 Task: Search one way flight ticket for 1 adult, 6 children, 1 infant in seat and 1 infant on lap in business from Lubbock: Lubbock Preston Smith International Airport to Fort Wayne: Fort Wayne International Airport on 8-4-2023. Choice of flights is Sun country airlines. Number of bags: 2 checked bags. Price is upto 85000. Outbound departure time preference is 8:00.
Action: Mouse moved to (263, 353)
Screenshot: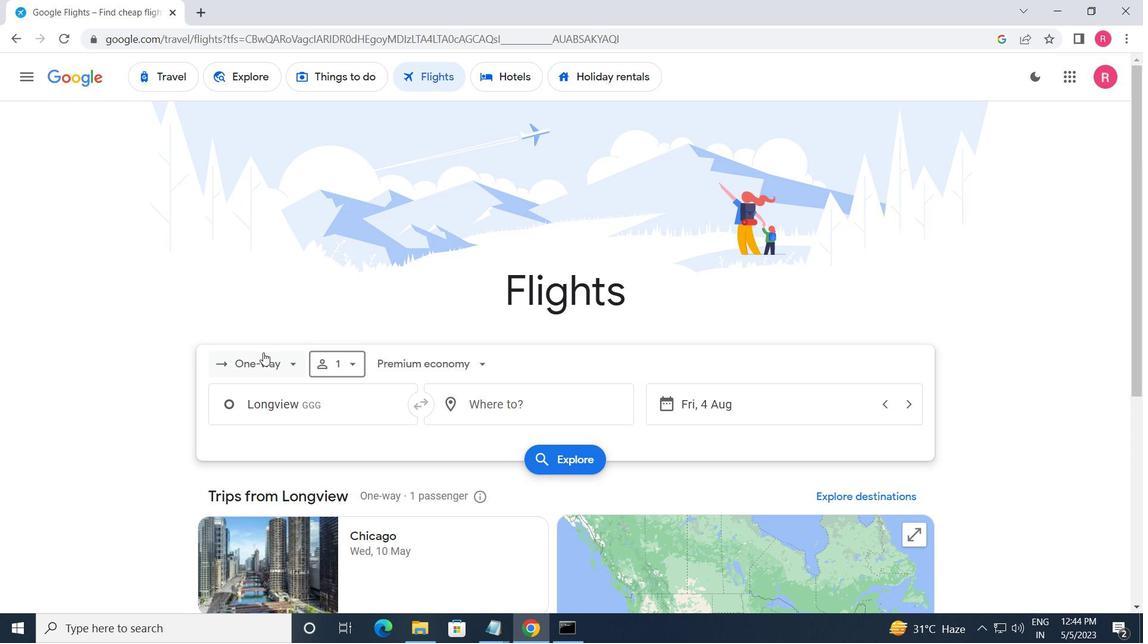 
Action: Mouse pressed left at (263, 353)
Screenshot: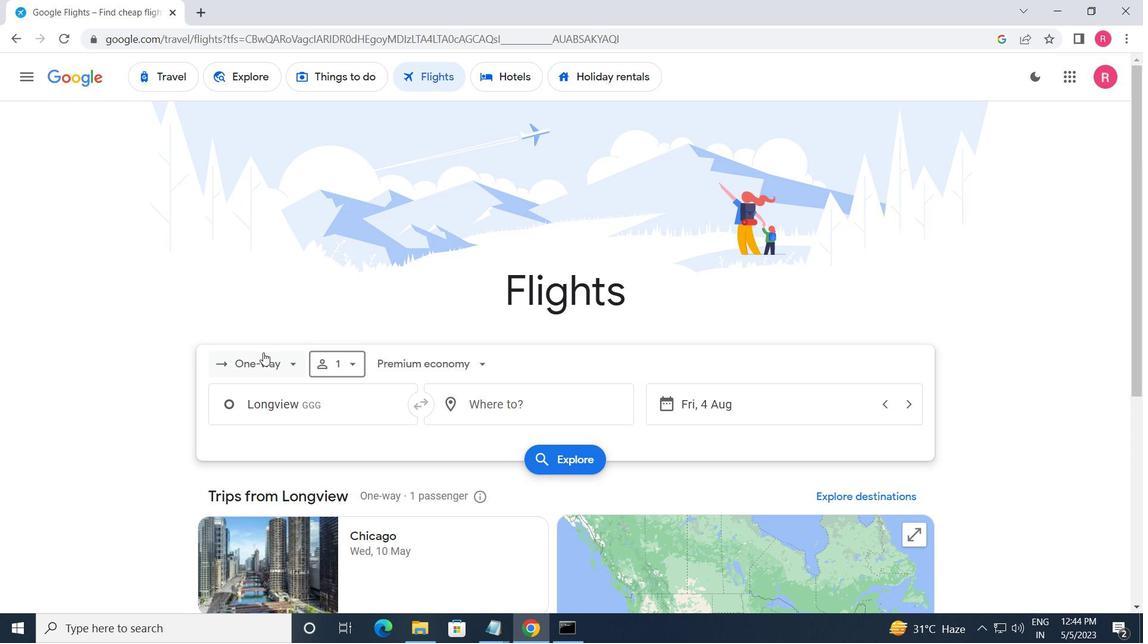 
Action: Mouse moved to (279, 426)
Screenshot: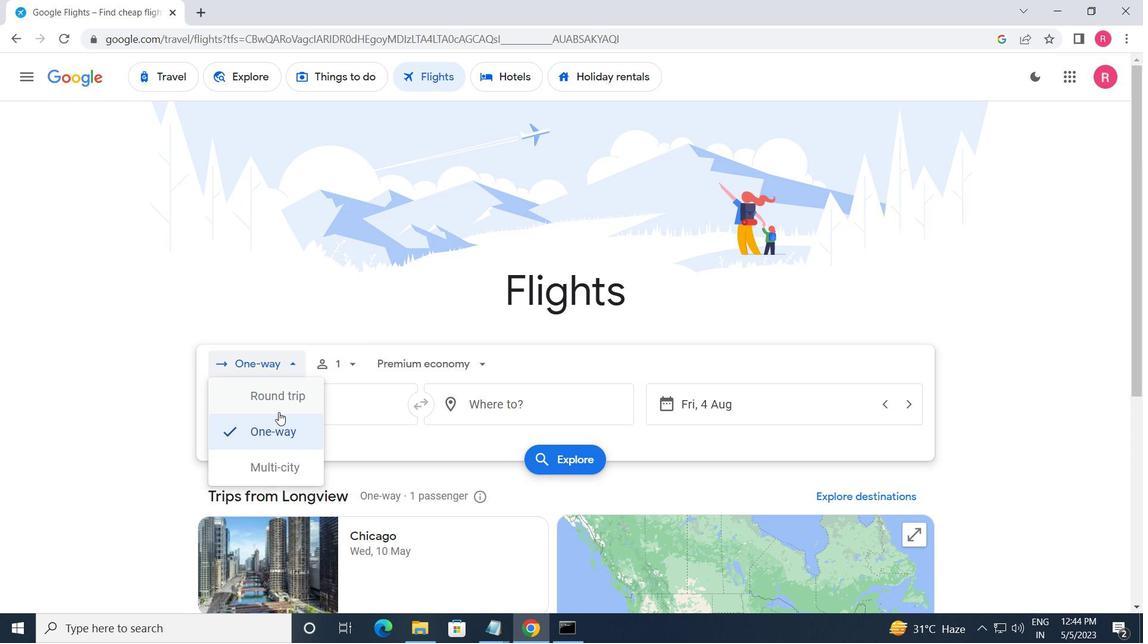 
Action: Mouse pressed left at (279, 426)
Screenshot: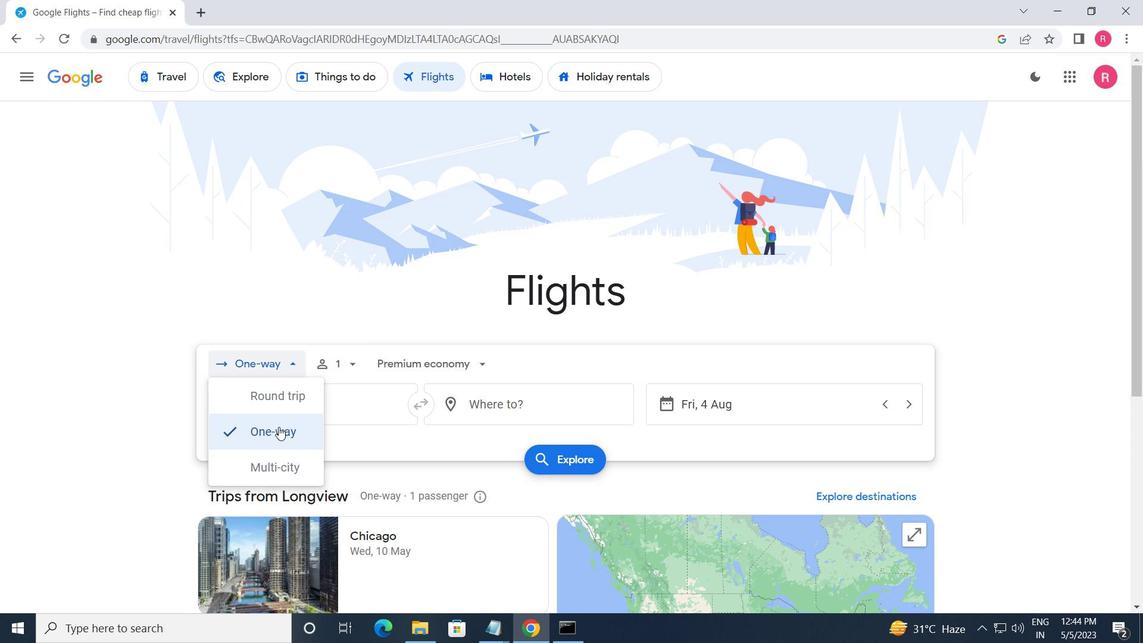 
Action: Mouse moved to (353, 366)
Screenshot: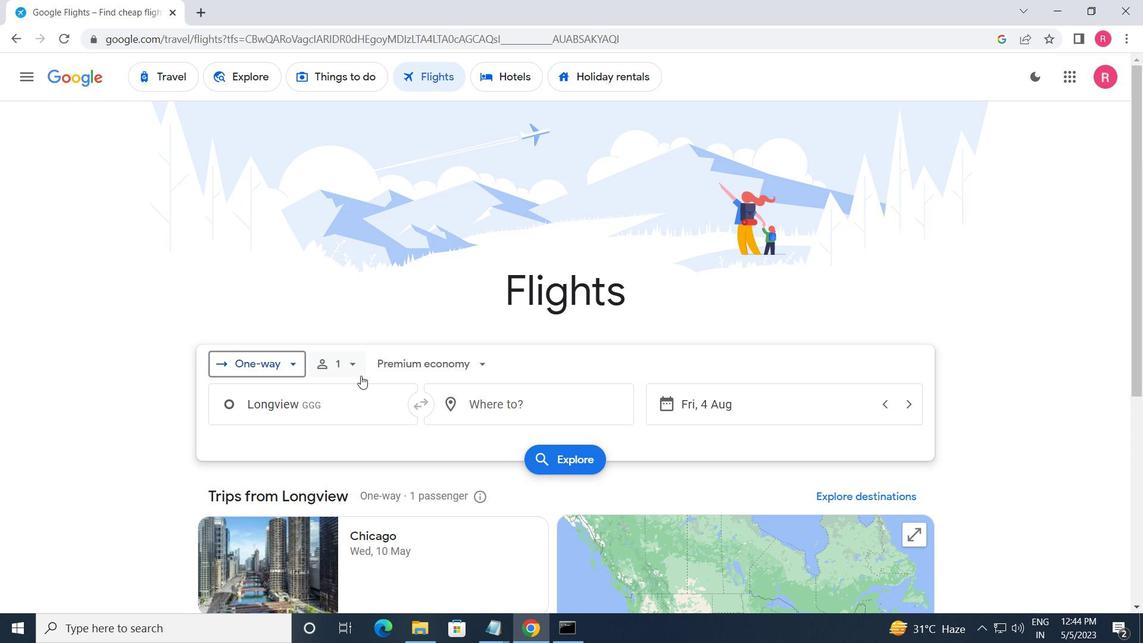 
Action: Mouse pressed left at (353, 366)
Screenshot: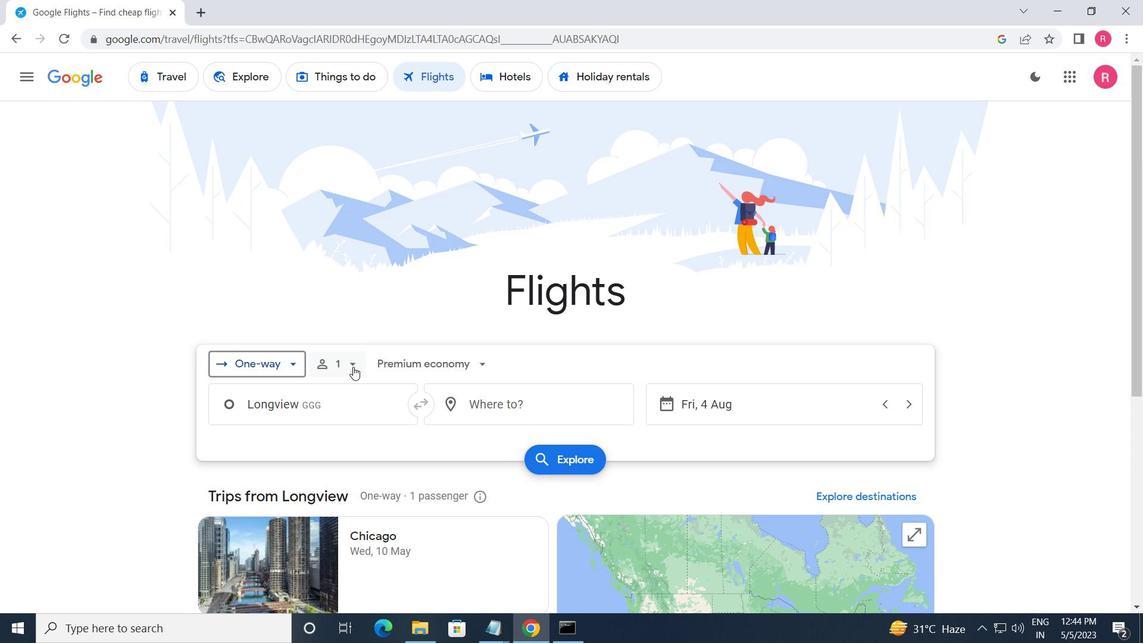 
Action: Mouse moved to (463, 444)
Screenshot: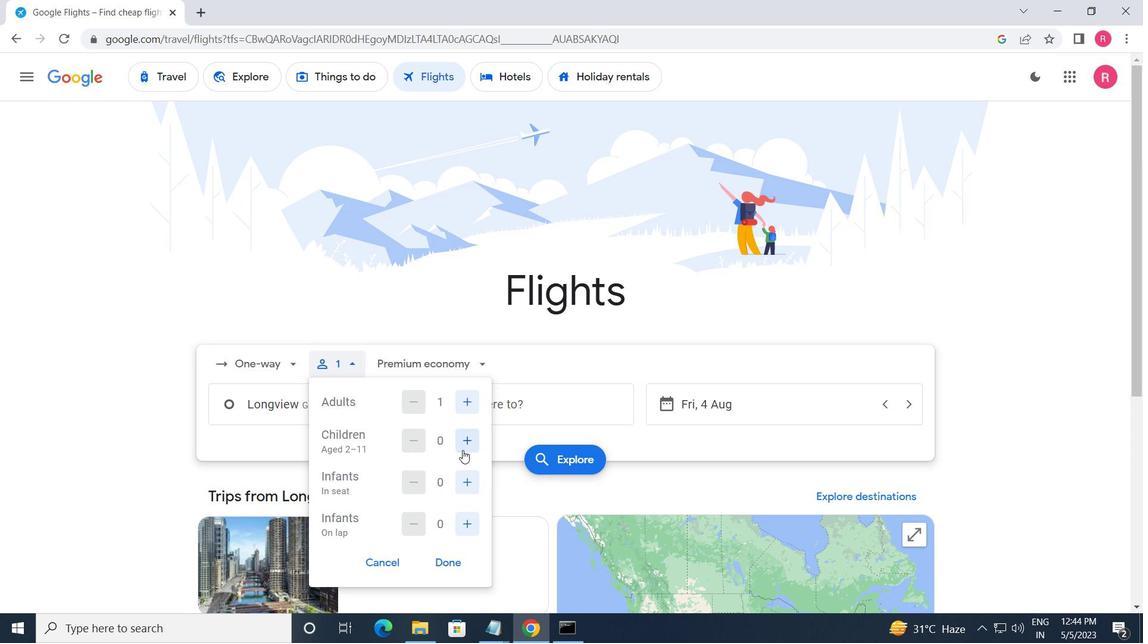
Action: Mouse pressed left at (463, 444)
Screenshot: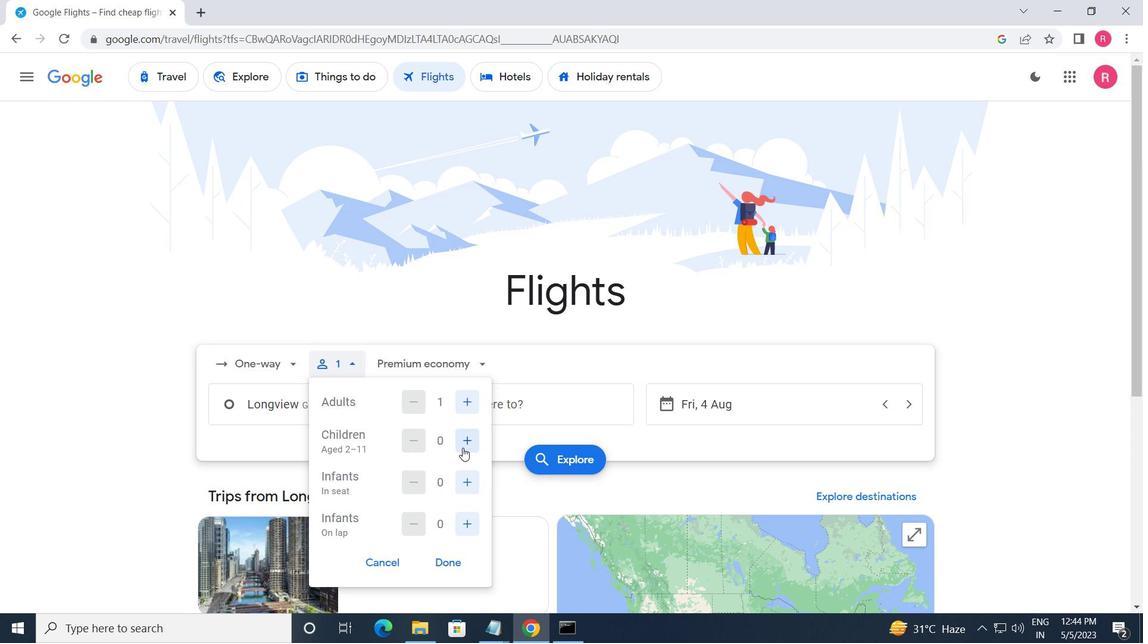 
Action: Mouse pressed left at (463, 444)
Screenshot: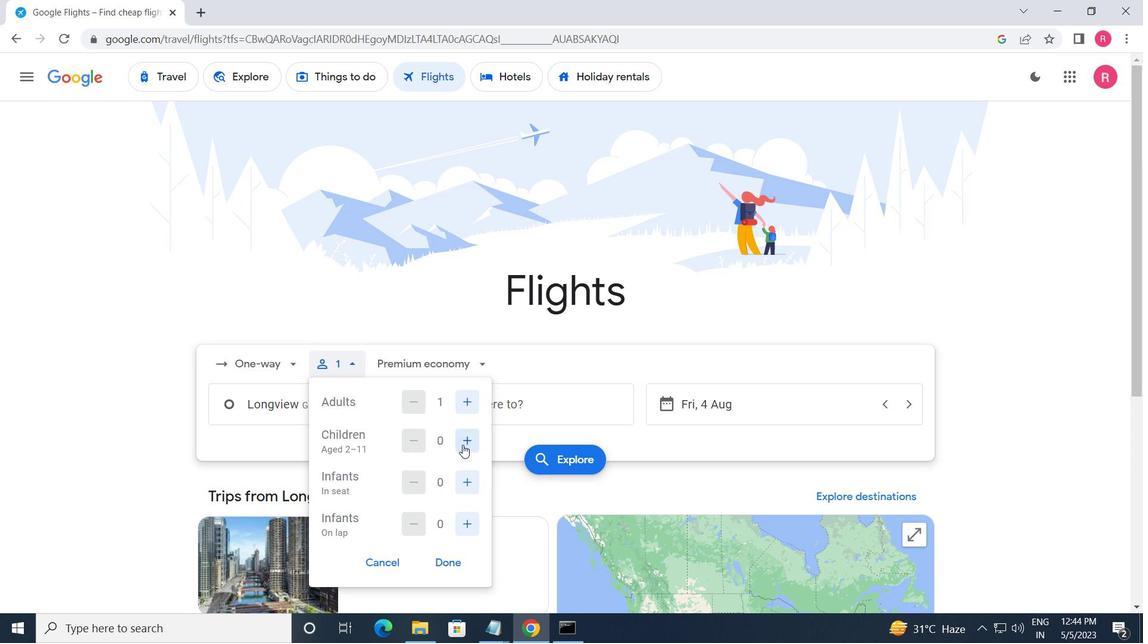 
Action: Mouse moved to (463, 444)
Screenshot: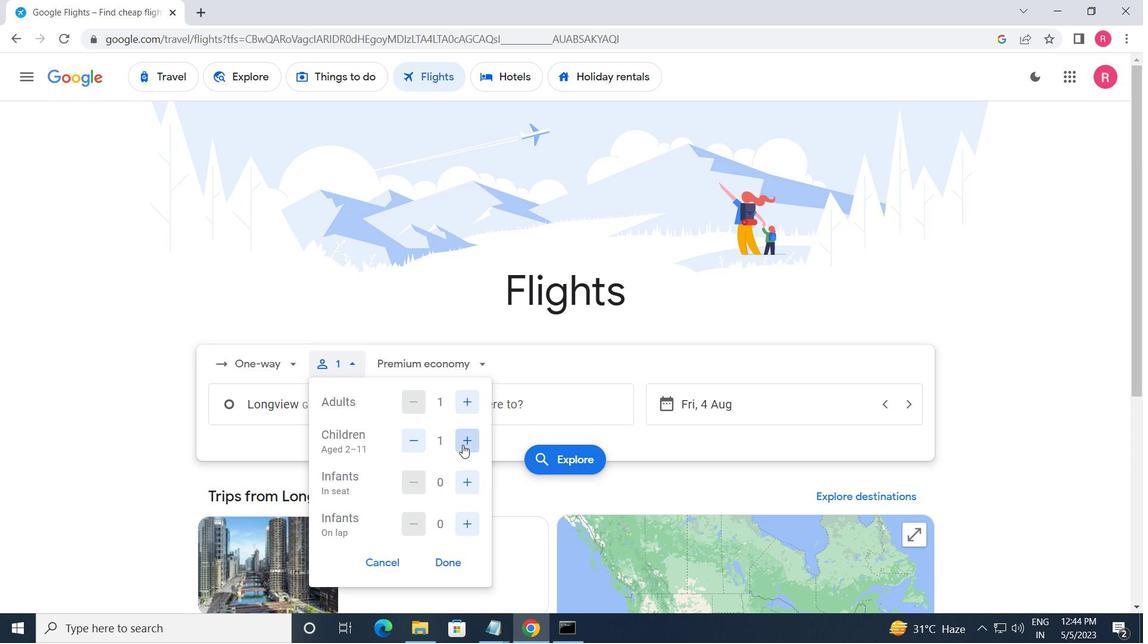
Action: Mouse pressed left at (463, 444)
Screenshot: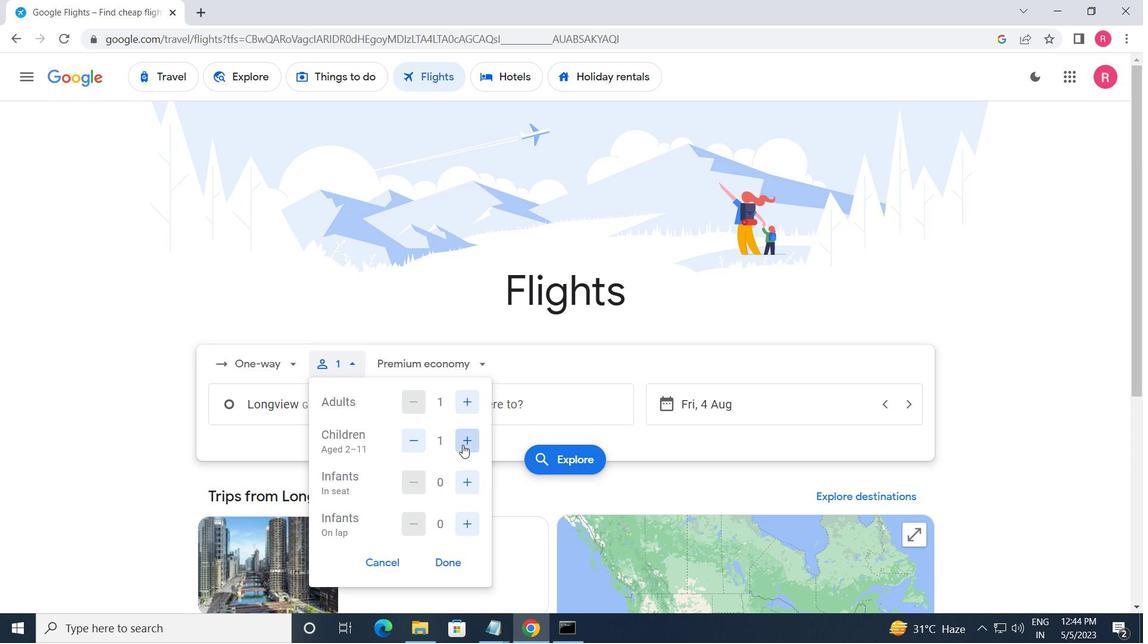 
Action: Mouse pressed left at (463, 444)
Screenshot: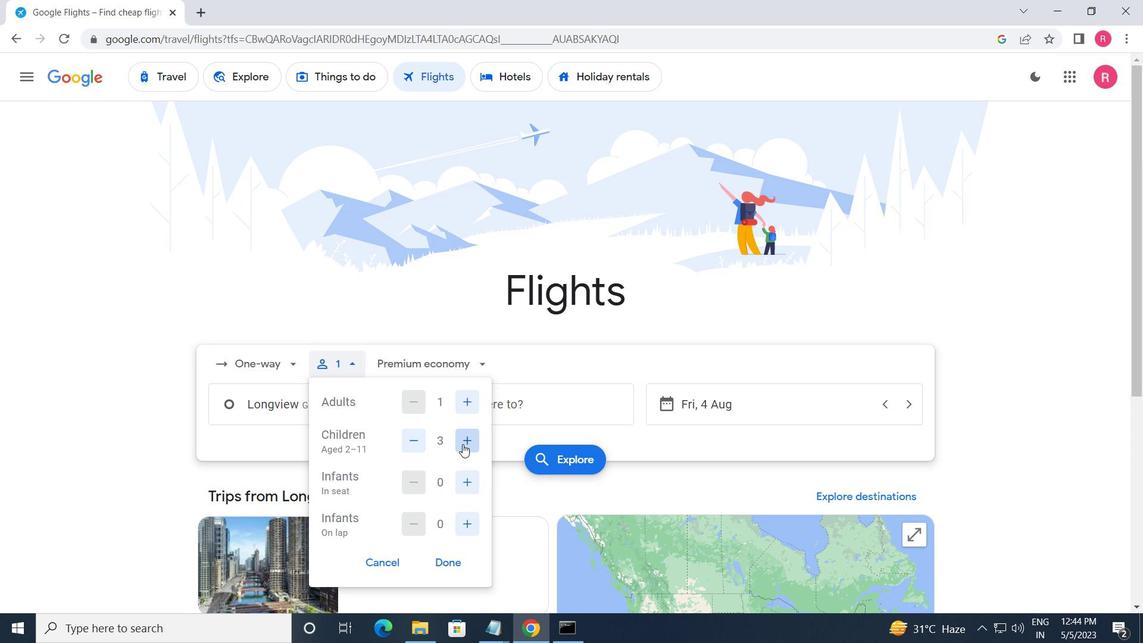 
Action: Mouse moved to (463, 443)
Screenshot: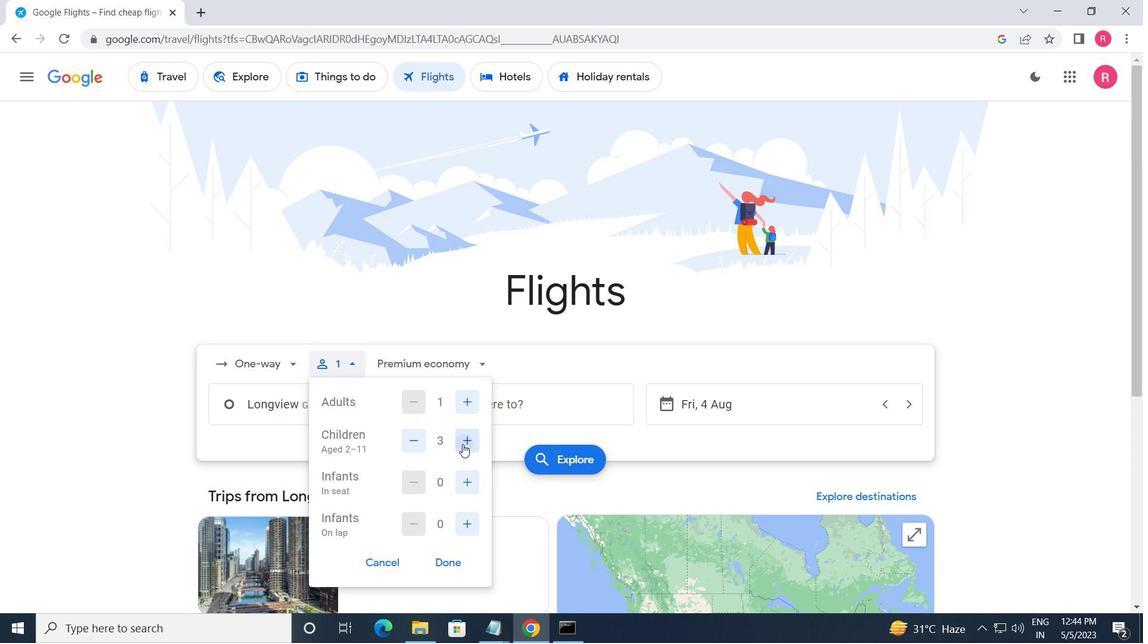 
Action: Mouse pressed left at (463, 443)
Screenshot: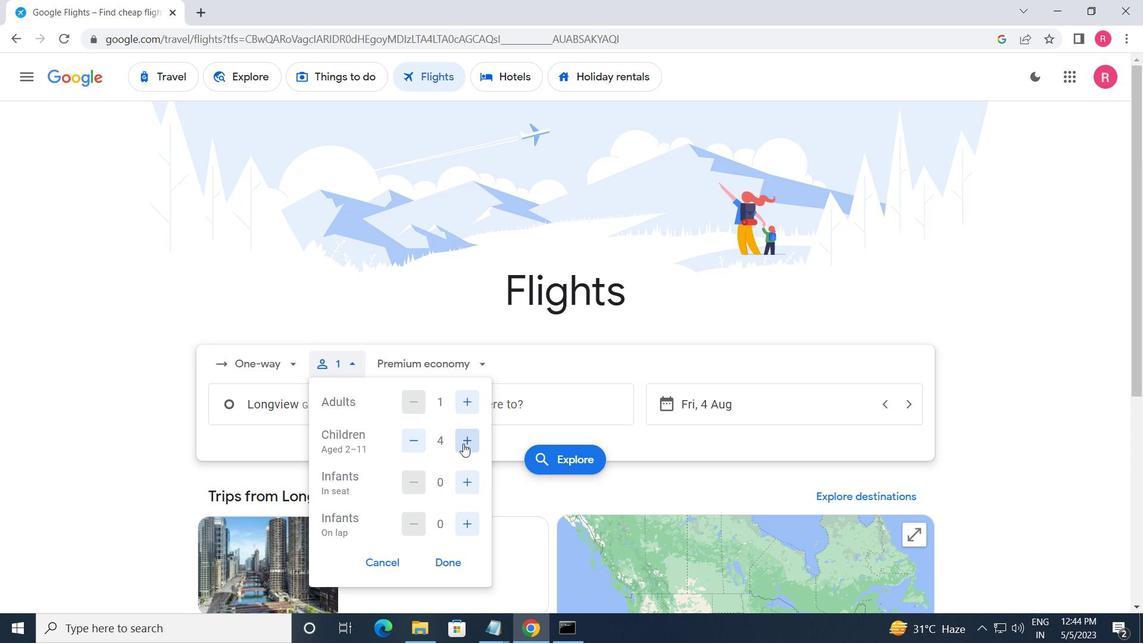 
Action: Mouse pressed left at (463, 443)
Screenshot: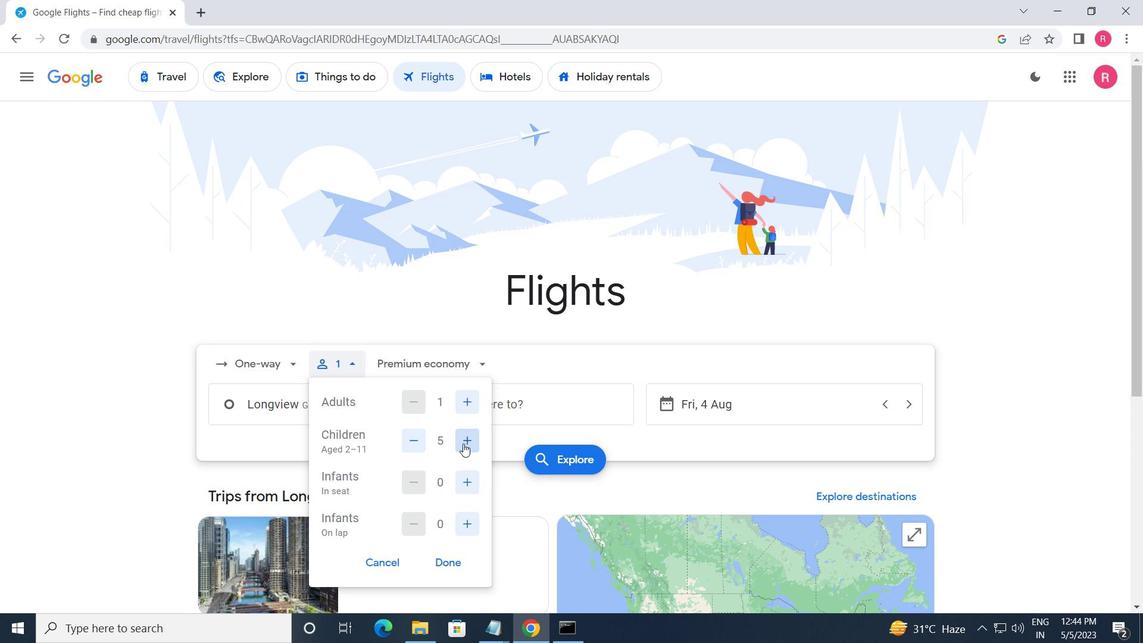 
Action: Mouse moved to (468, 479)
Screenshot: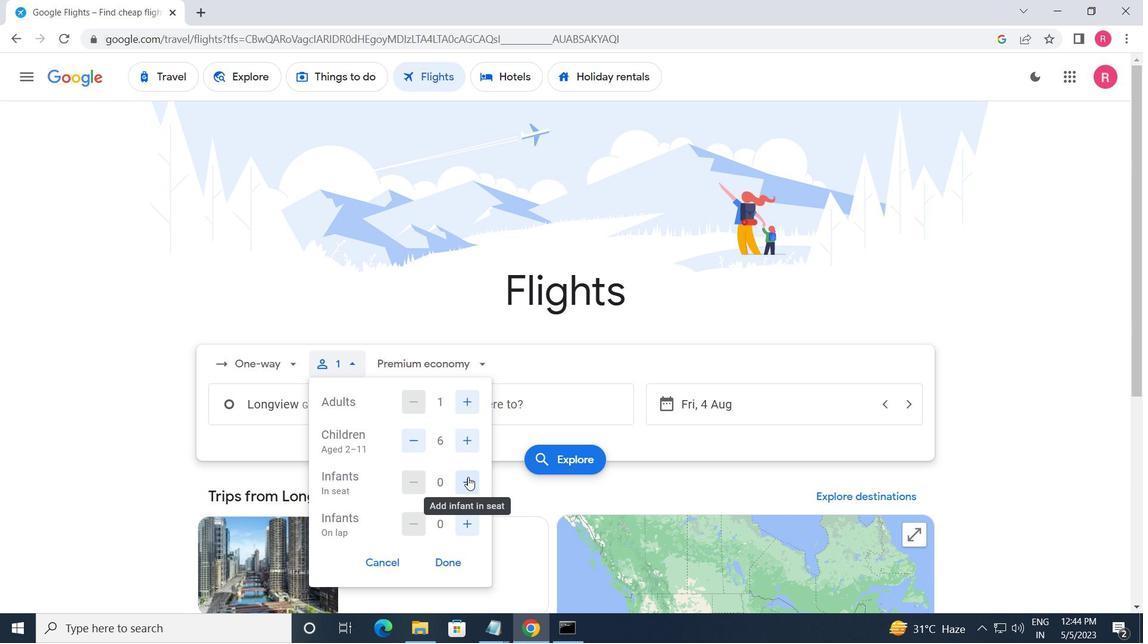 
Action: Mouse pressed left at (468, 479)
Screenshot: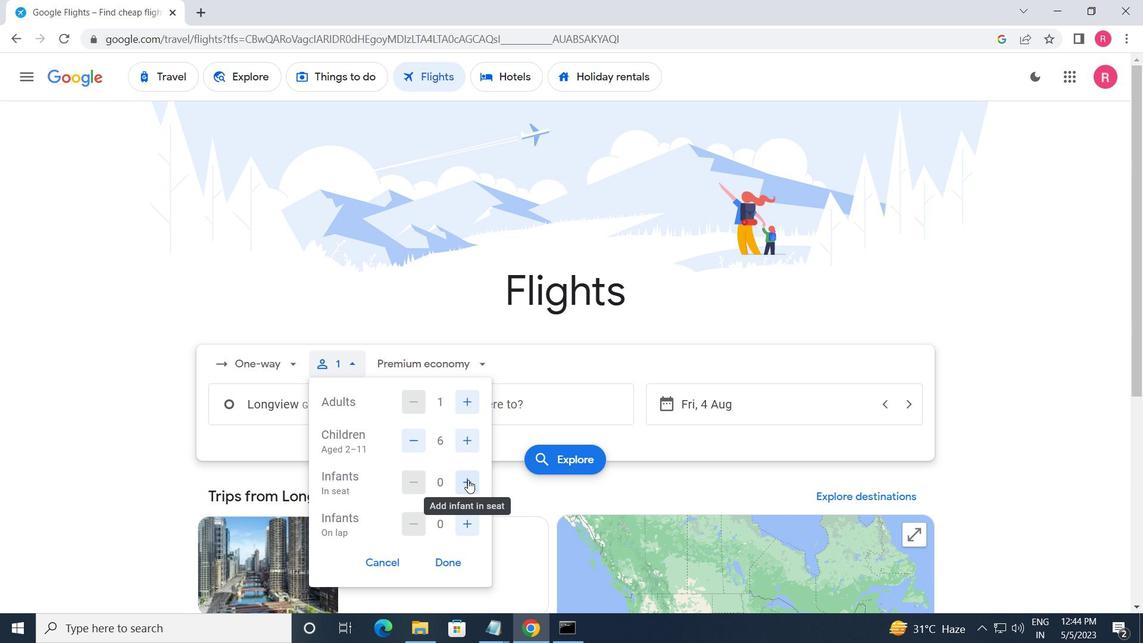 
Action: Mouse moved to (463, 521)
Screenshot: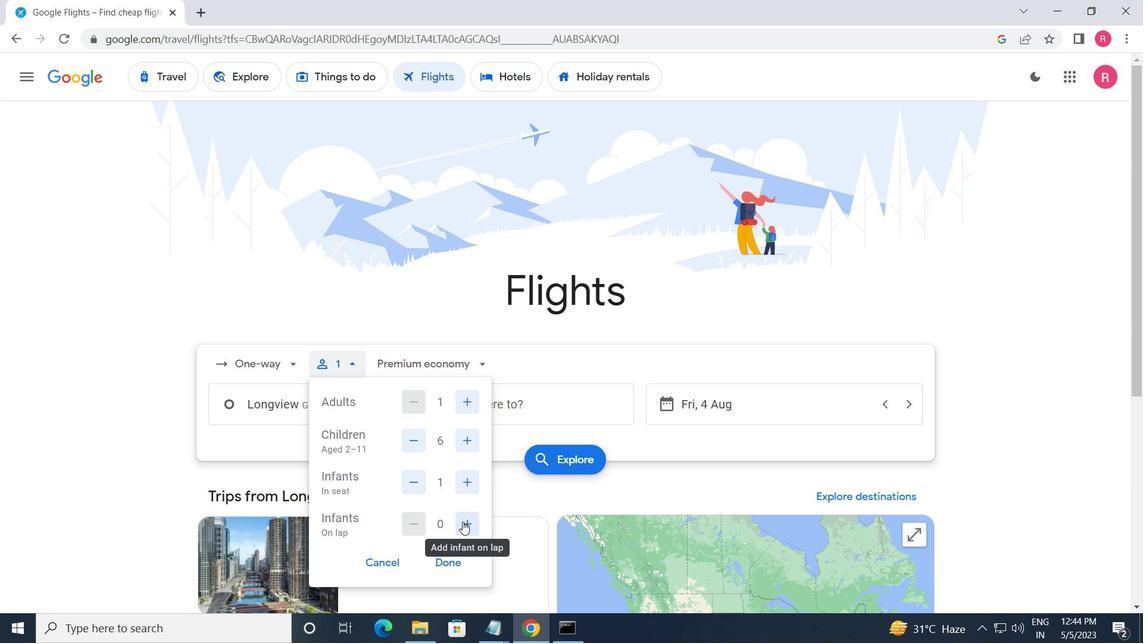 
Action: Mouse pressed left at (463, 521)
Screenshot: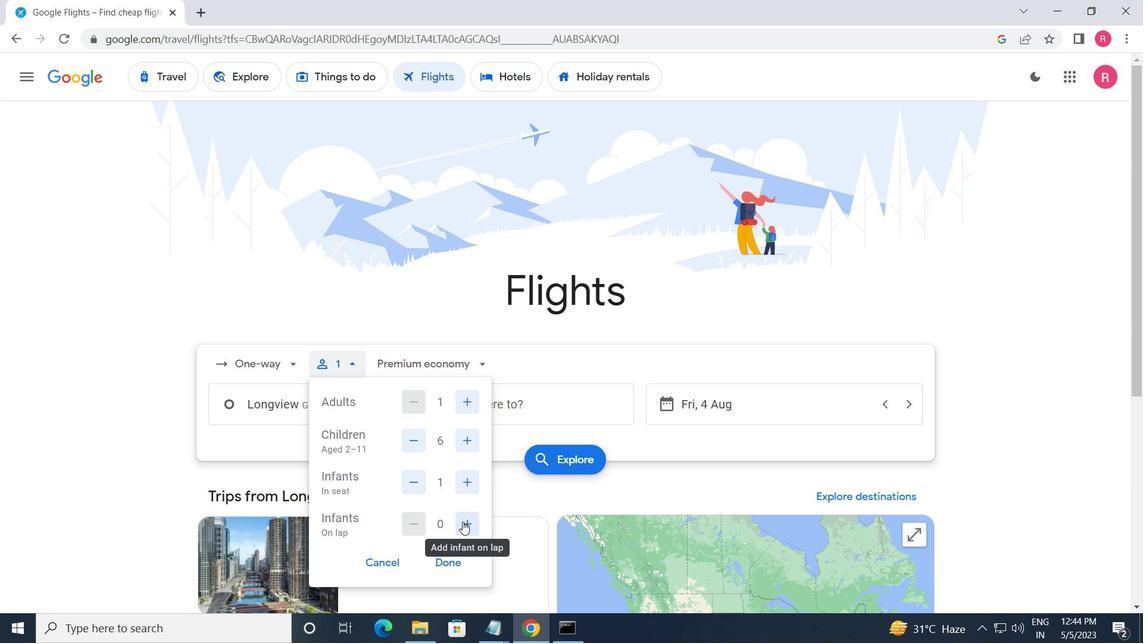
Action: Mouse moved to (456, 562)
Screenshot: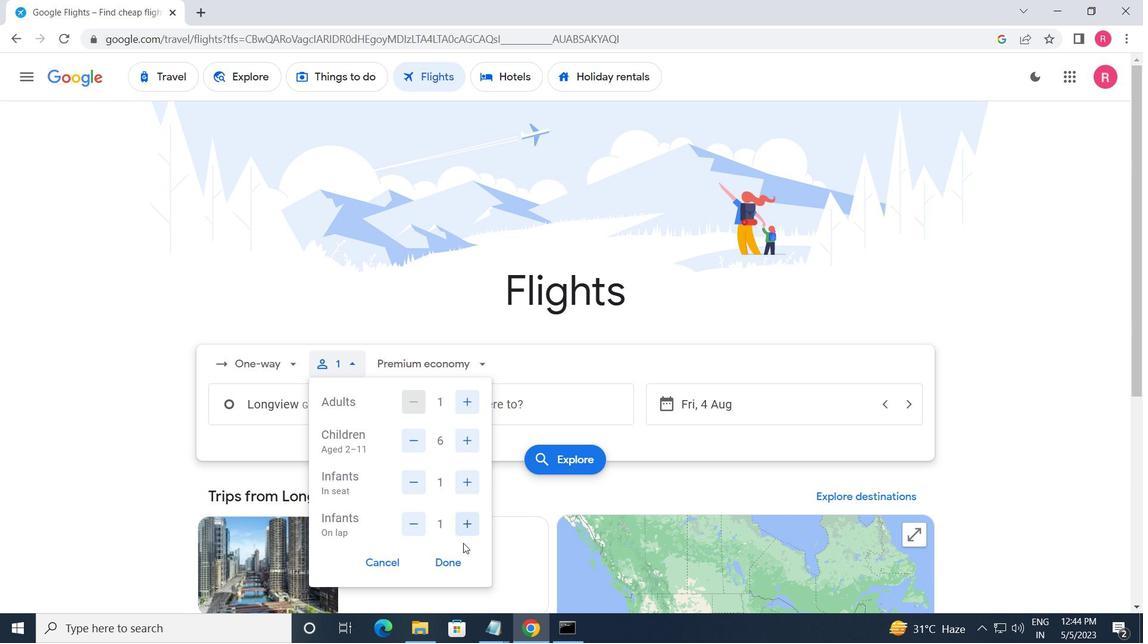
Action: Mouse pressed left at (456, 562)
Screenshot: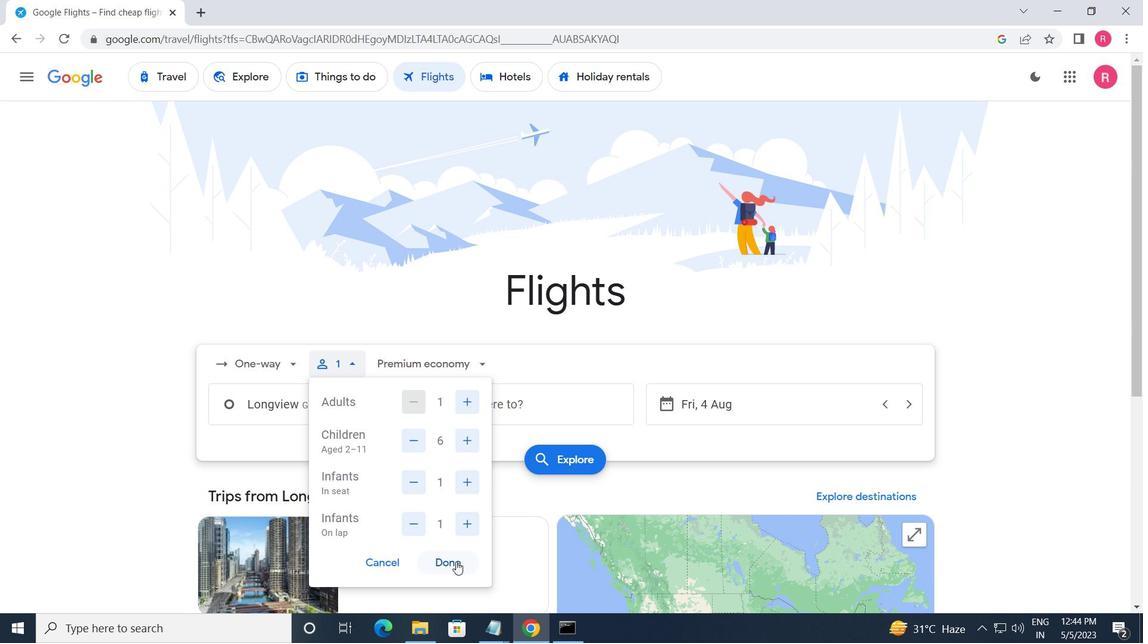 
Action: Mouse moved to (453, 353)
Screenshot: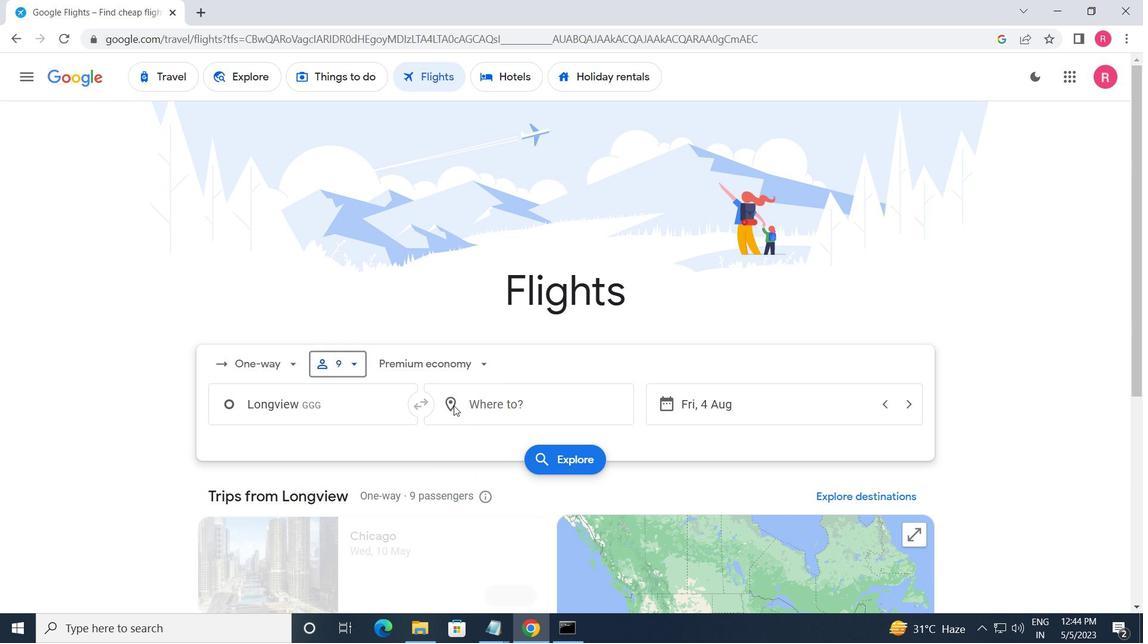 
Action: Mouse pressed left at (453, 353)
Screenshot: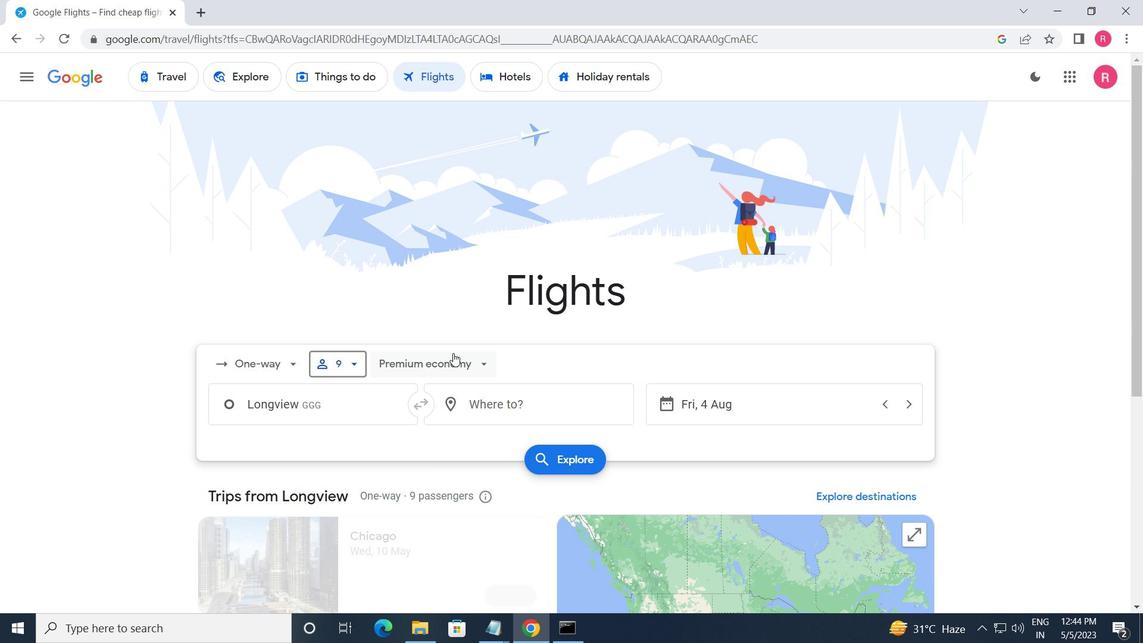 
Action: Mouse moved to (453, 471)
Screenshot: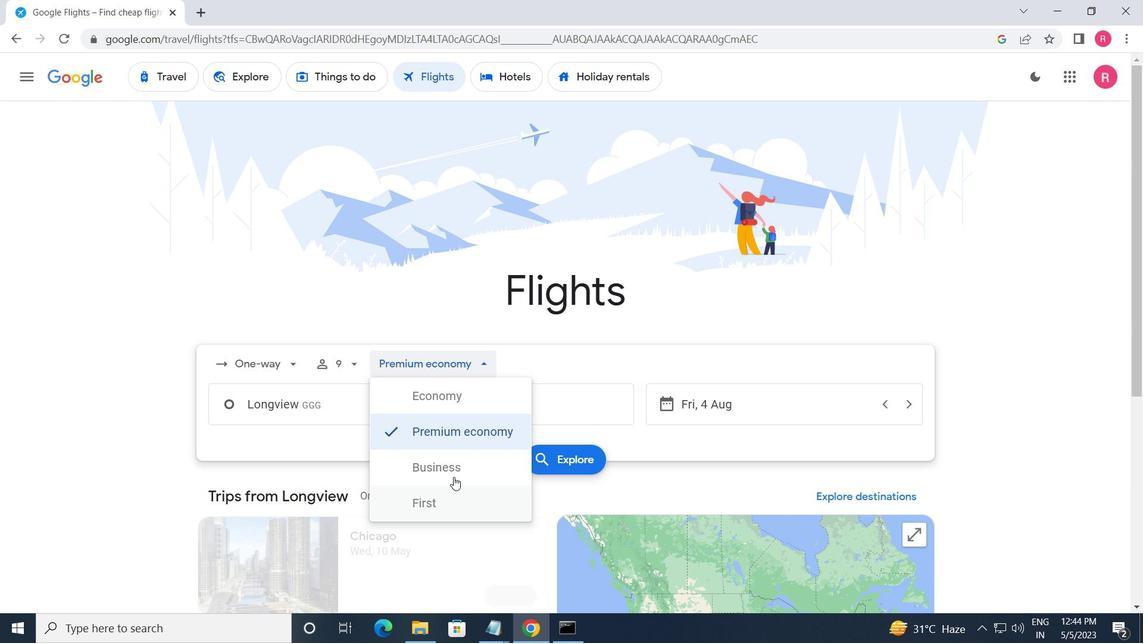 
Action: Mouse pressed left at (453, 471)
Screenshot: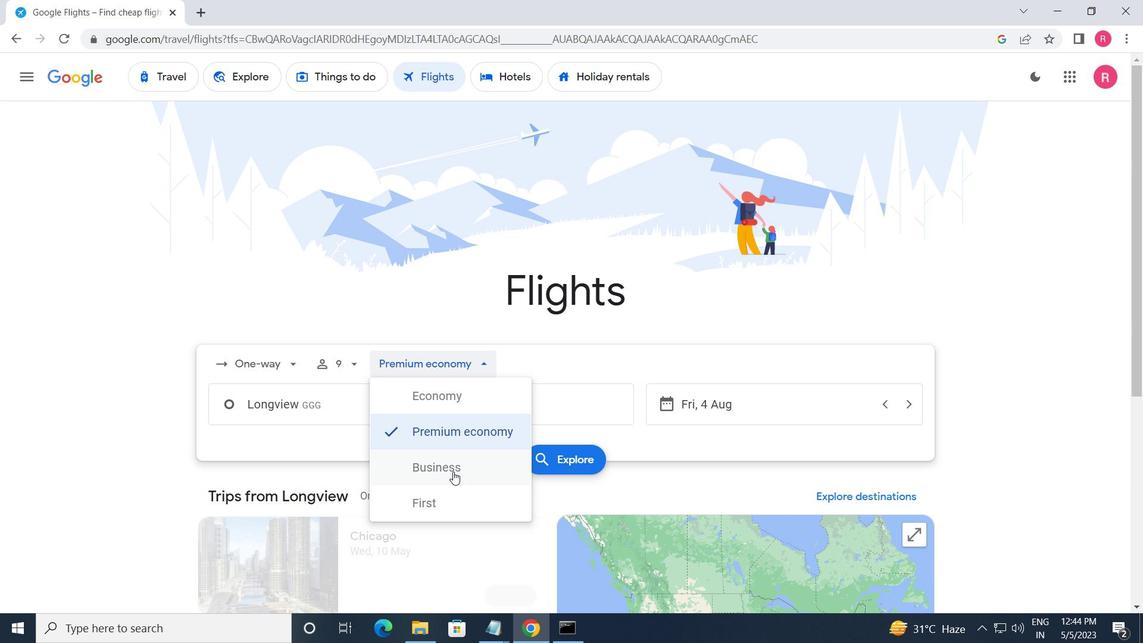 
Action: Mouse moved to (316, 406)
Screenshot: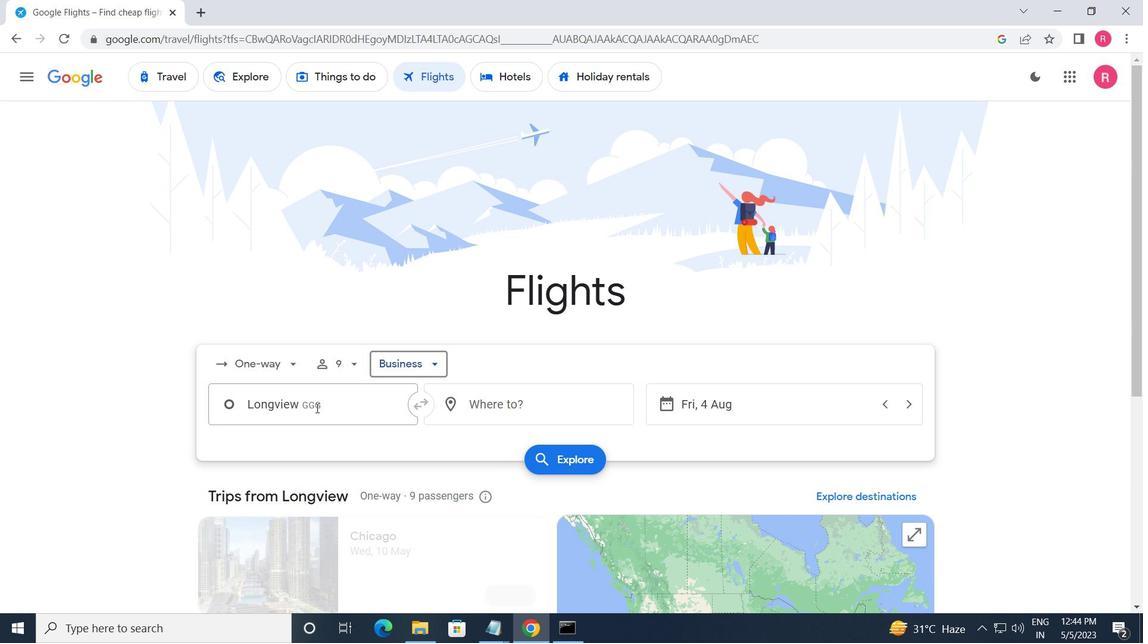 
Action: Mouse pressed left at (316, 406)
Screenshot: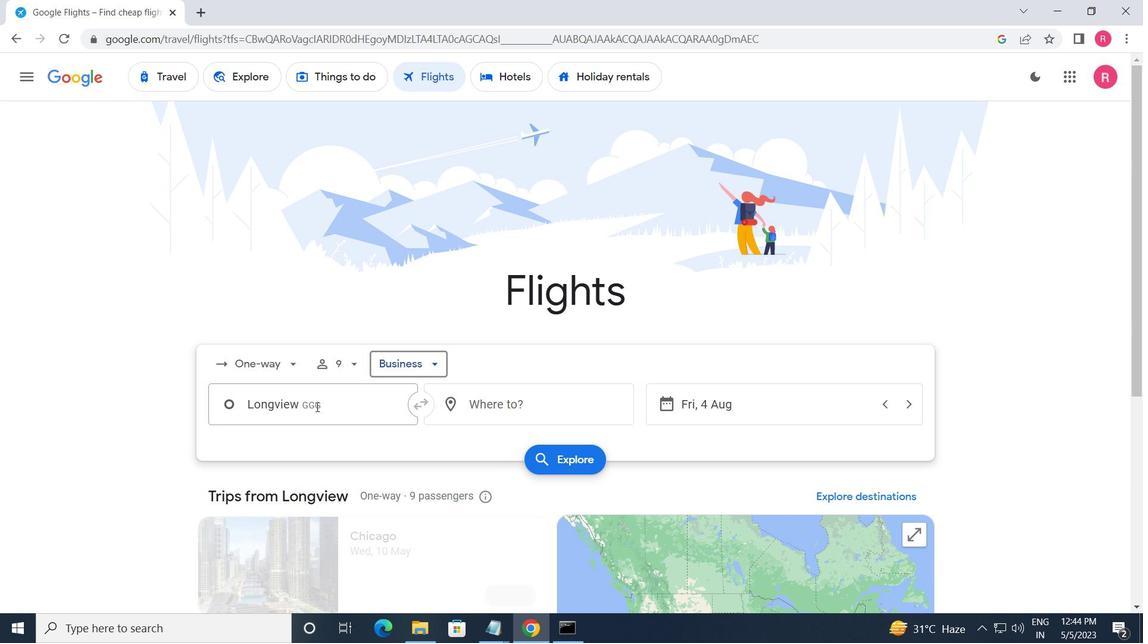 
Action: Mouse moved to (317, 406)
Screenshot: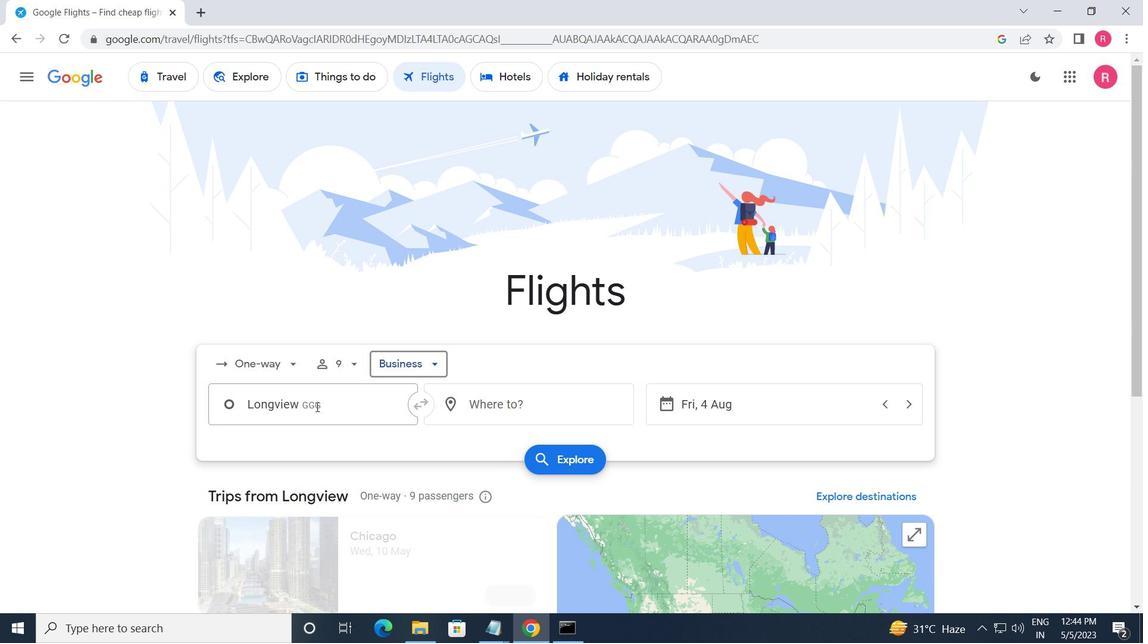 
Action: Key pressed <Key.backspace><Key.shift>LUBBOCK<Key.space>
Screenshot: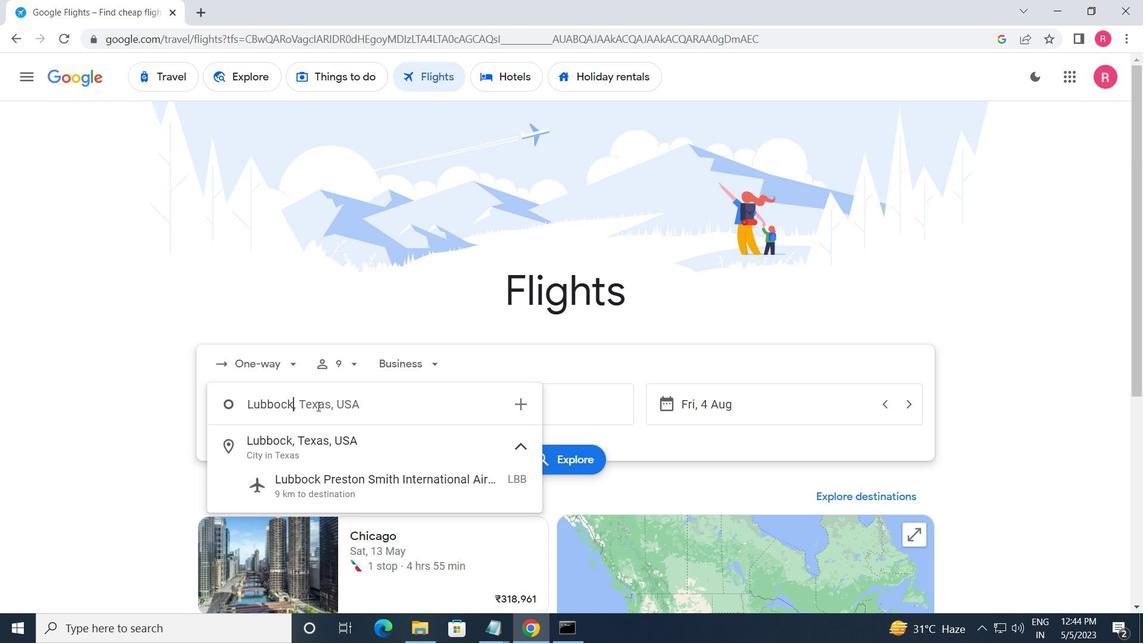 
Action: Mouse moved to (365, 493)
Screenshot: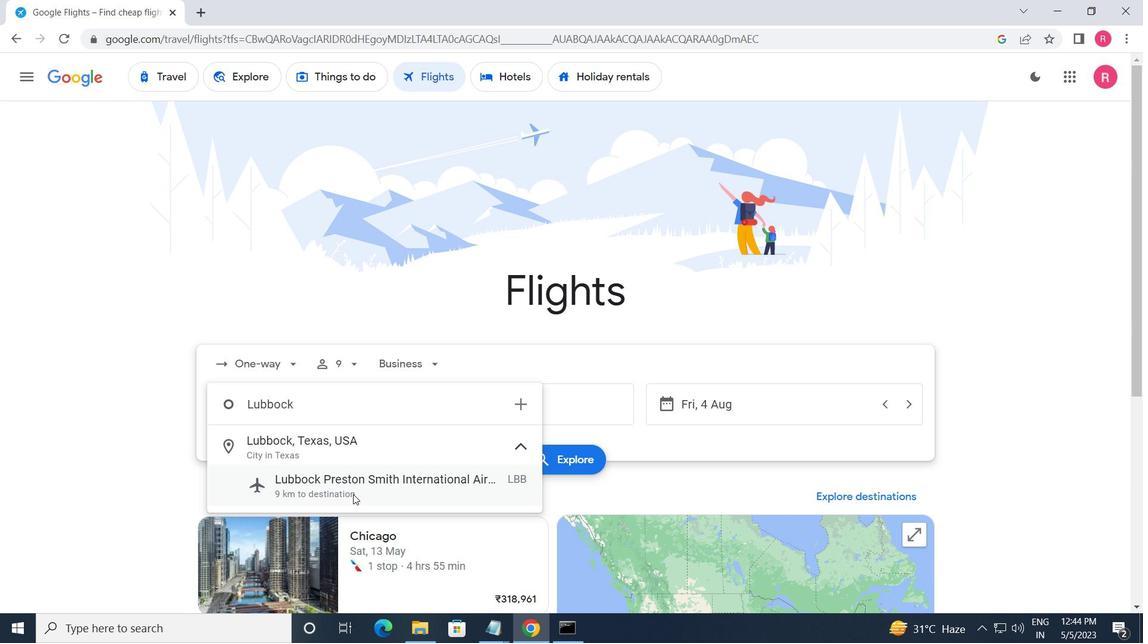 
Action: Mouse pressed left at (365, 493)
Screenshot: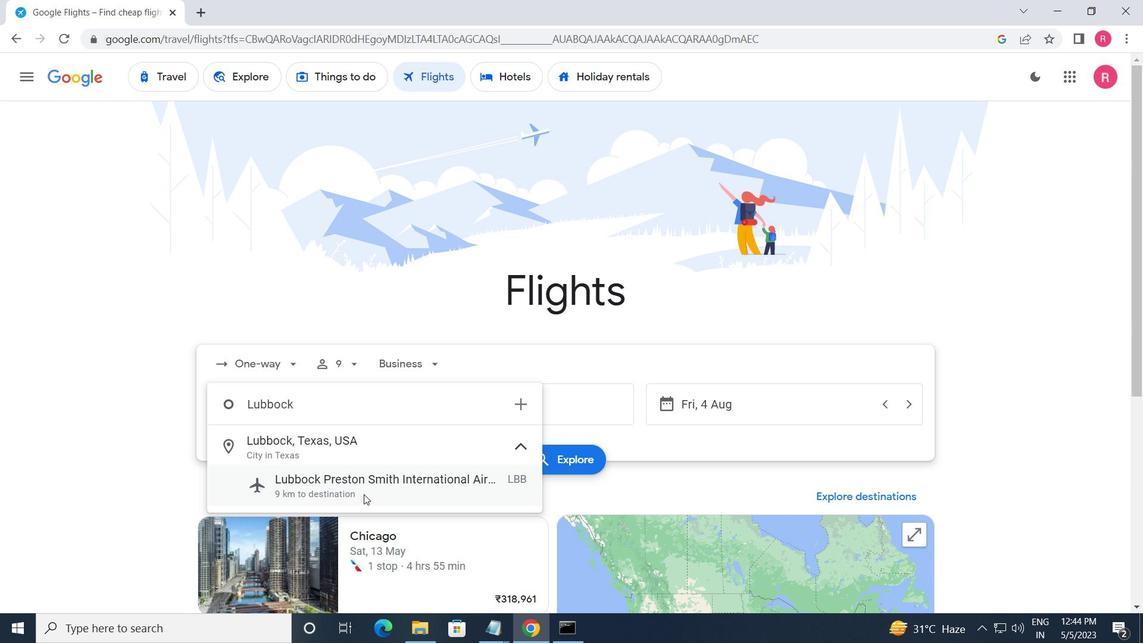 
Action: Mouse moved to (496, 412)
Screenshot: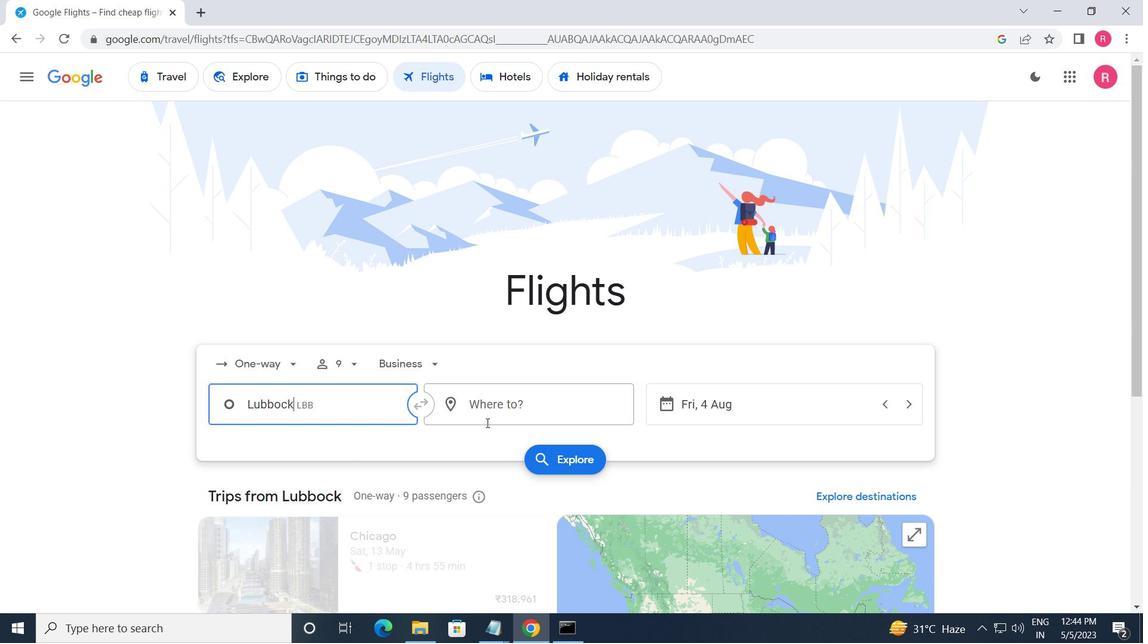 
Action: Mouse pressed left at (496, 412)
Screenshot: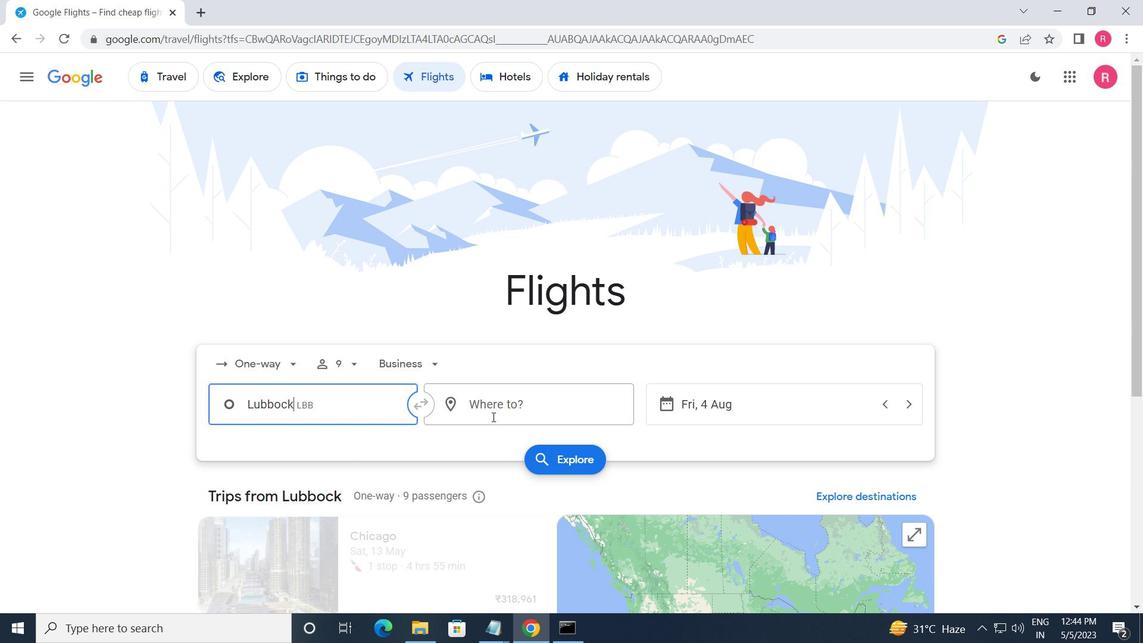 
Action: Mouse moved to (376, 475)
Screenshot: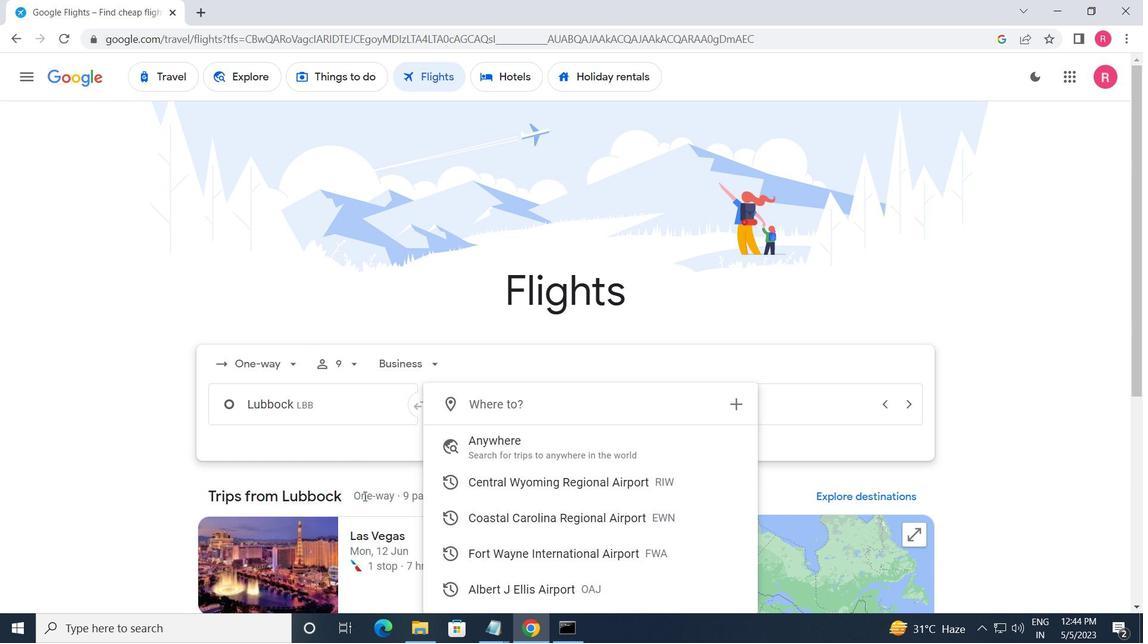 
Action: Key pressed <Key.caps_lock>F<Key.caps_lock>ORT<Key.space><Key.shift>WAY
Screenshot: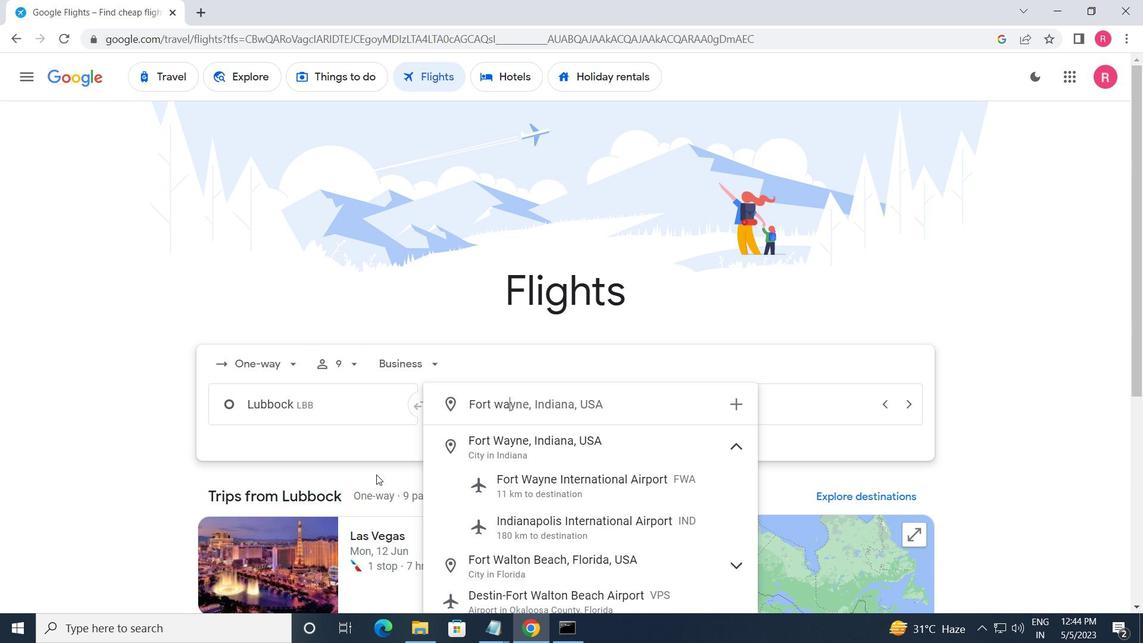 
Action: Mouse moved to (613, 485)
Screenshot: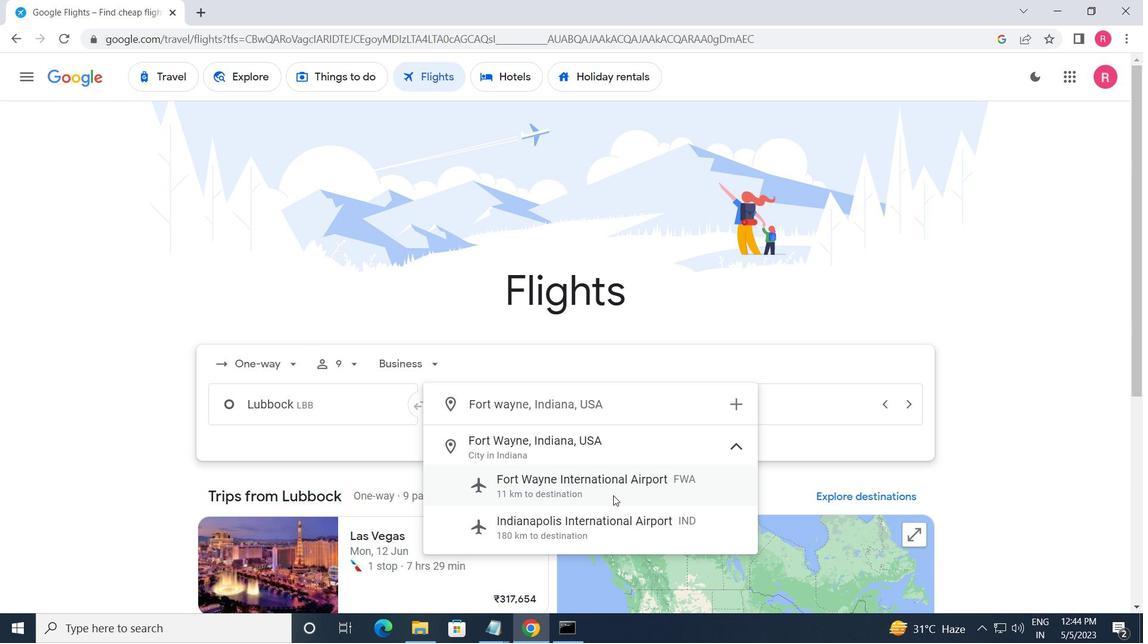 
Action: Mouse pressed left at (613, 485)
Screenshot: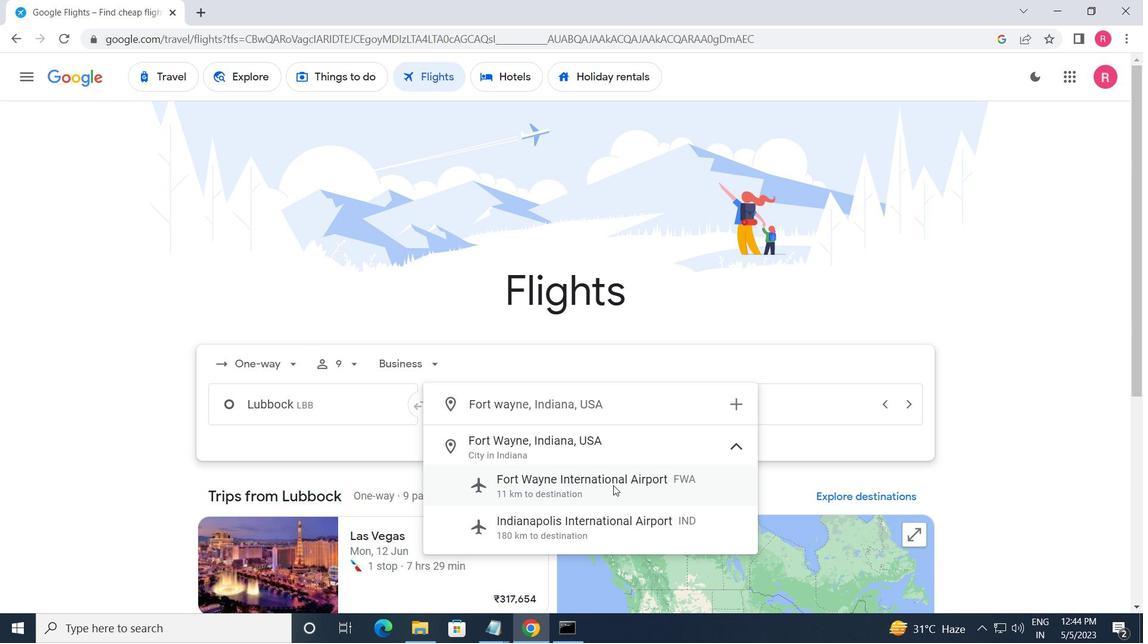 
Action: Mouse moved to (707, 398)
Screenshot: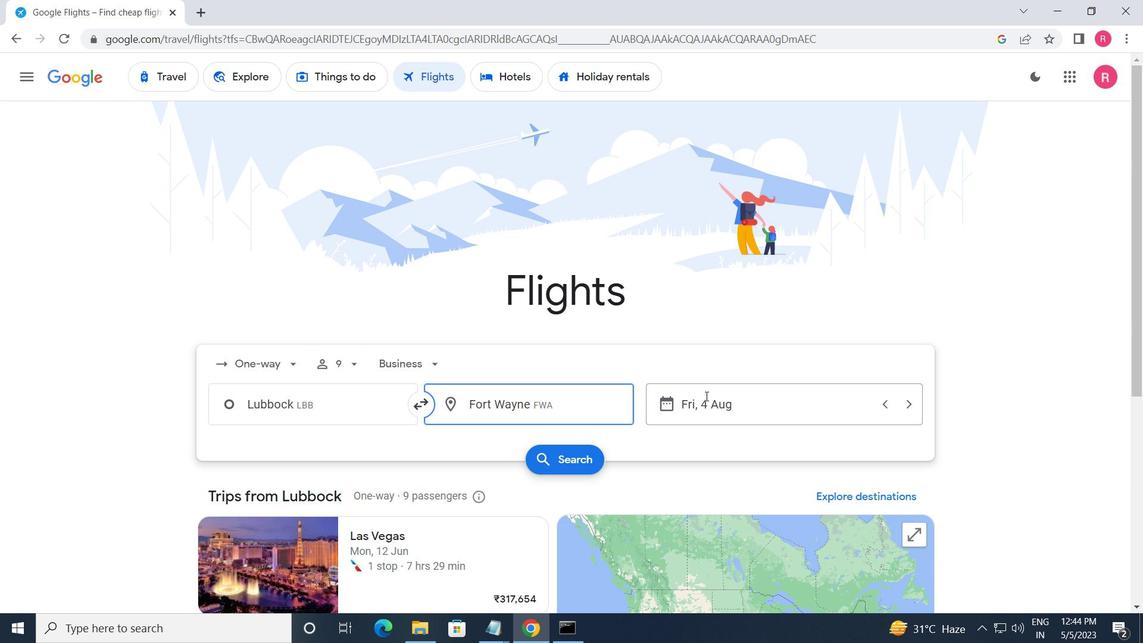 
Action: Mouse pressed left at (707, 398)
Screenshot: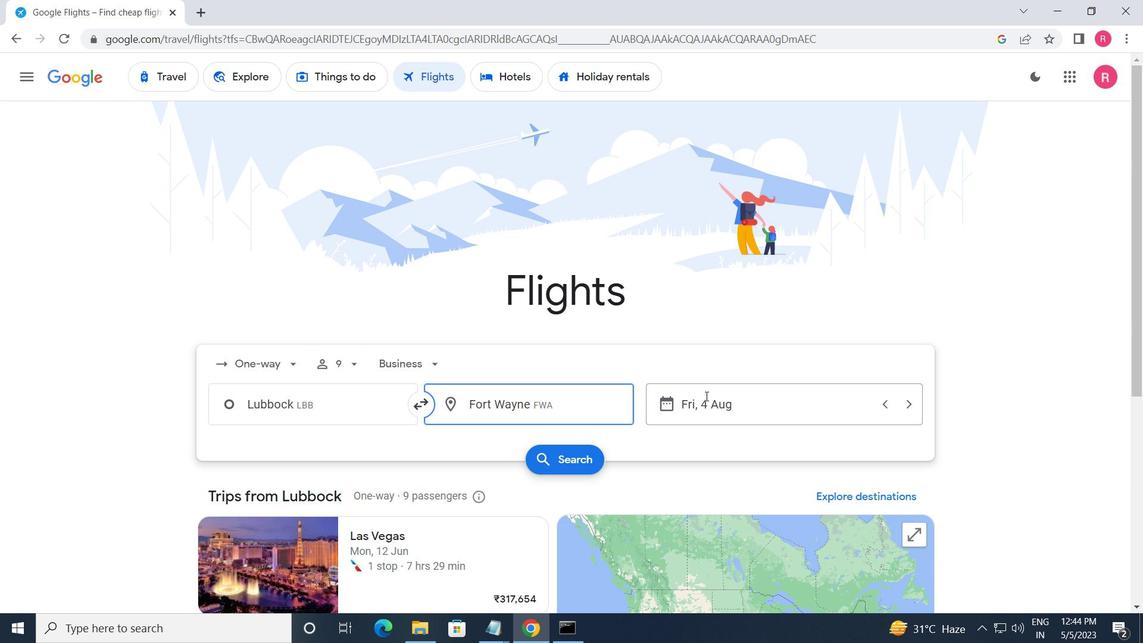 
Action: Mouse moved to (566, 349)
Screenshot: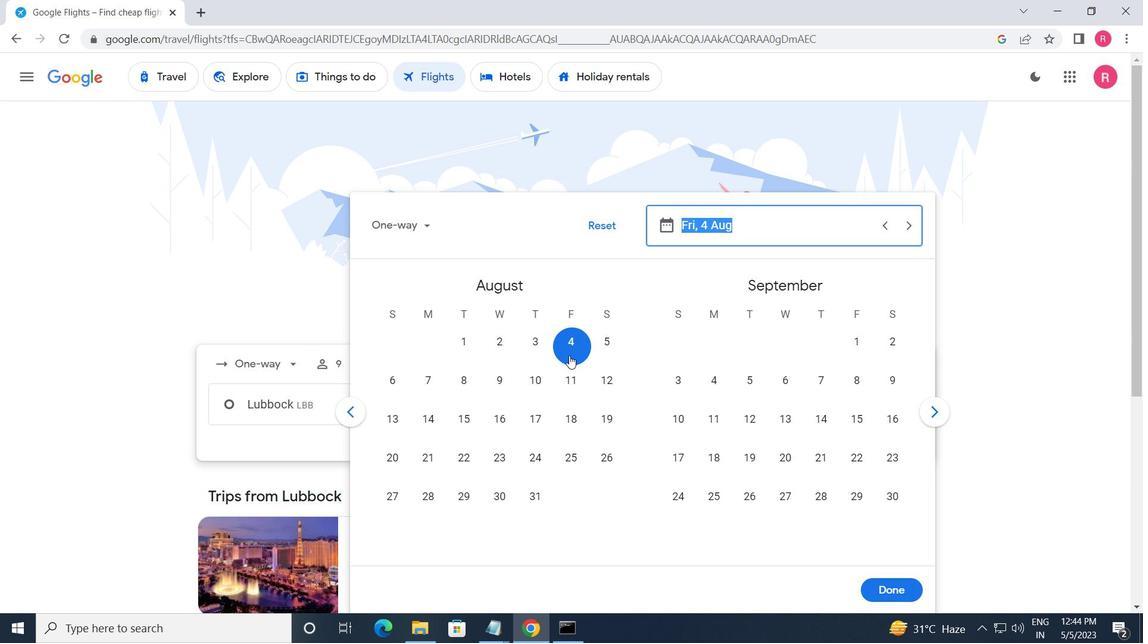 
Action: Mouse pressed left at (566, 349)
Screenshot: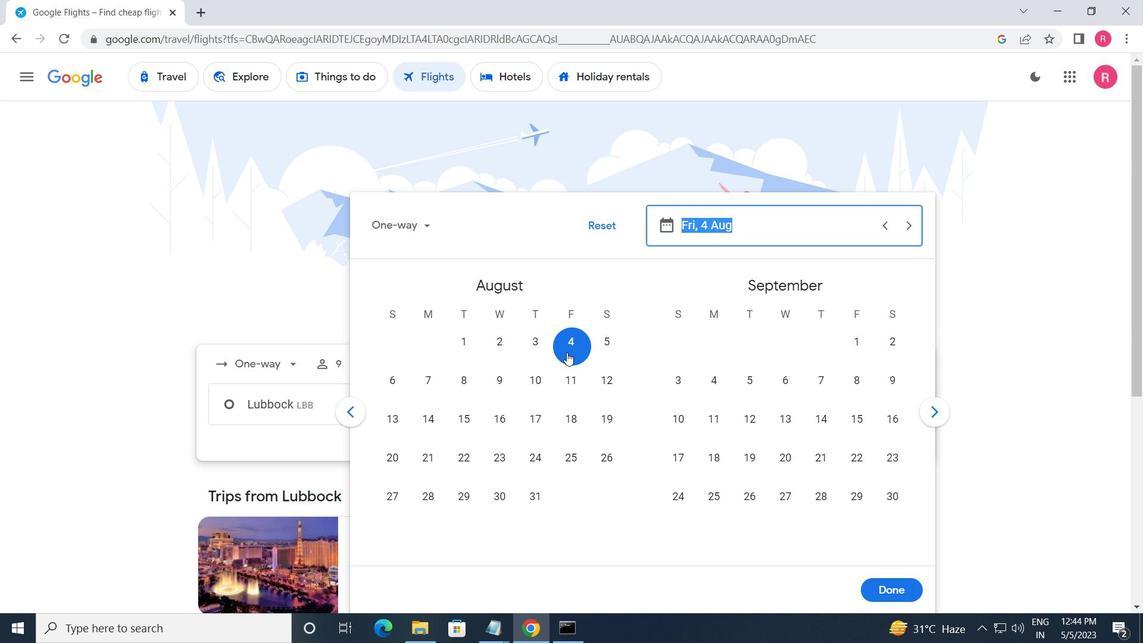
Action: Mouse moved to (904, 587)
Screenshot: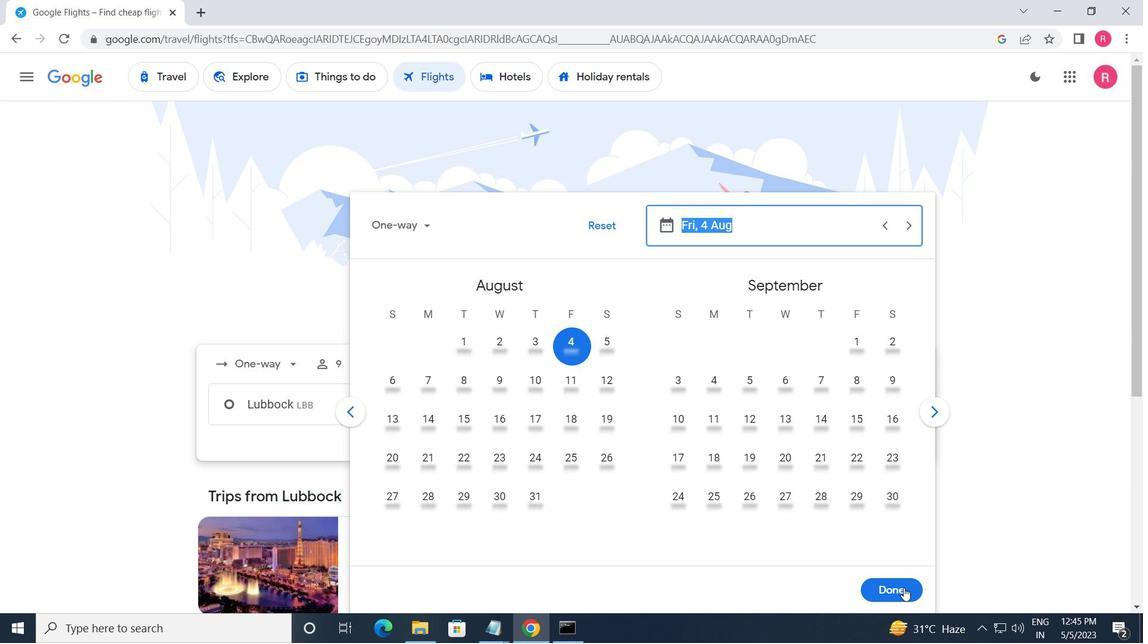 
Action: Mouse pressed left at (904, 587)
Screenshot: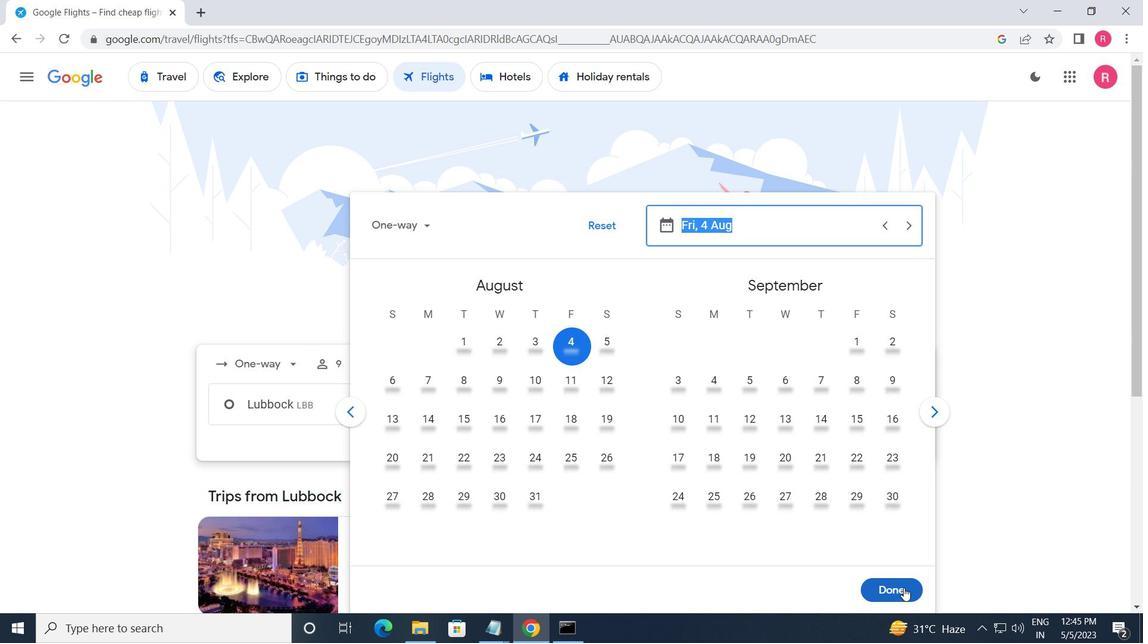 
Action: Mouse moved to (582, 459)
Screenshot: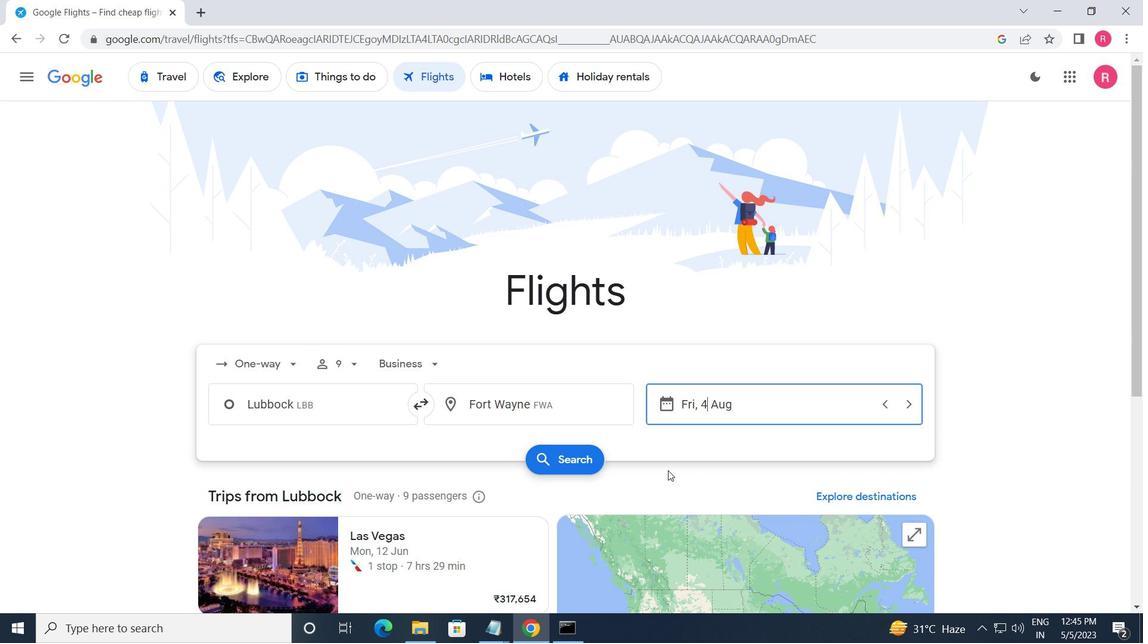 
Action: Mouse pressed left at (582, 459)
Screenshot: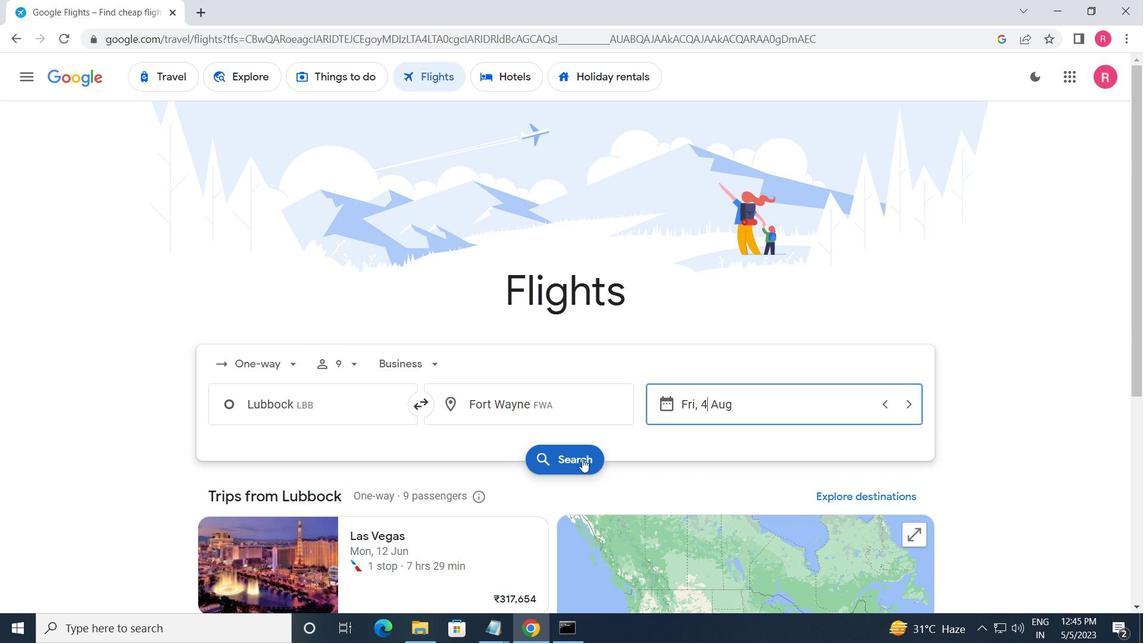 
Action: Mouse moved to (243, 215)
Screenshot: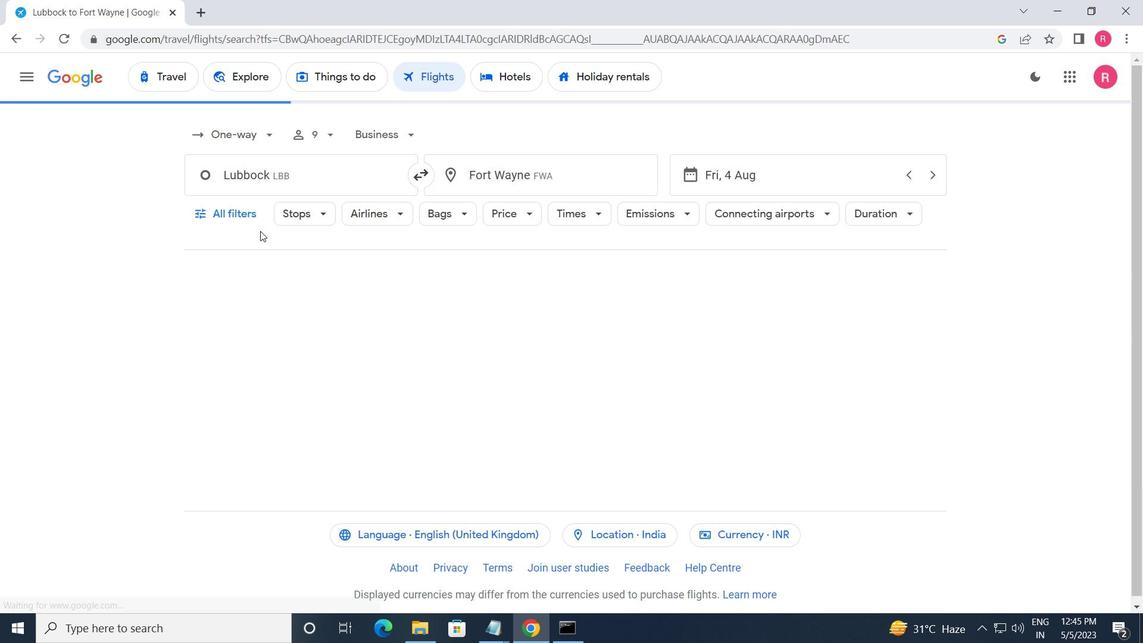 
Action: Mouse pressed left at (243, 215)
Screenshot: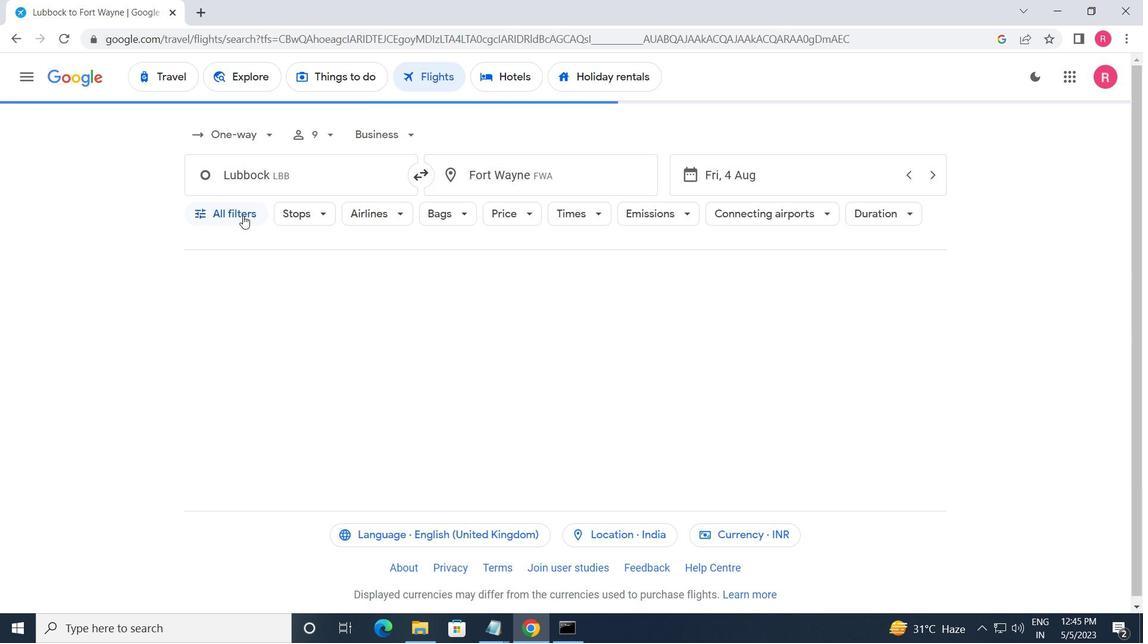 
Action: Mouse moved to (297, 379)
Screenshot: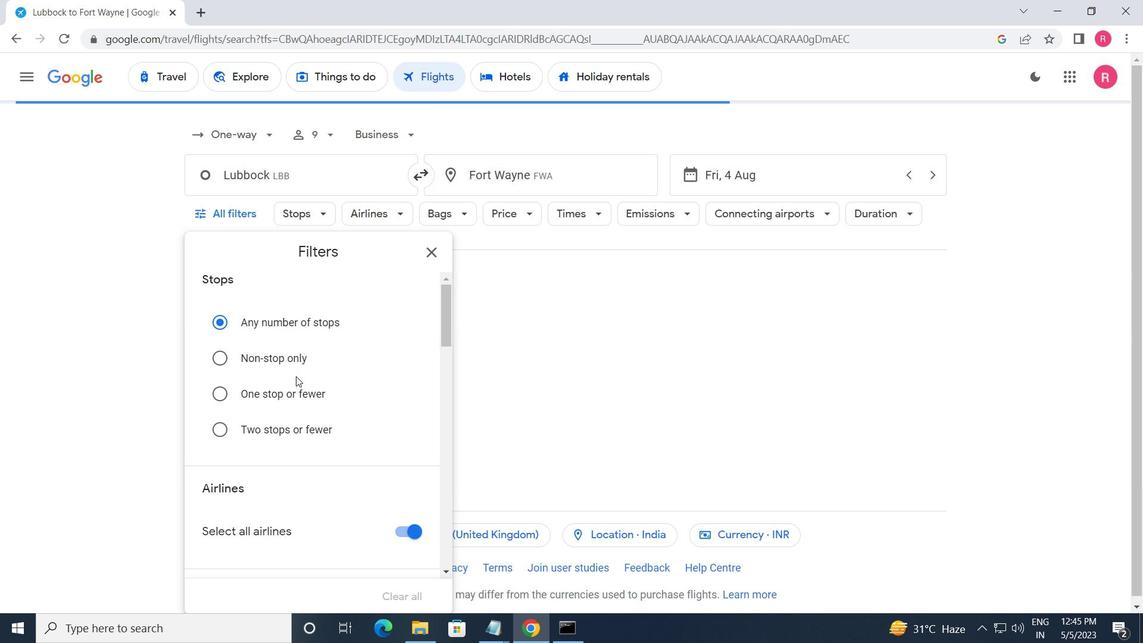 
Action: Mouse scrolled (297, 379) with delta (0, 0)
Screenshot: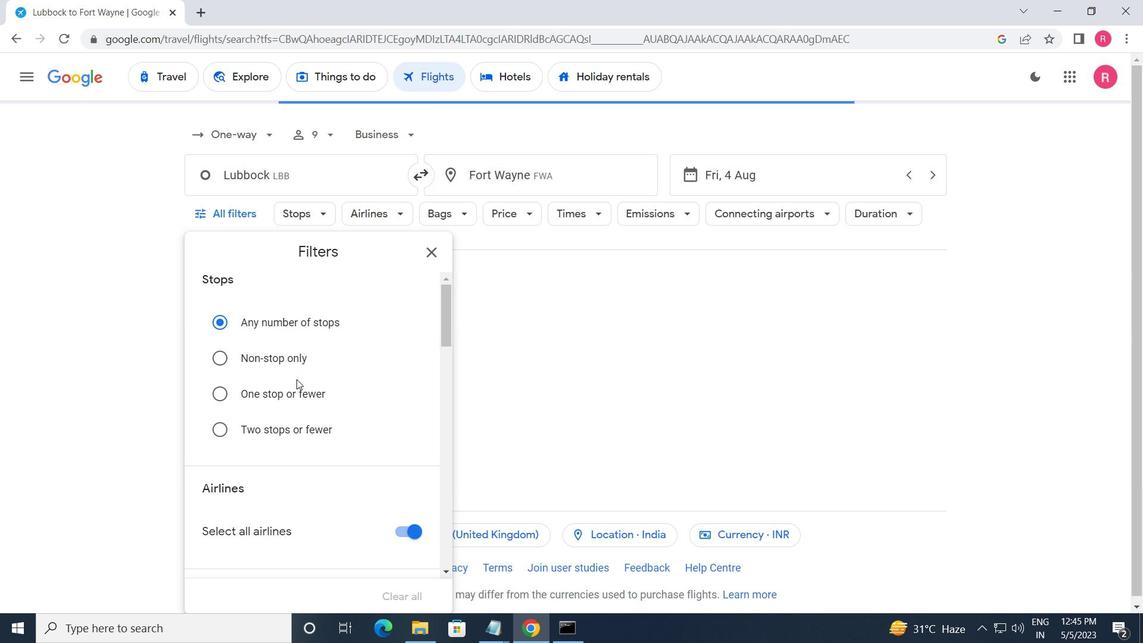 
Action: Mouse moved to (297, 385)
Screenshot: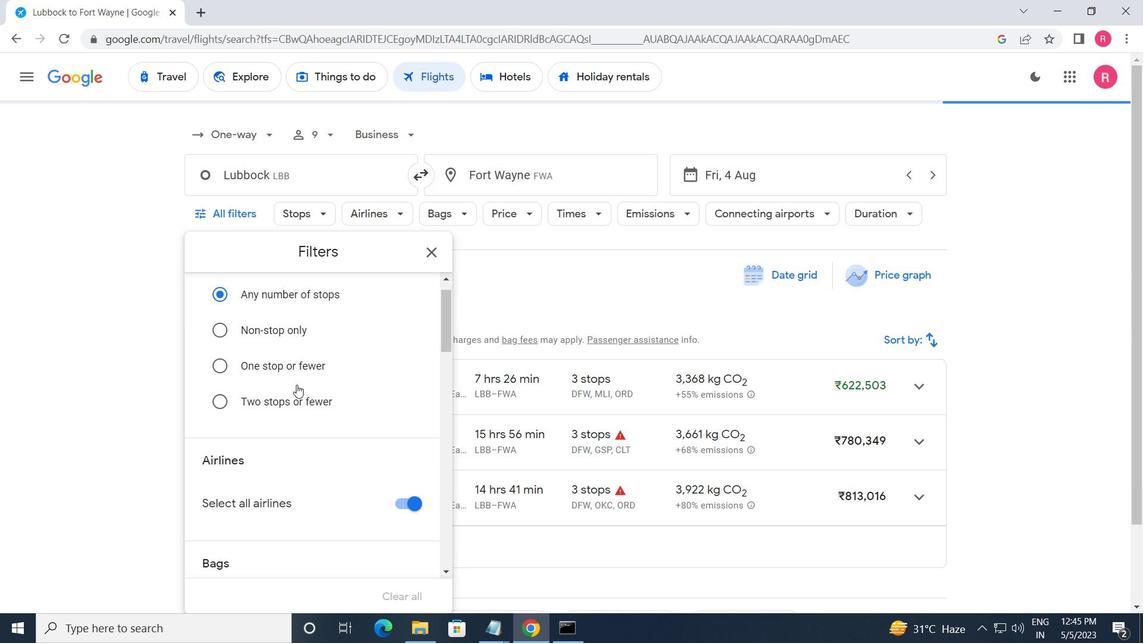 
Action: Mouse scrolled (297, 385) with delta (0, 0)
Screenshot: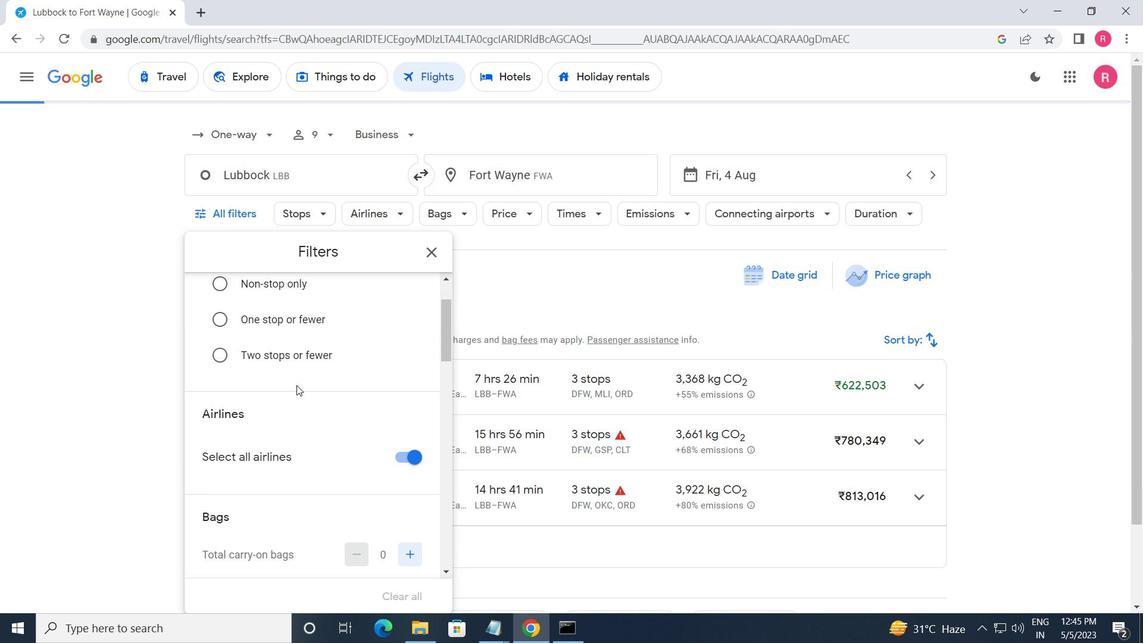 
Action: Mouse moved to (297, 402)
Screenshot: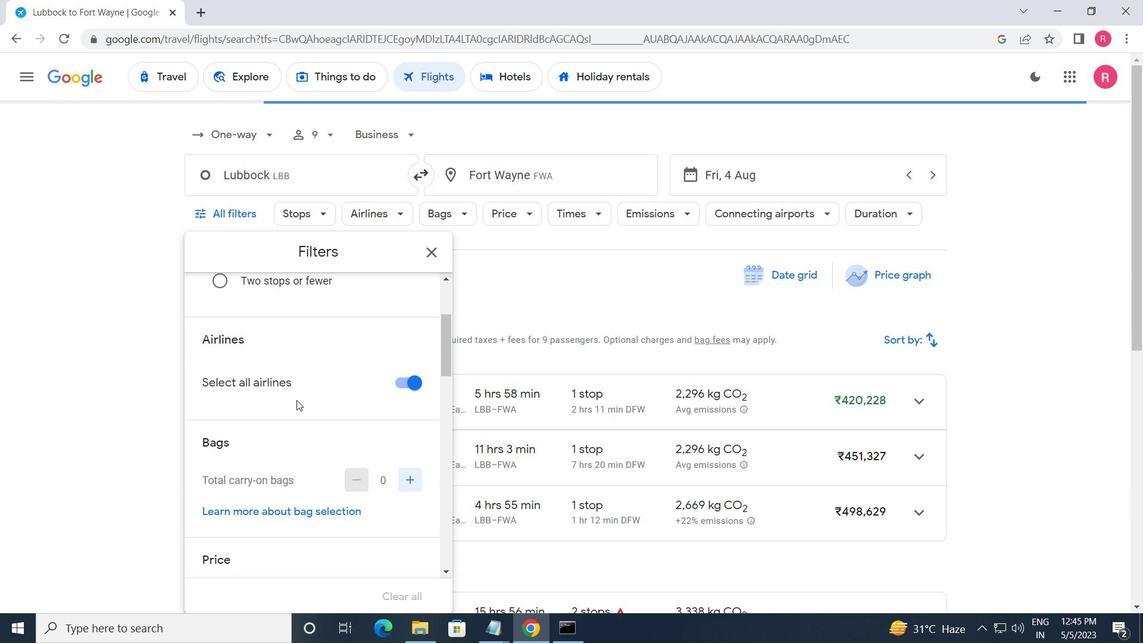 
Action: Mouse scrolled (297, 401) with delta (0, 0)
Screenshot: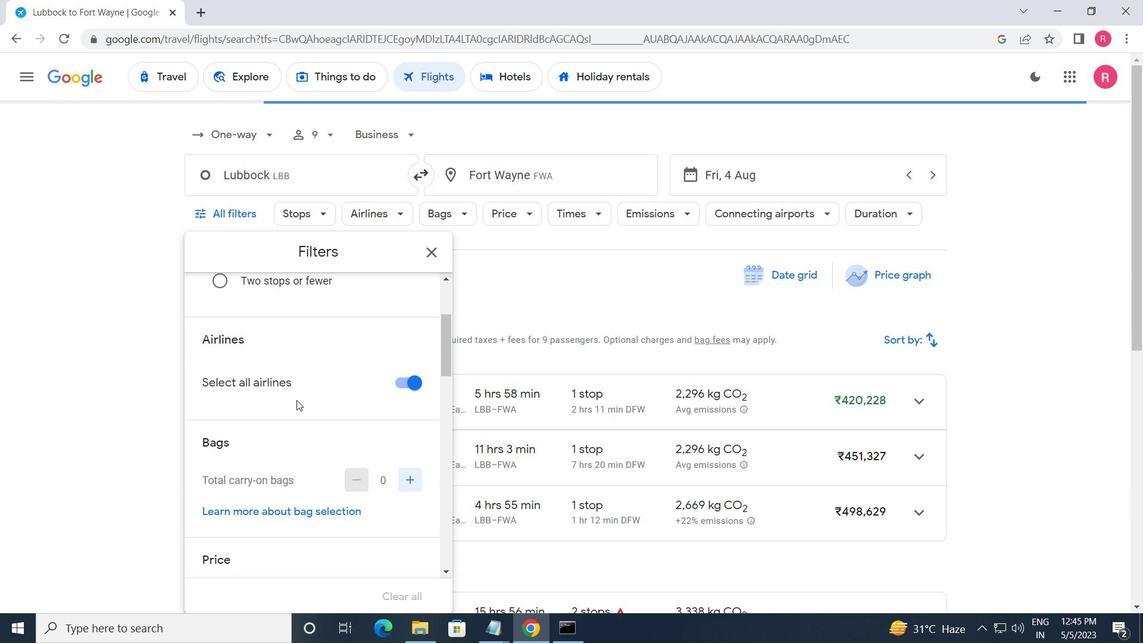 
Action: Mouse moved to (297, 405)
Screenshot: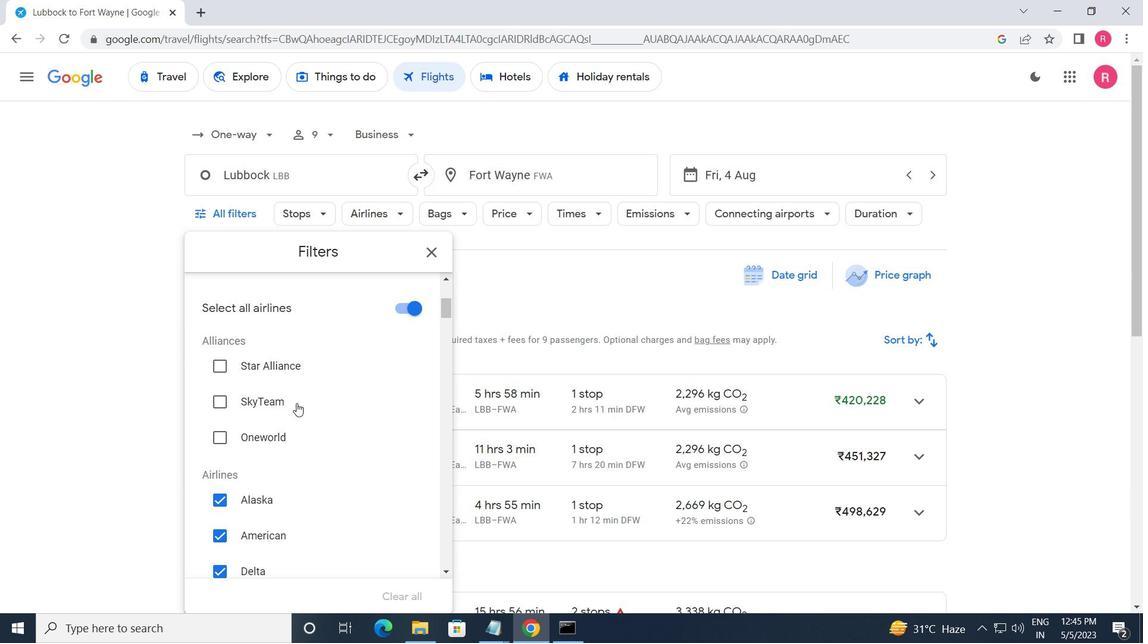 
Action: Mouse scrolled (297, 404) with delta (0, 0)
Screenshot: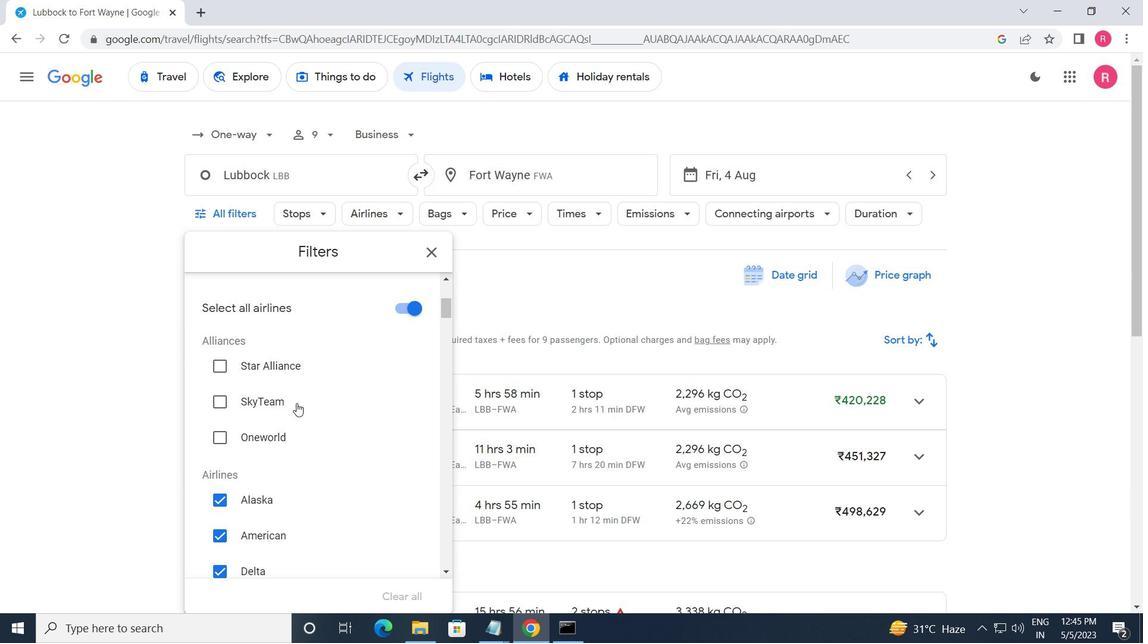 
Action: Mouse moved to (299, 409)
Screenshot: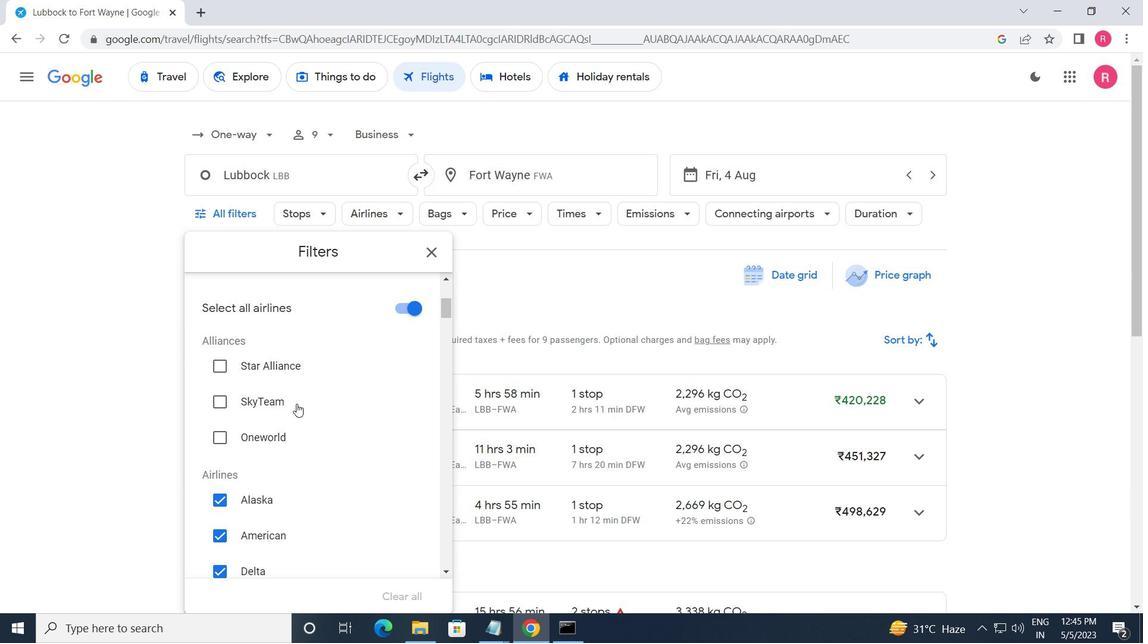 
Action: Mouse scrolled (299, 409) with delta (0, 0)
Screenshot: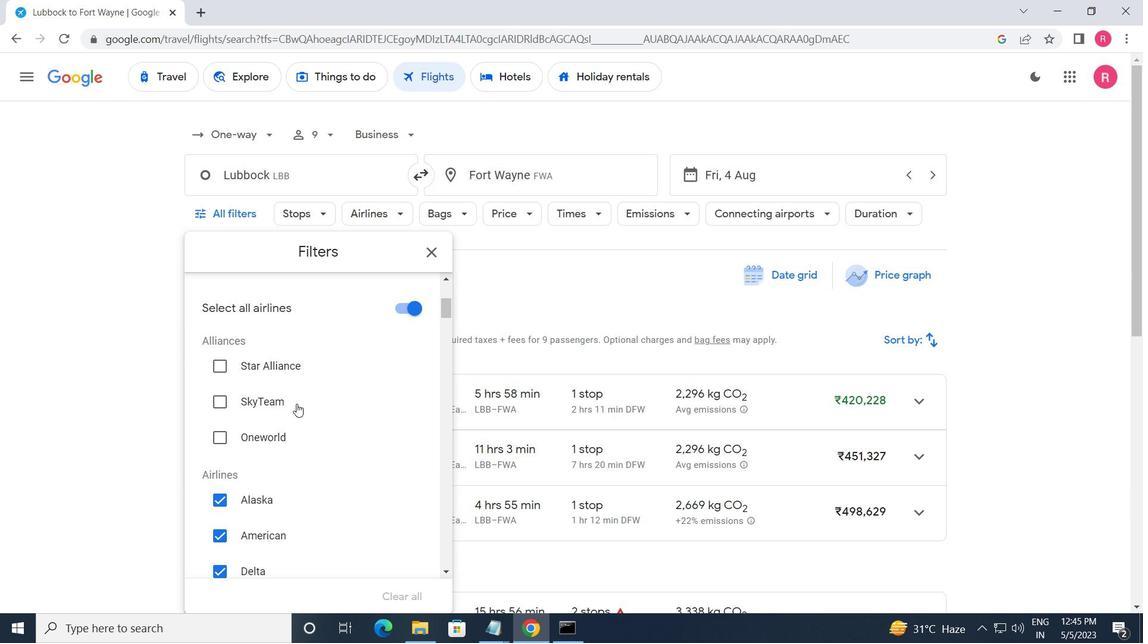 
Action: Mouse moved to (300, 412)
Screenshot: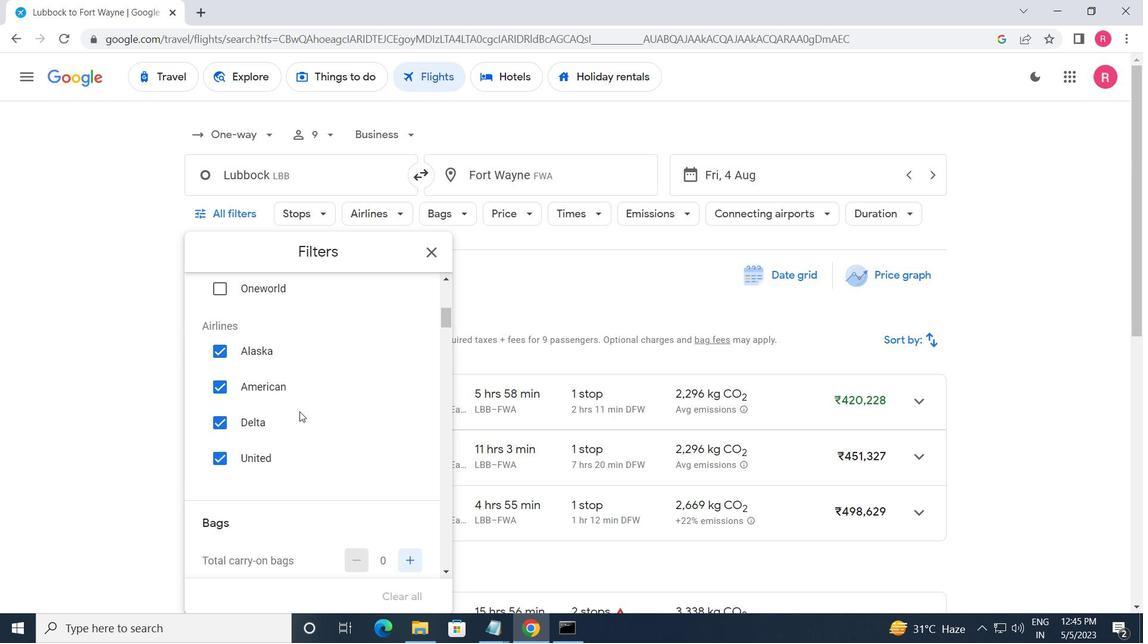 
Action: Mouse scrolled (300, 412) with delta (0, 0)
Screenshot: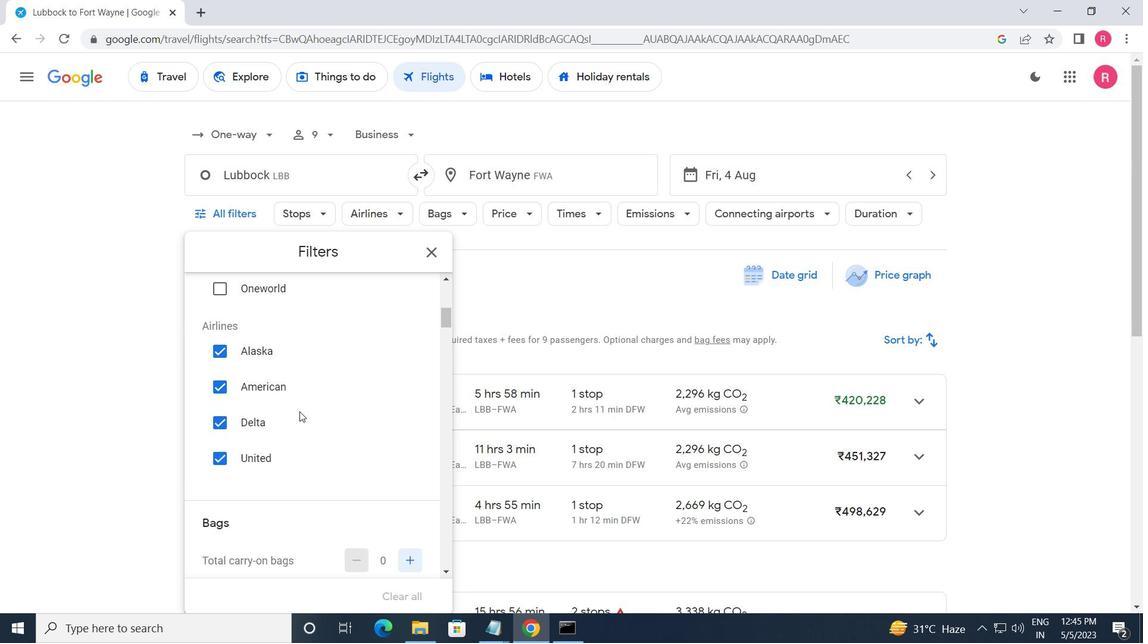 
Action: Mouse moved to (307, 415)
Screenshot: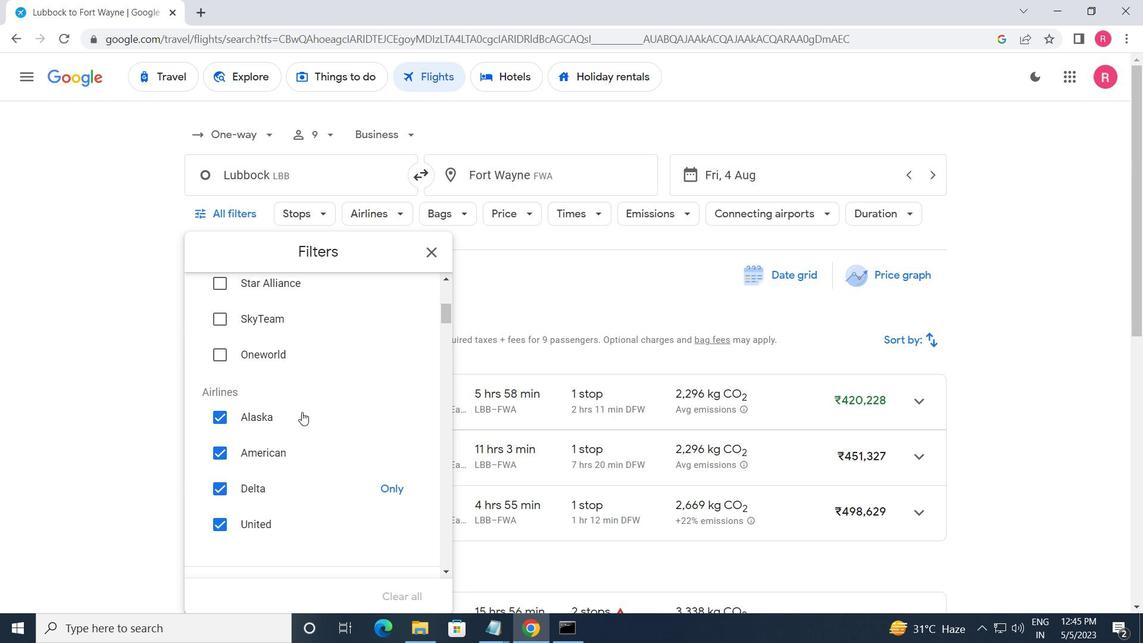 
Action: Mouse scrolled (307, 416) with delta (0, 0)
Screenshot: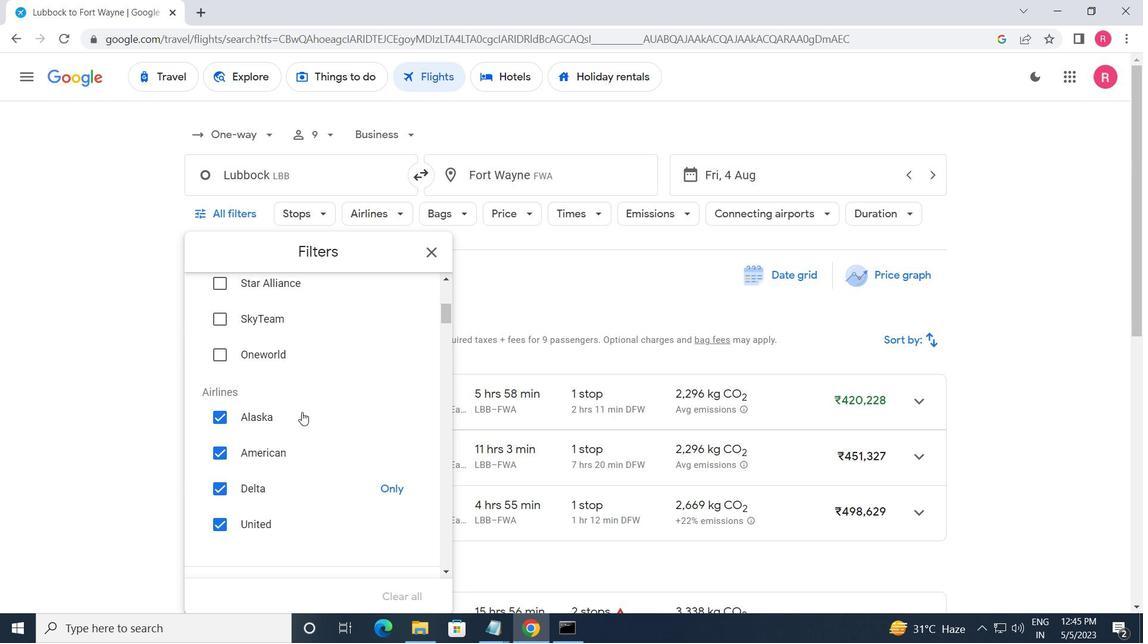 
Action: Mouse scrolled (307, 416) with delta (0, 0)
Screenshot: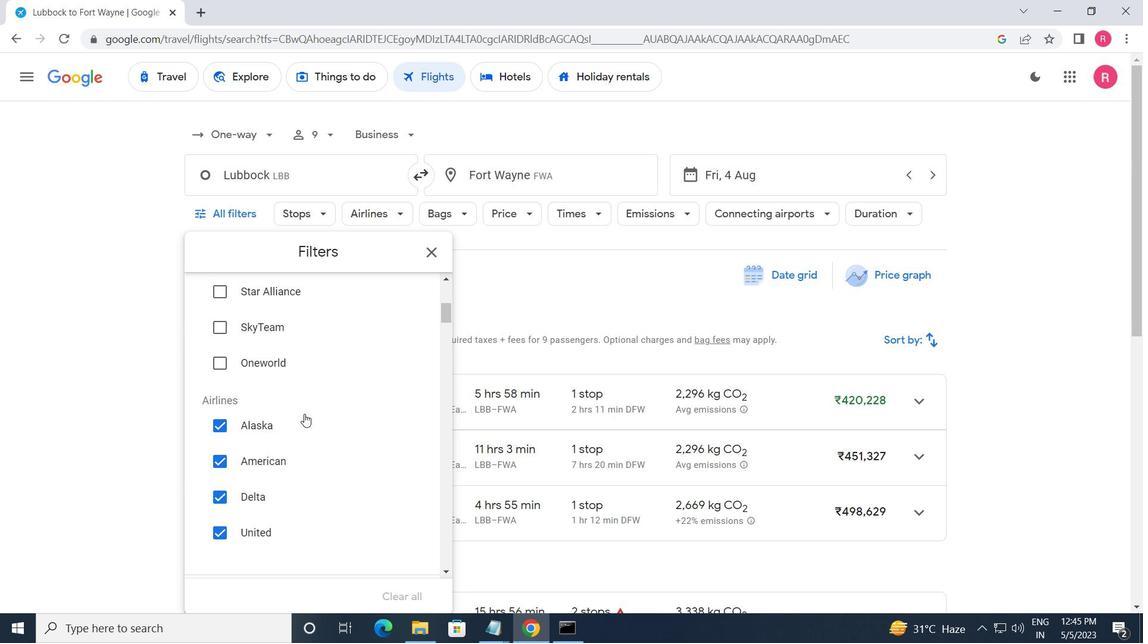 
Action: Mouse scrolled (307, 416) with delta (0, 0)
Screenshot: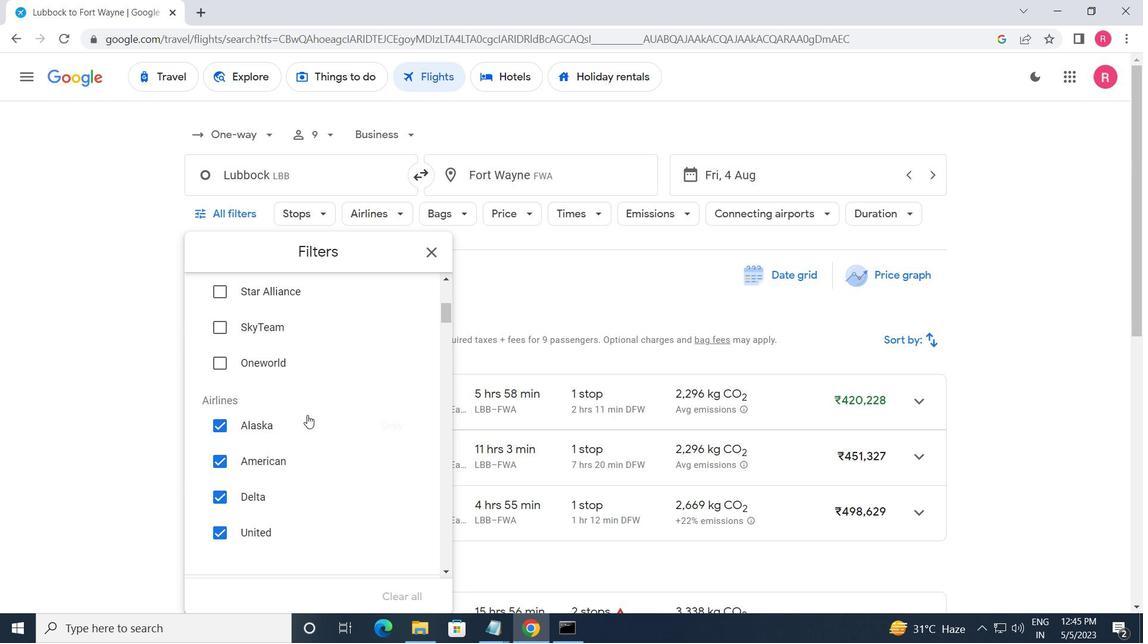 
Action: Mouse moved to (357, 468)
Screenshot: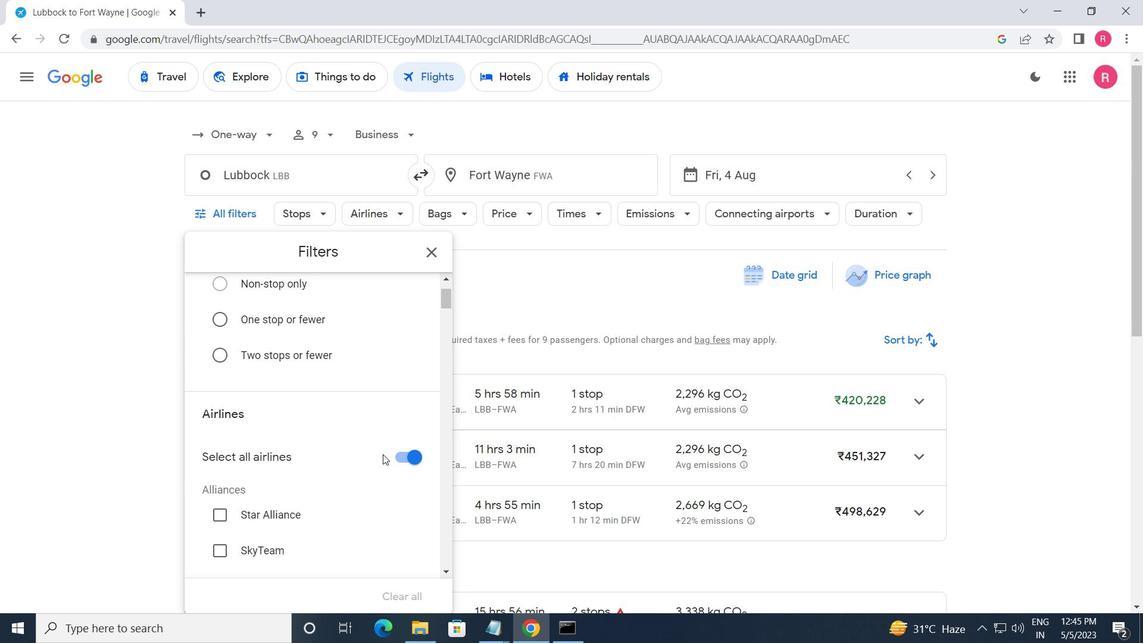 
Action: Mouse scrolled (357, 468) with delta (0, 0)
Screenshot: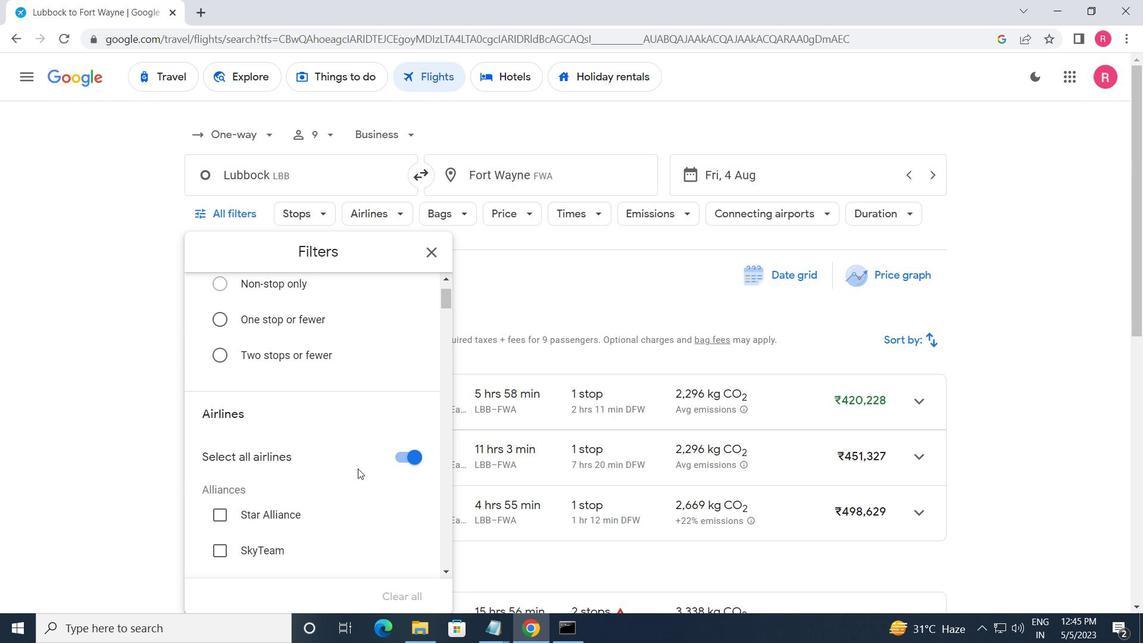 
Action: Mouse moved to (402, 381)
Screenshot: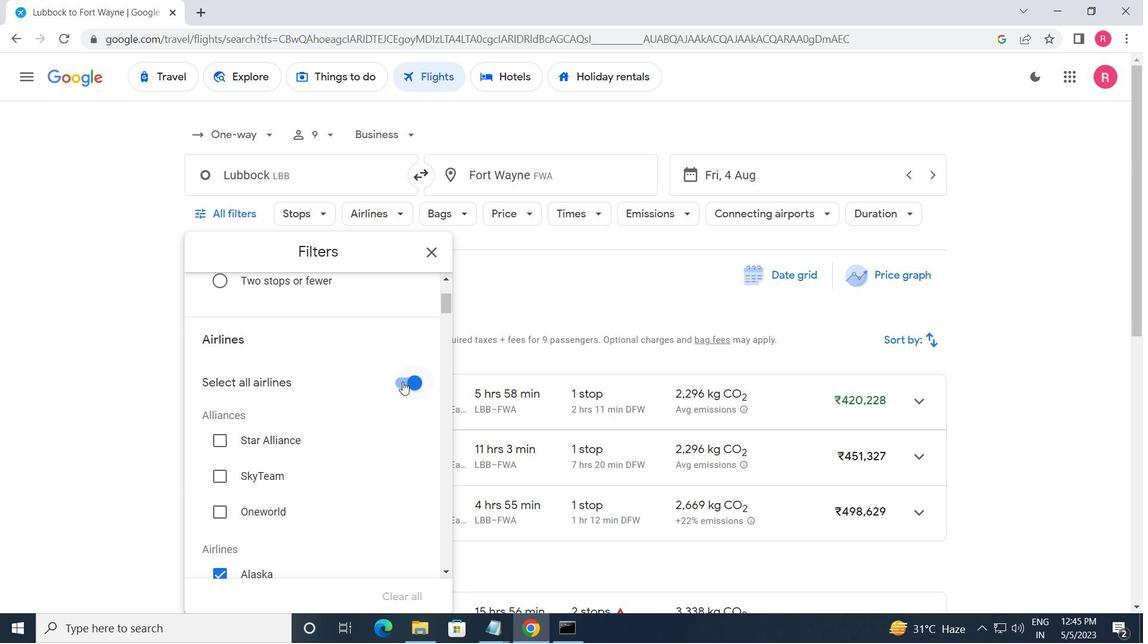 
Action: Mouse pressed left at (402, 381)
Screenshot: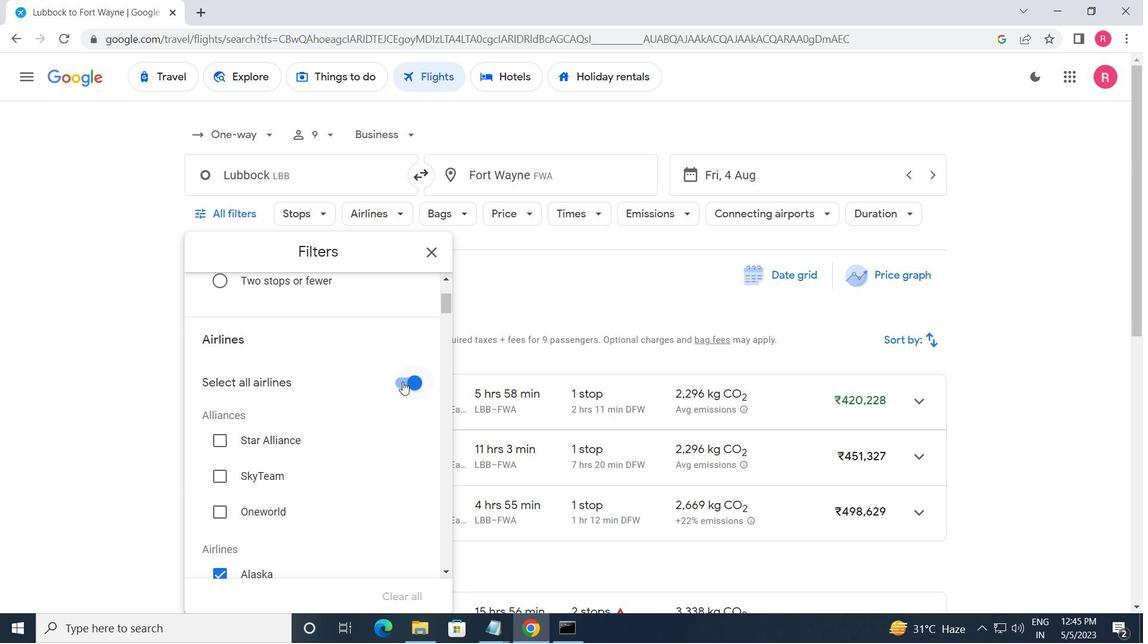 
Action: Mouse moved to (311, 403)
Screenshot: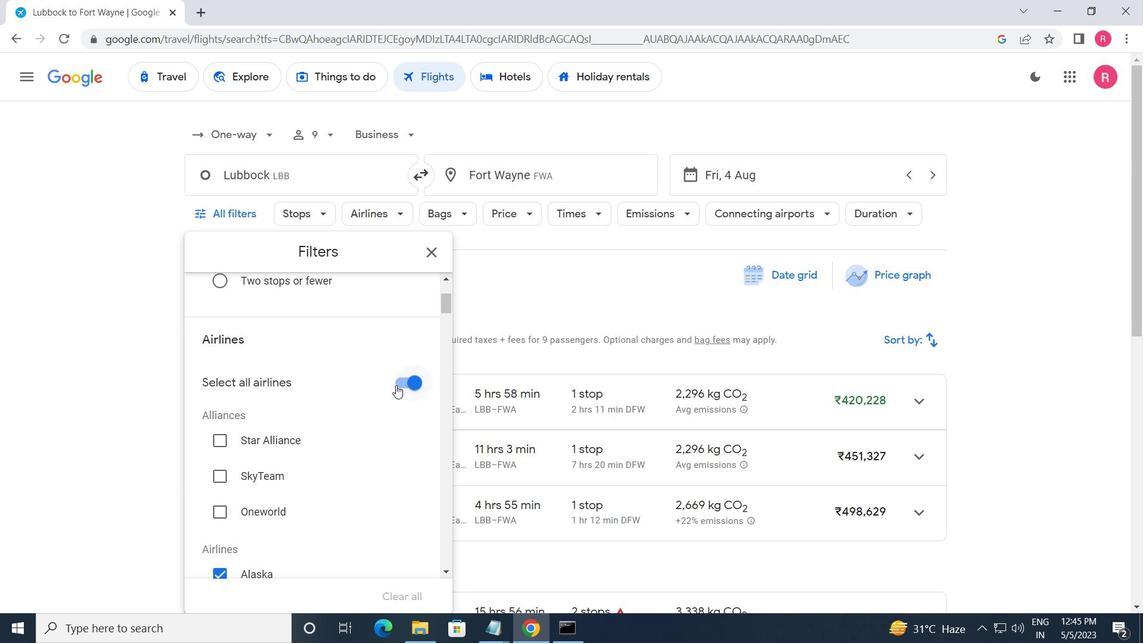 
Action: Mouse scrolled (311, 403) with delta (0, 0)
Screenshot: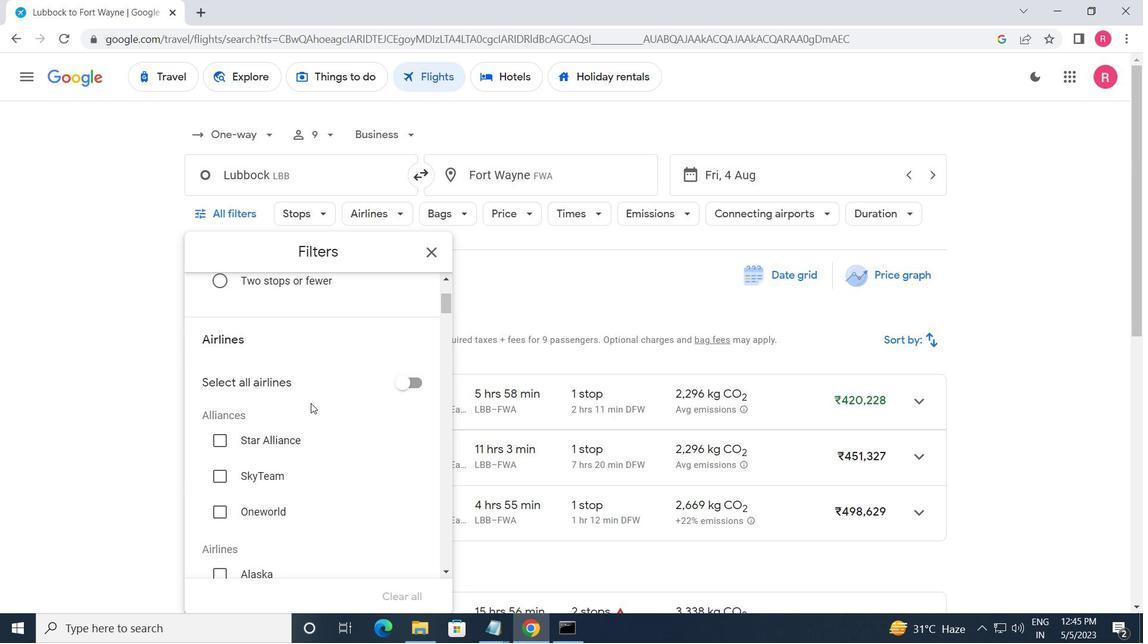 
Action: Mouse moved to (313, 406)
Screenshot: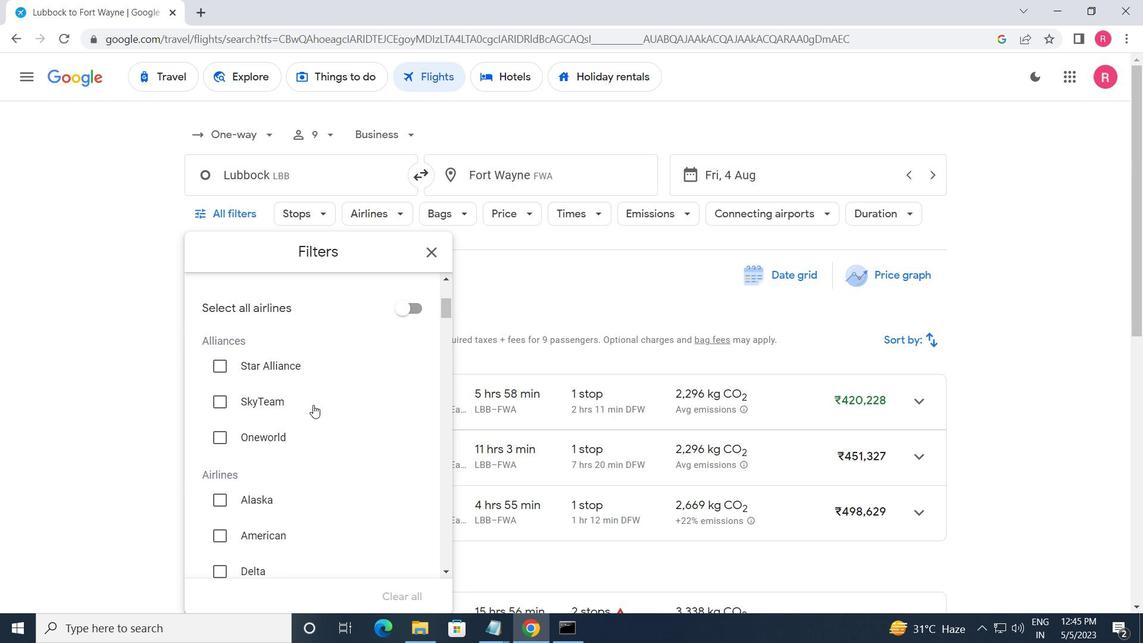 
Action: Mouse scrolled (313, 406) with delta (0, 0)
Screenshot: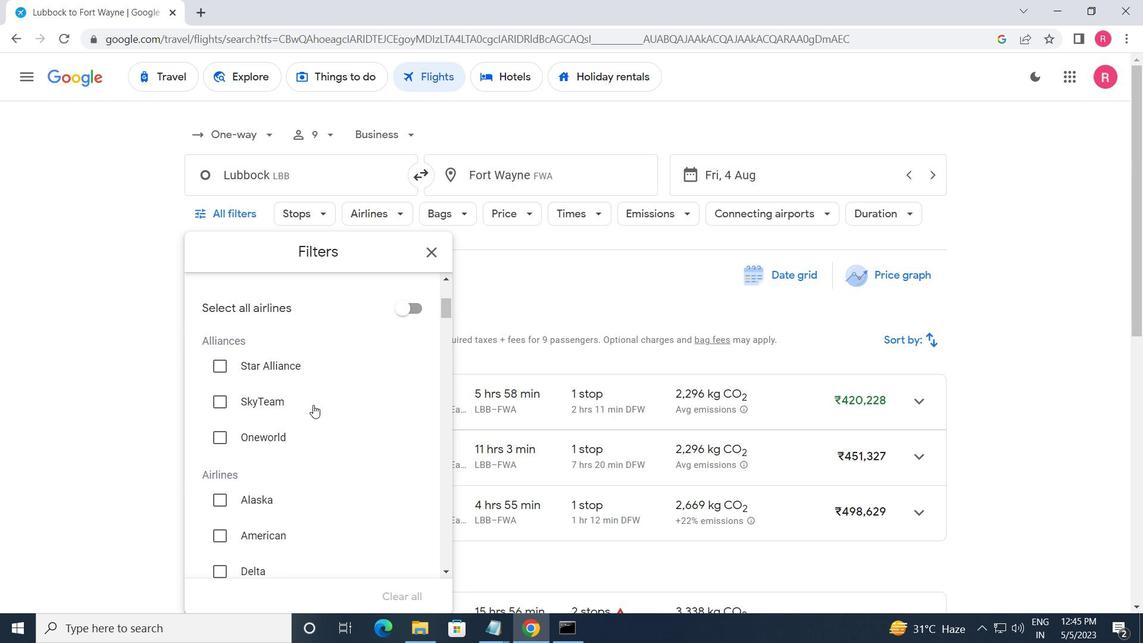 
Action: Mouse scrolled (313, 406) with delta (0, 0)
Screenshot: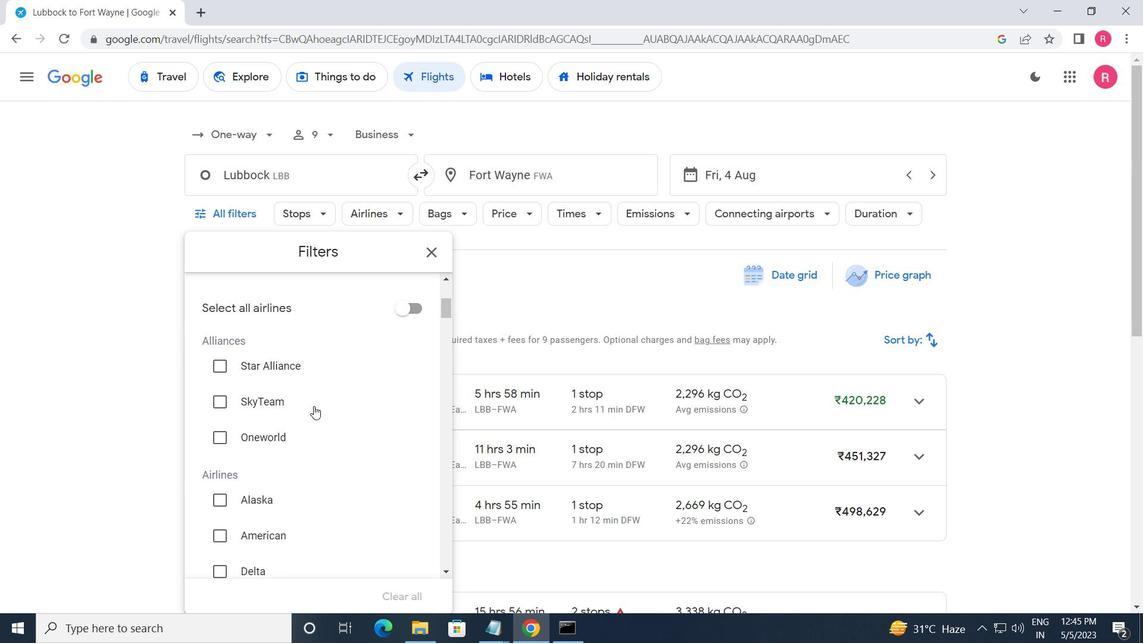 
Action: Mouse moved to (313, 407)
Screenshot: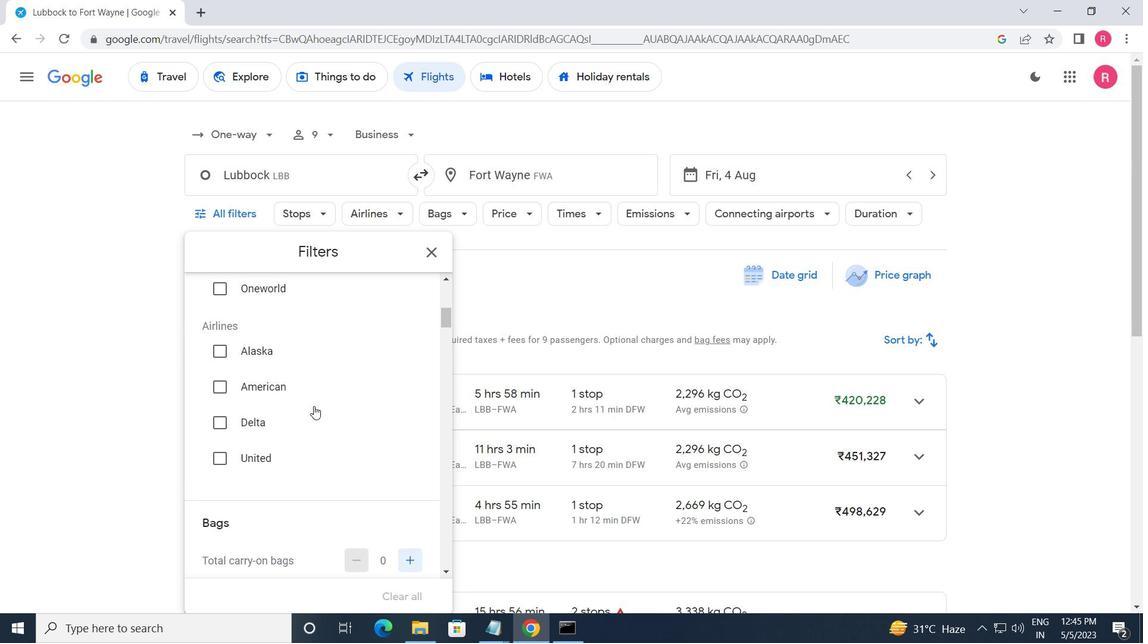 
Action: Mouse scrolled (313, 407) with delta (0, 0)
Screenshot: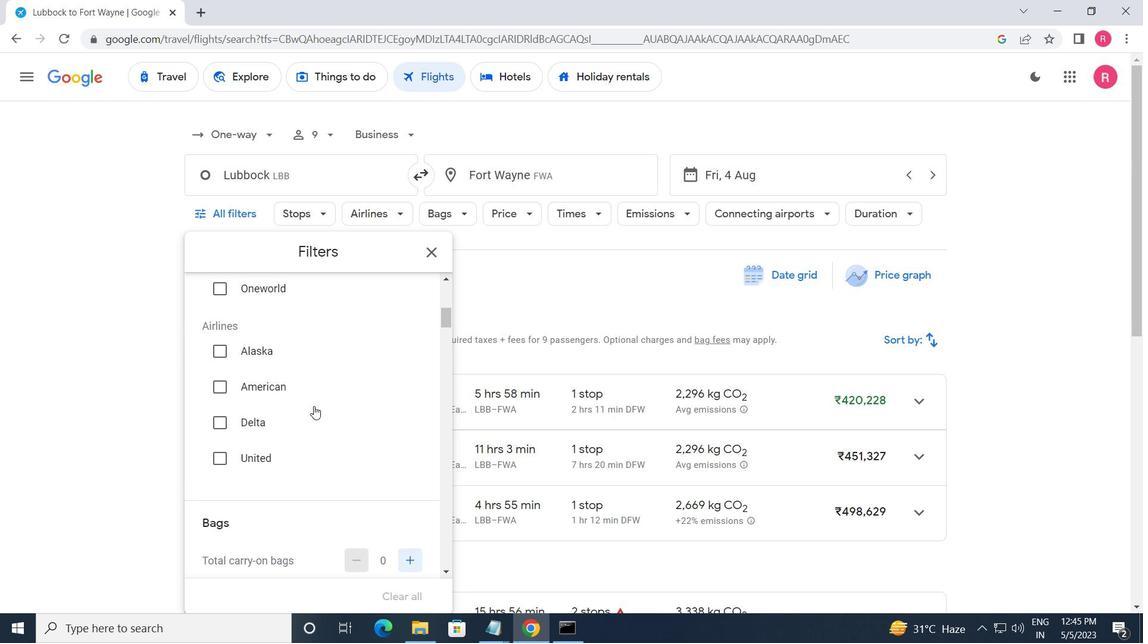 
Action: Mouse moved to (313, 409)
Screenshot: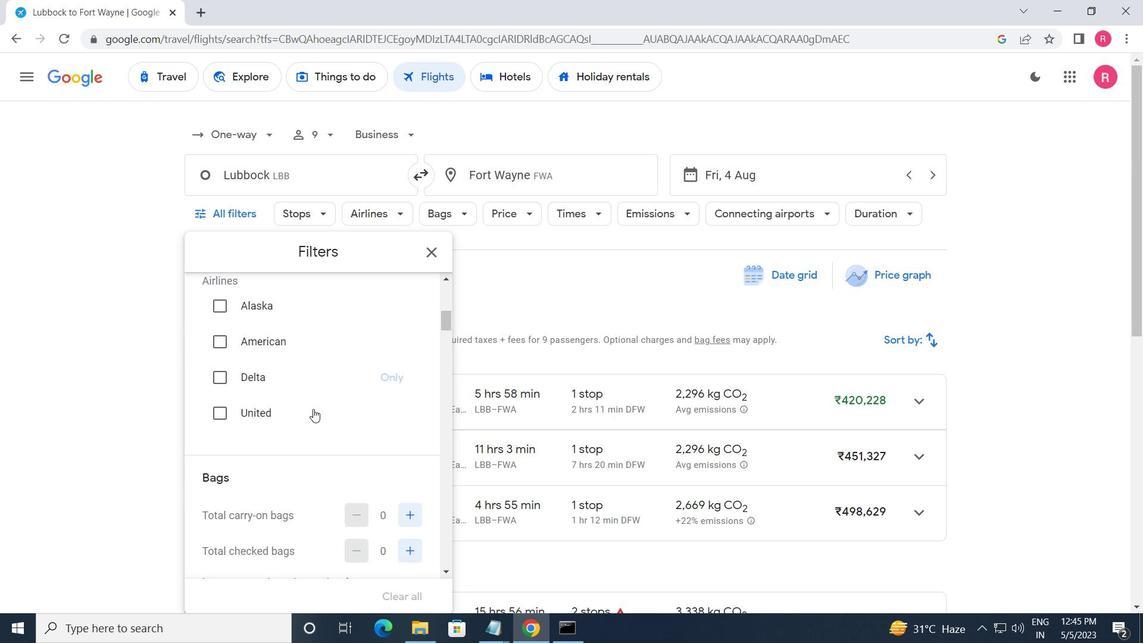 
Action: Mouse scrolled (313, 409) with delta (0, 0)
Screenshot: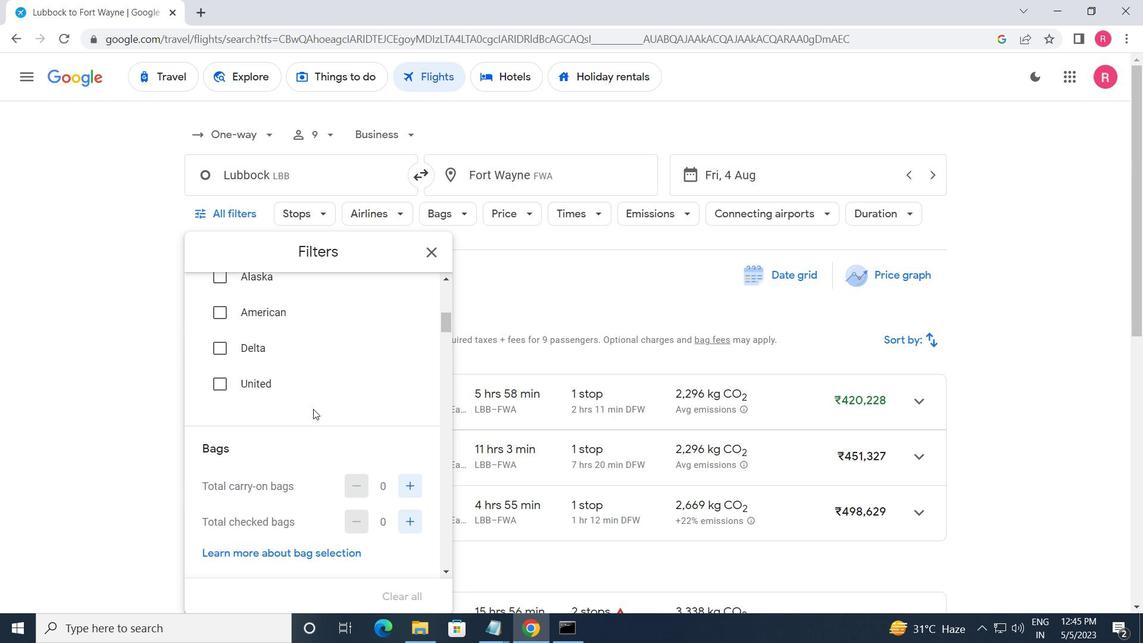 
Action: Mouse moved to (405, 451)
Screenshot: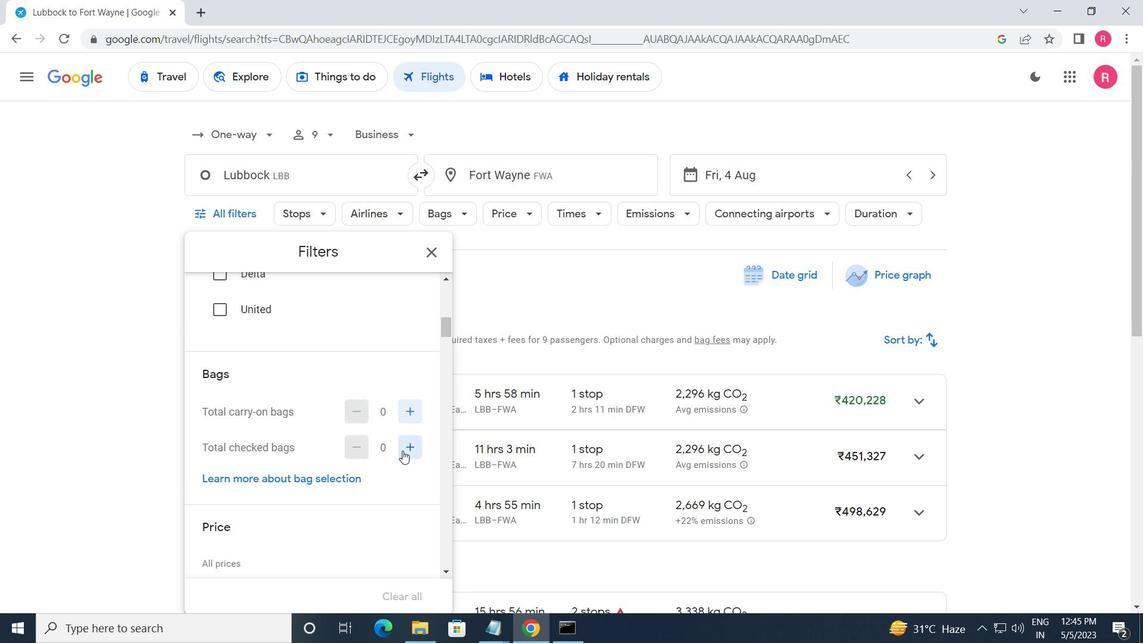 
Action: Mouse pressed left at (405, 451)
Screenshot: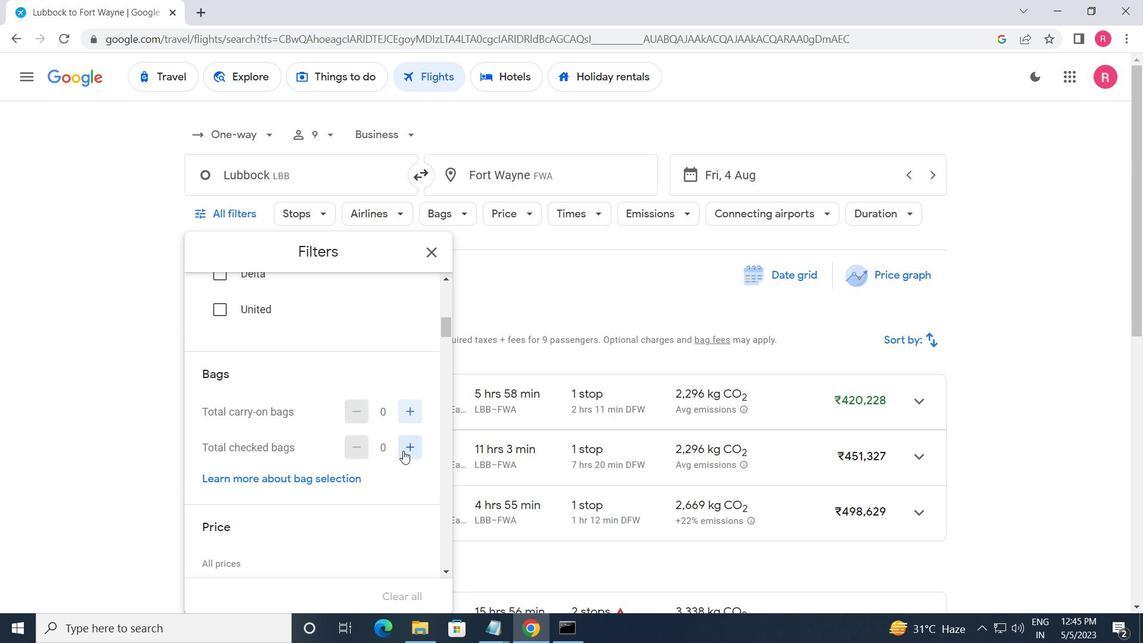
Action: Mouse moved to (406, 450)
Screenshot: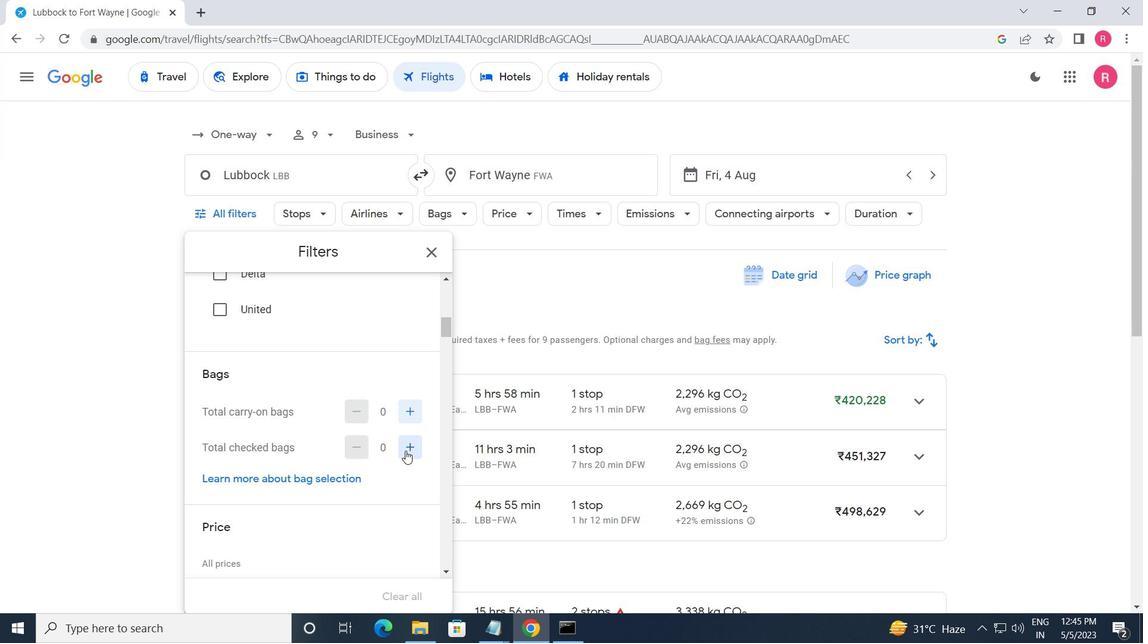 
Action: Mouse pressed left at (406, 450)
Screenshot: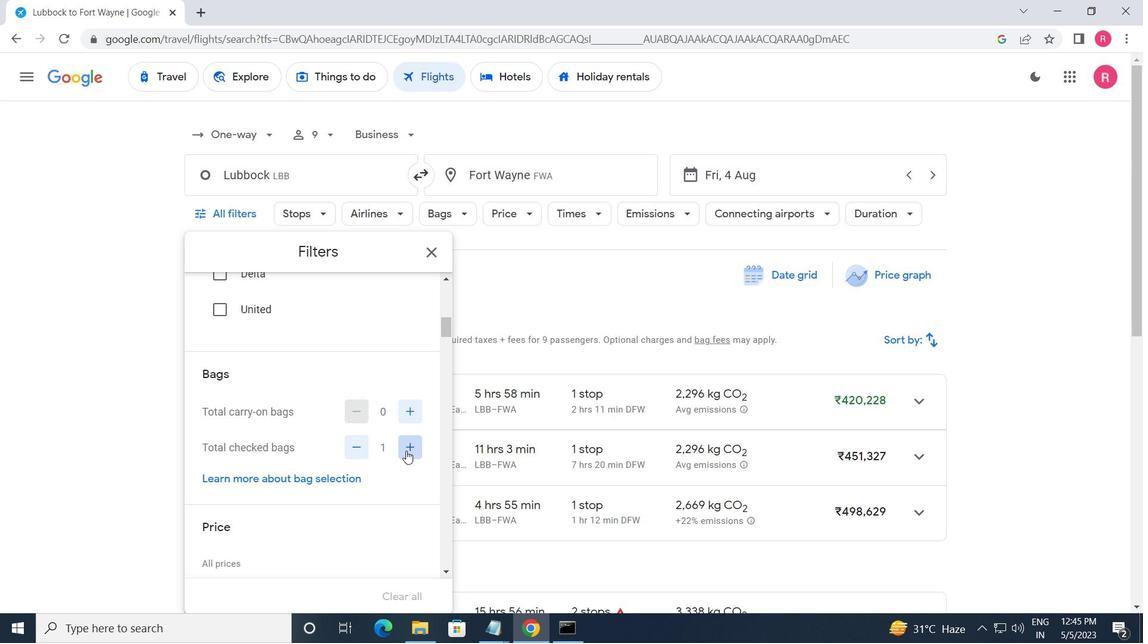 
Action: Mouse moved to (332, 412)
Screenshot: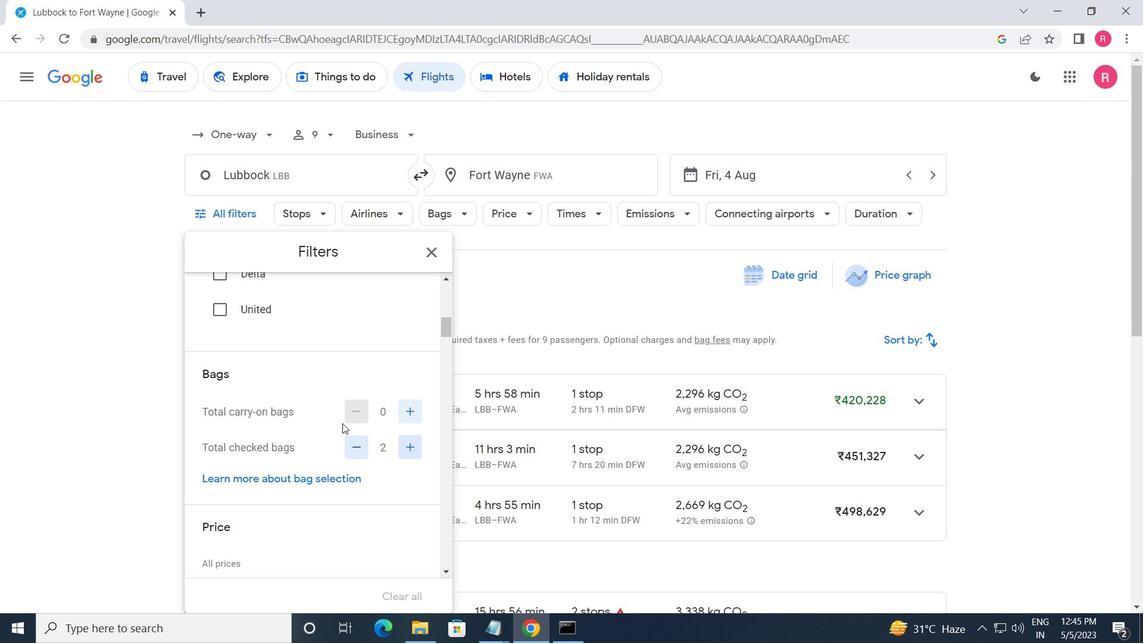 
Action: Mouse scrolled (332, 411) with delta (0, 0)
Screenshot: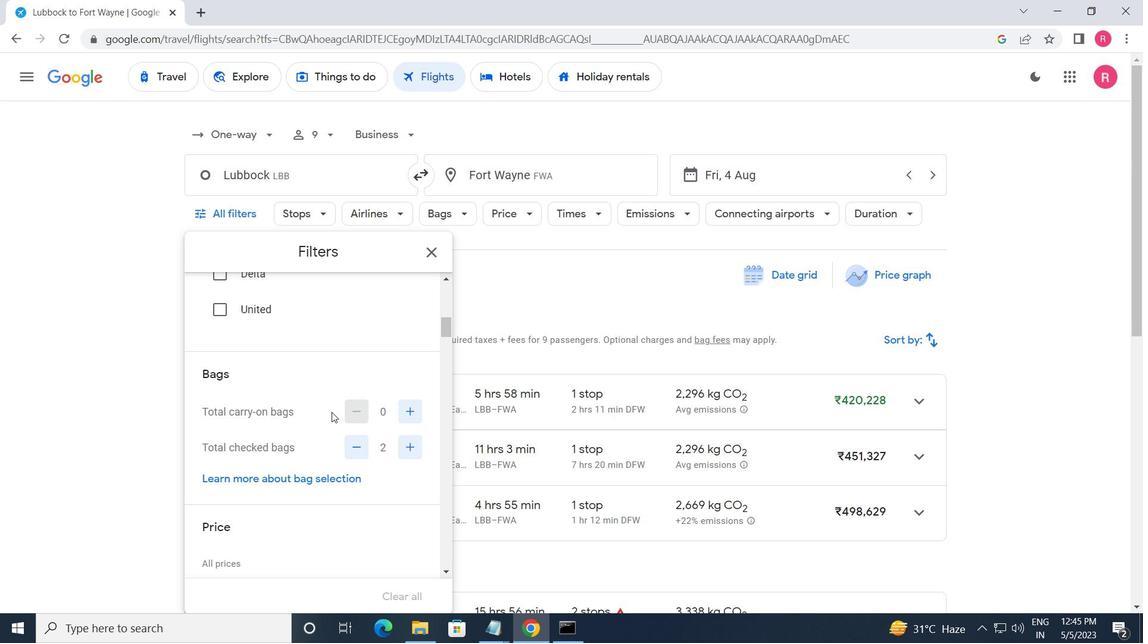 
Action: Mouse scrolled (332, 411) with delta (0, 0)
Screenshot: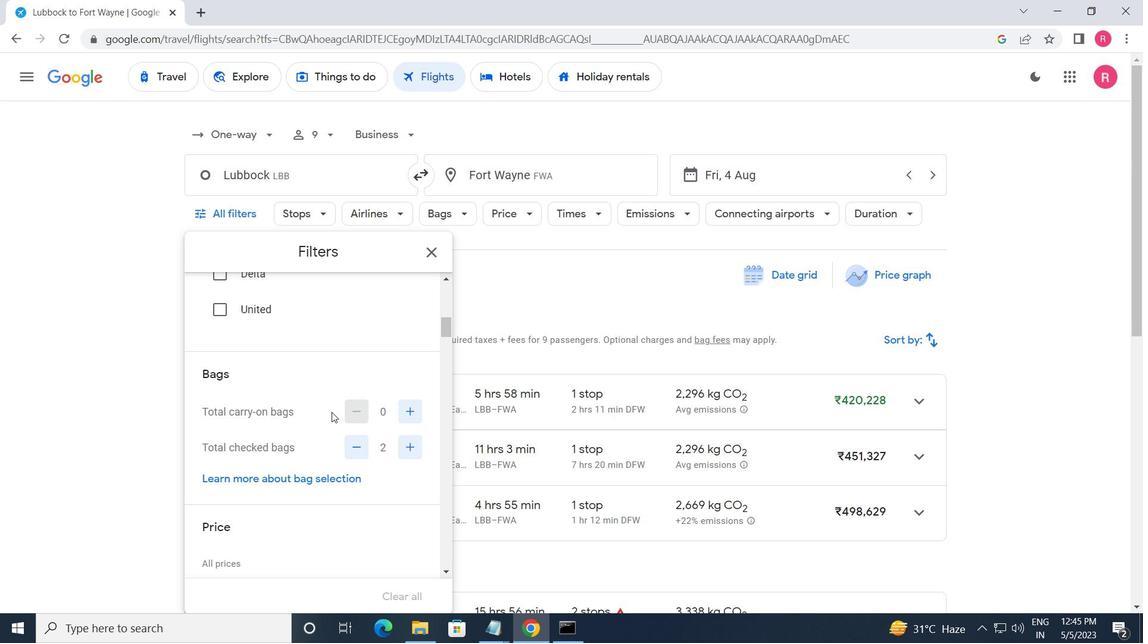 
Action: Mouse moved to (408, 440)
Screenshot: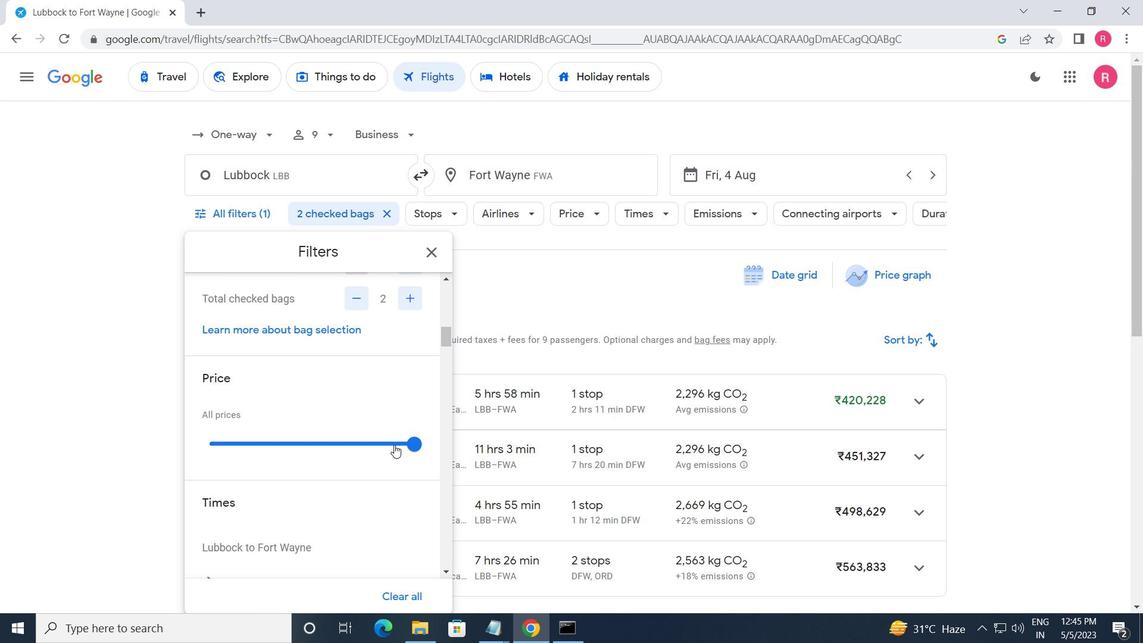 
Action: Mouse pressed left at (408, 440)
Screenshot: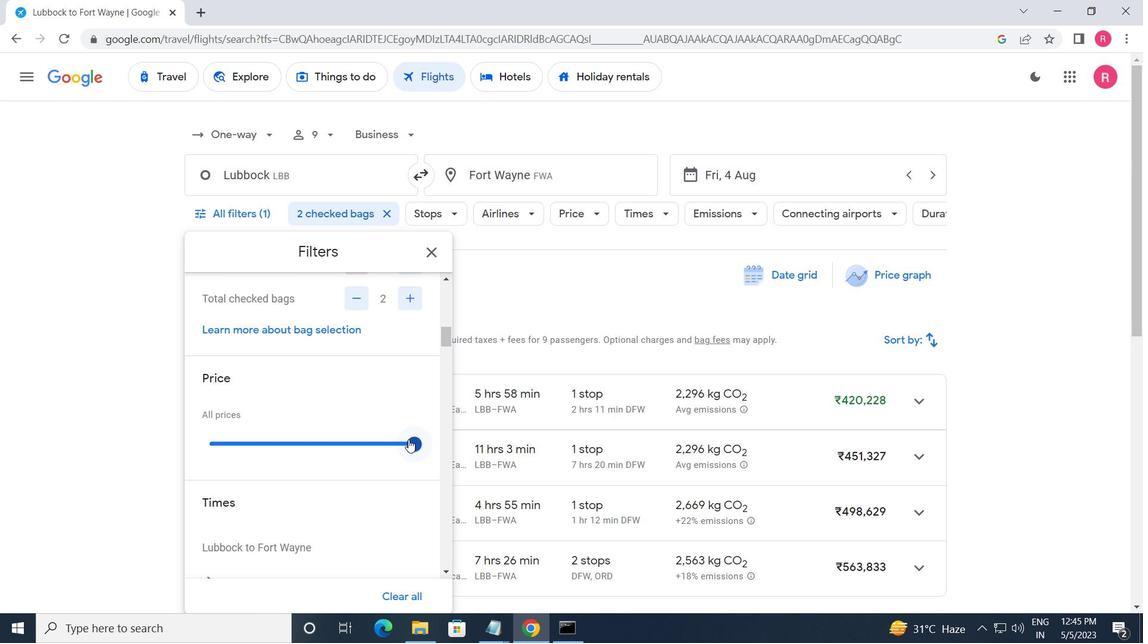 
Action: Mouse moved to (381, 398)
Screenshot: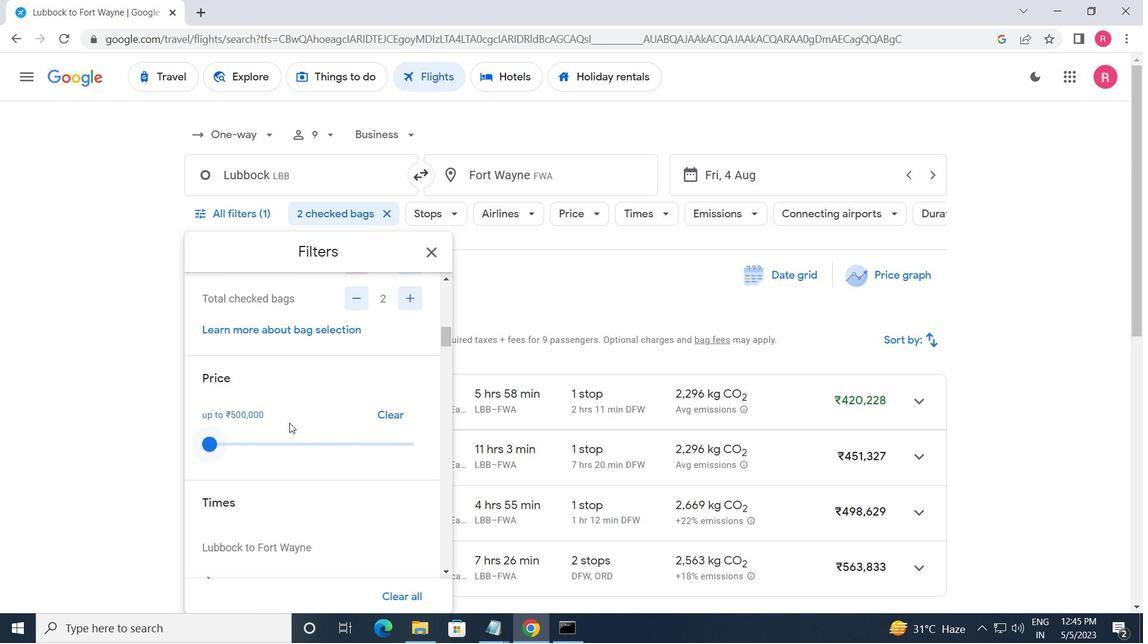 
Action: Mouse scrolled (381, 397) with delta (0, 0)
Screenshot: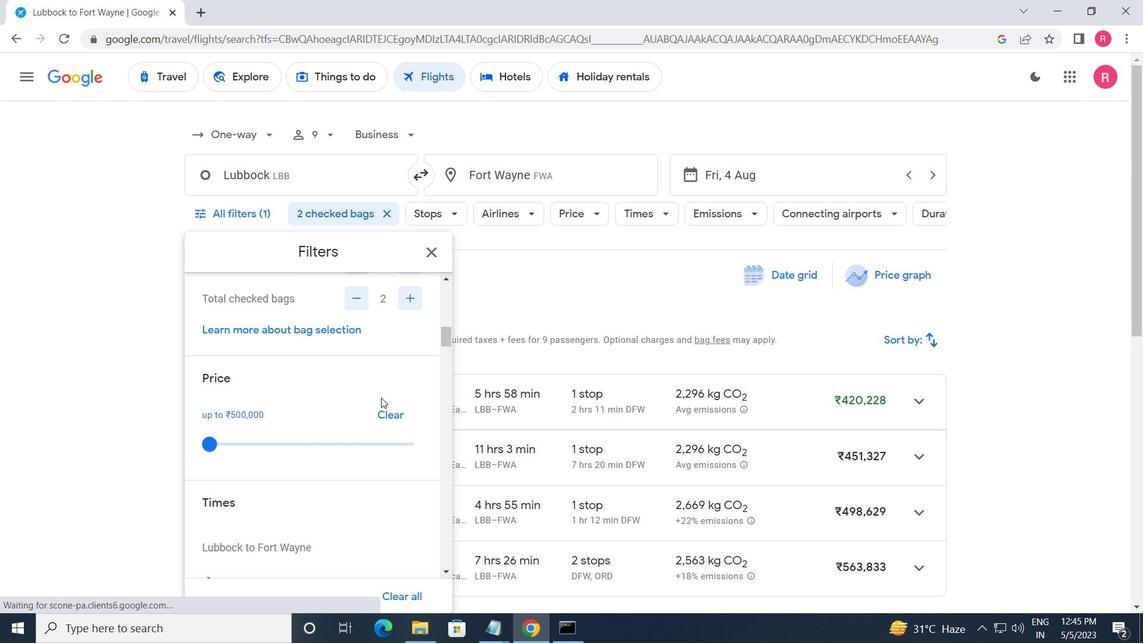 
Action: Mouse moved to (381, 399)
Screenshot: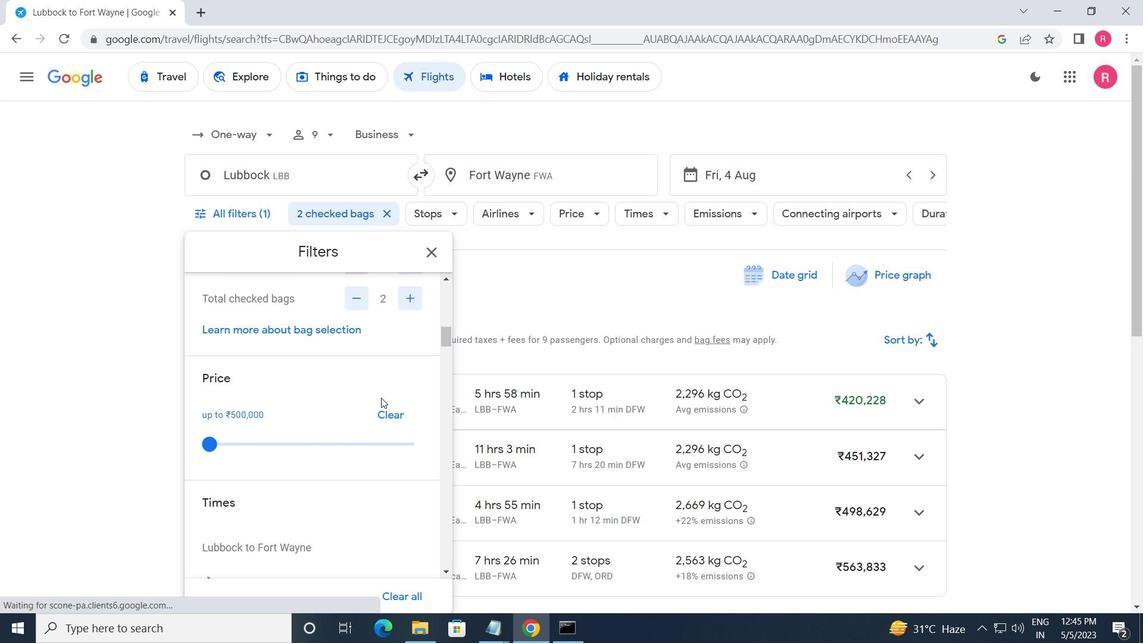 
Action: Mouse scrolled (381, 398) with delta (0, 0)
Screenshot: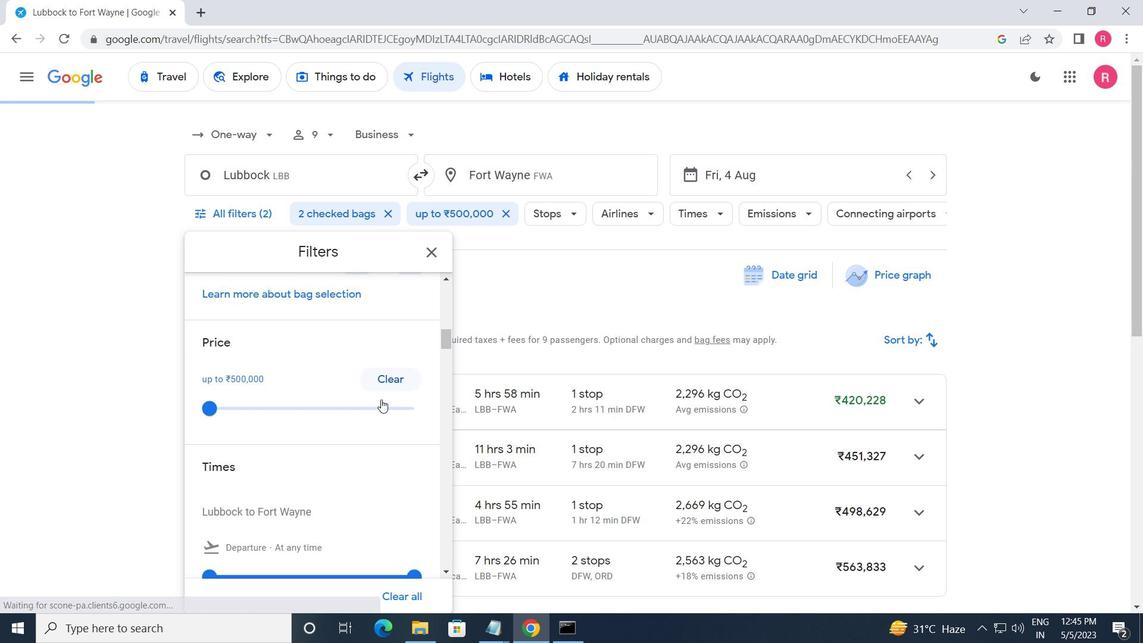
Action: Mouse moved to (381, 401)
Screenshot: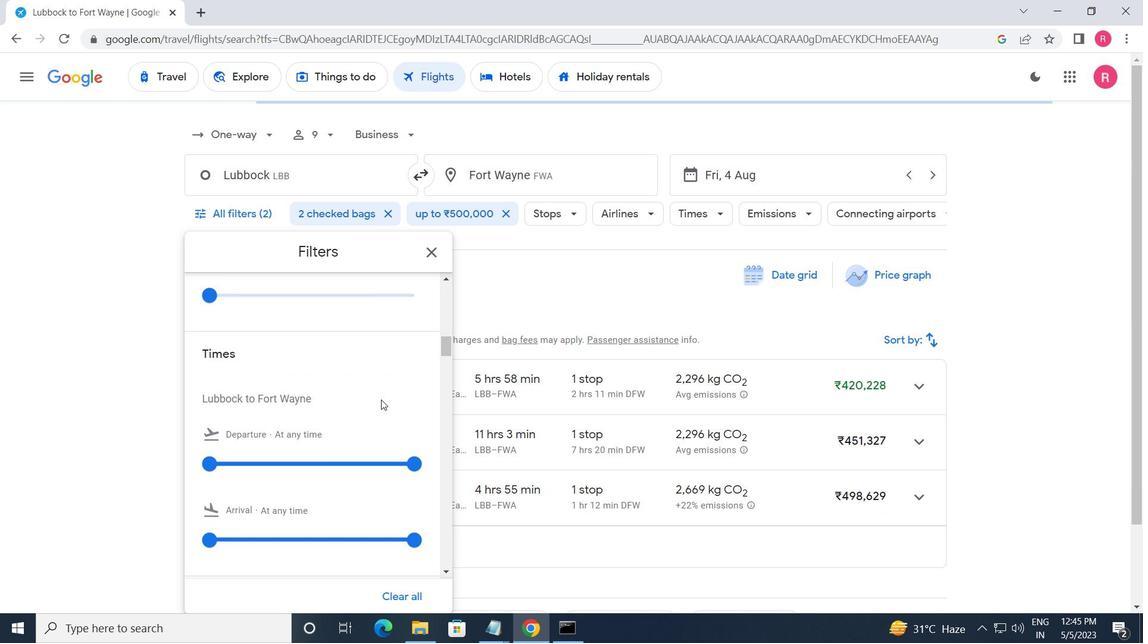 
Action: Mouse scrolled (381, 401) with delta (0, 0)
Screenshot: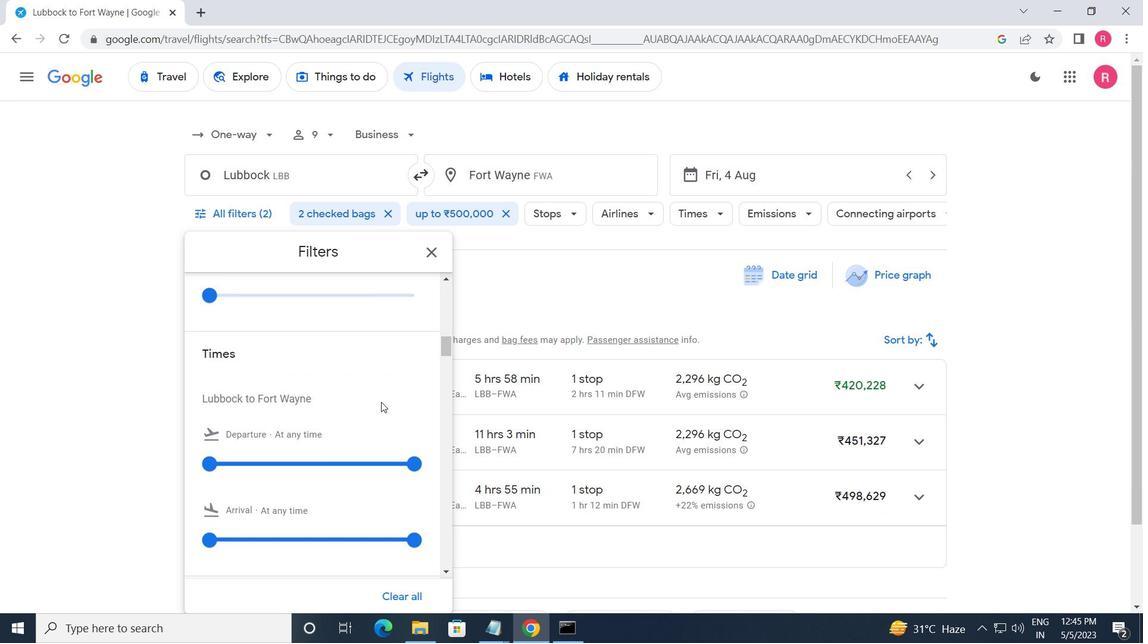 
Action: Mouse moved to (213, 391)
Screenshot: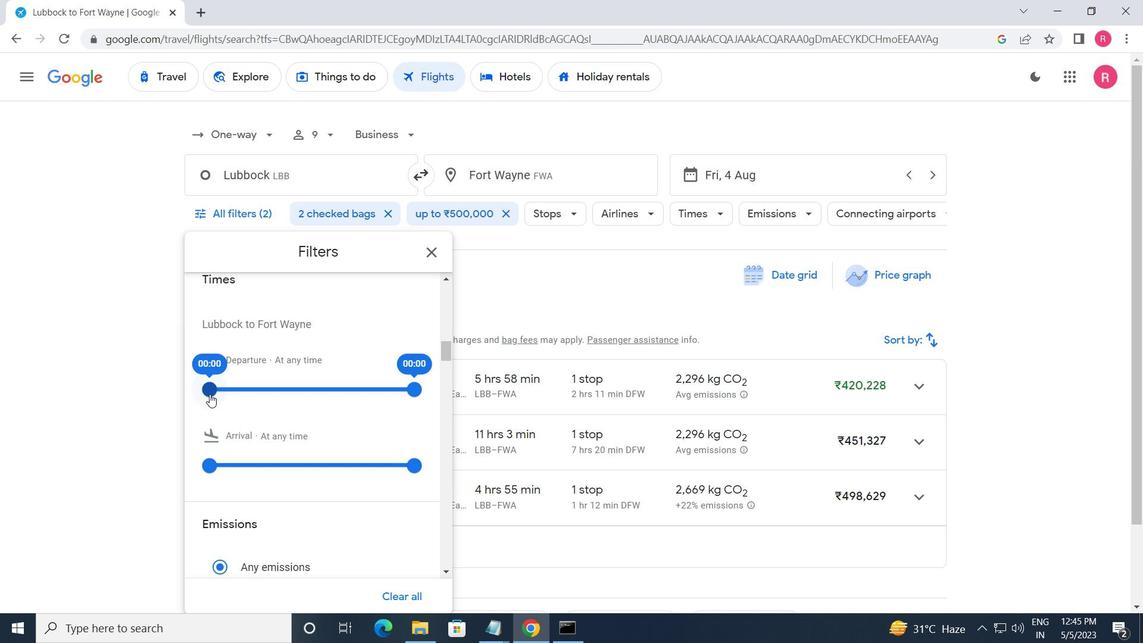 
Action: Mouse pressed left at (213, 391)
Screenshot: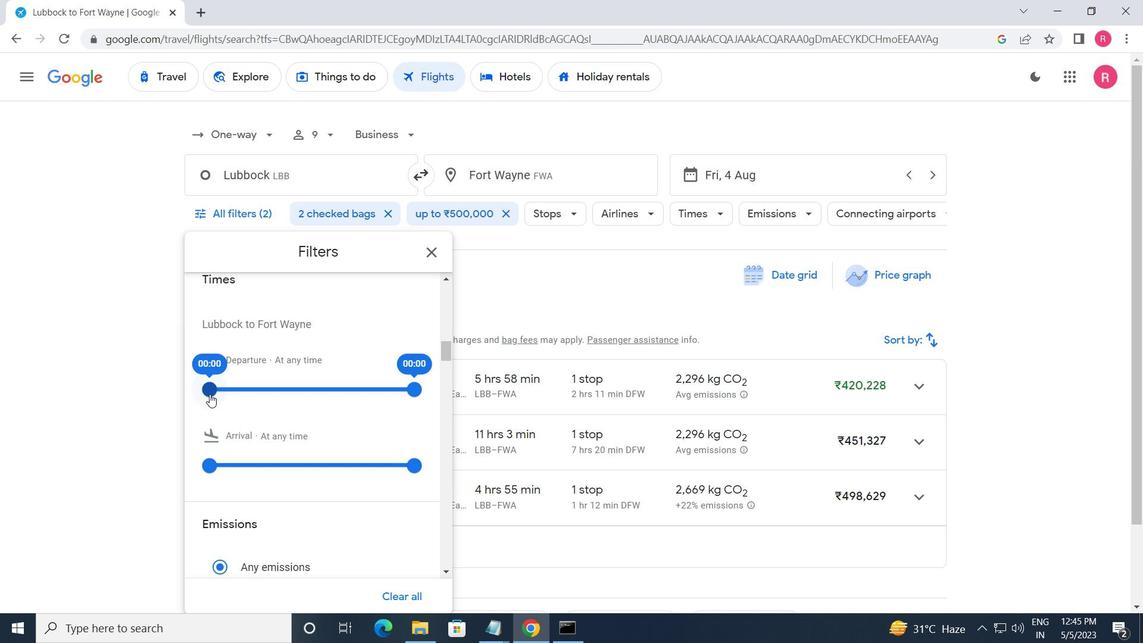 
Action: Mouse moved to (411, 386)
Screenshot: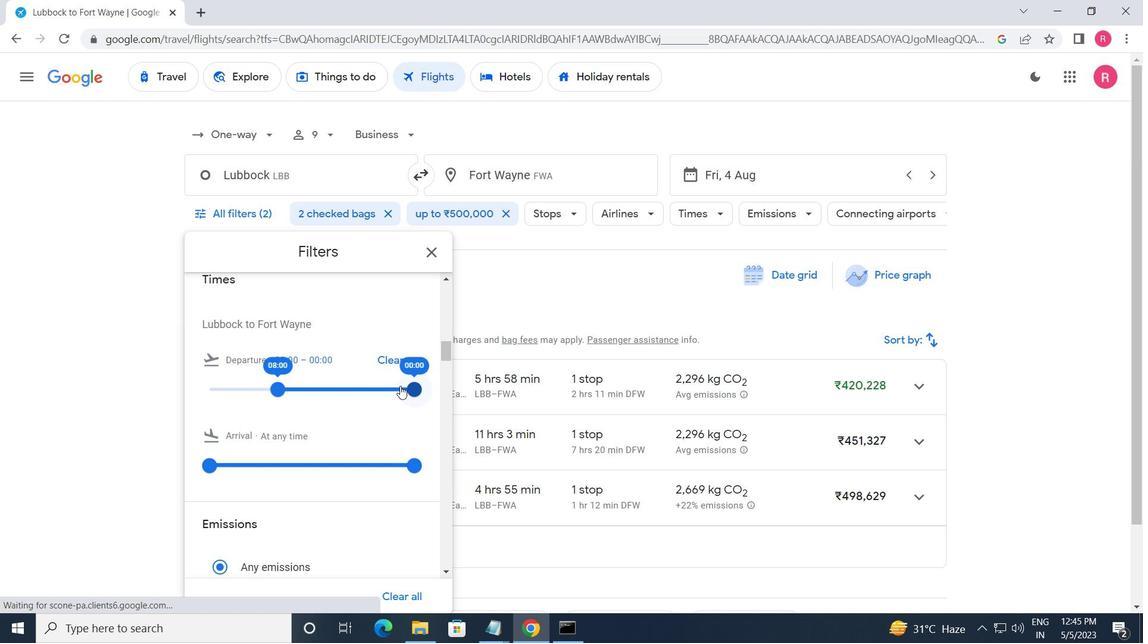 
Action: Mouse pressed left at (411, 386)
Screenshot: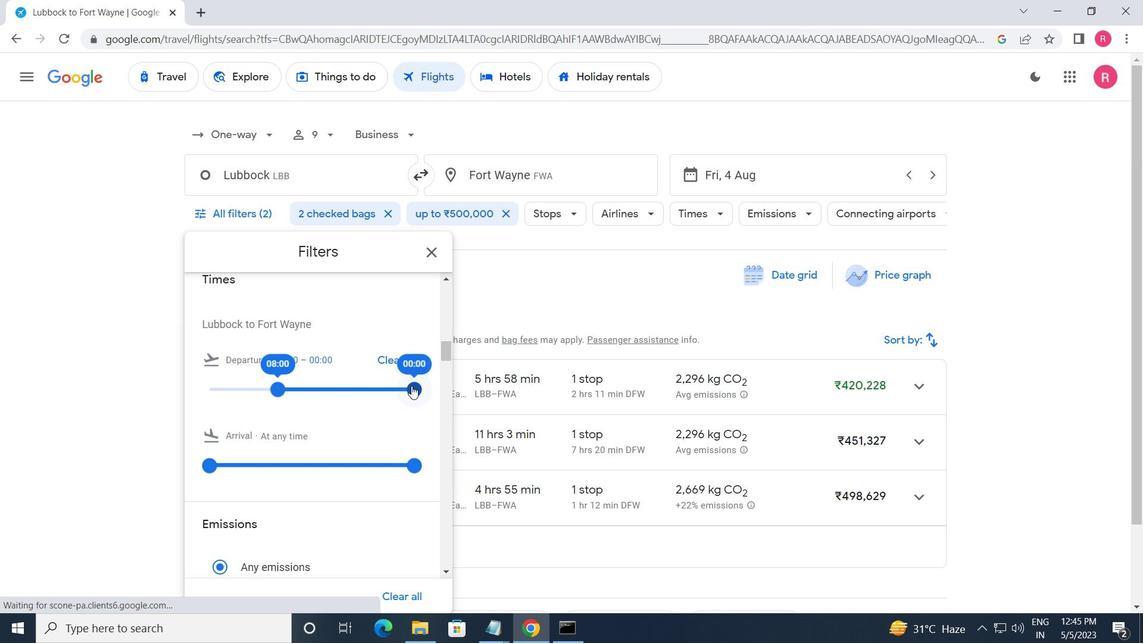 
Action: Mouse moved to (417, 253)
Screenshot: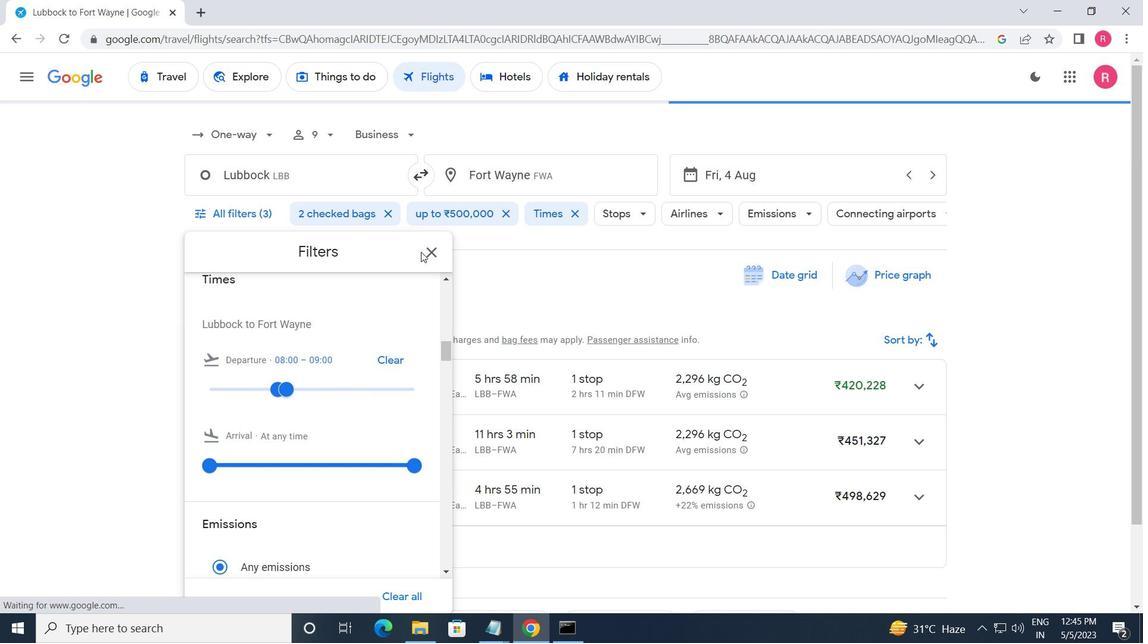 
Action: Mouse pressed left at (417, 253)
Screenshot: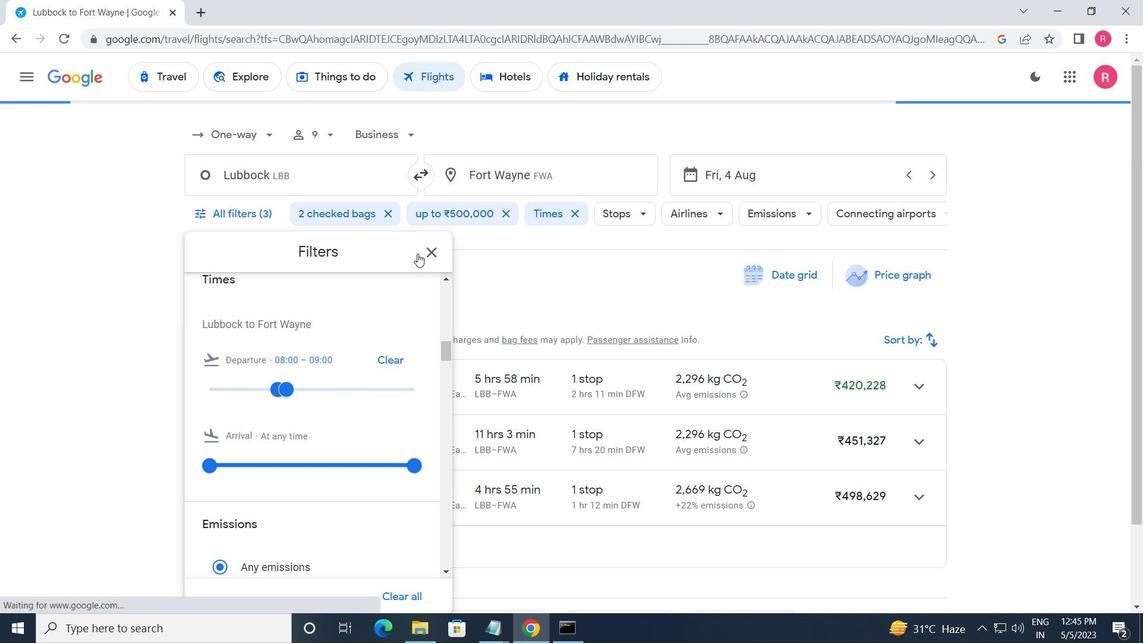 
Action: Mouse moved to (372, 250)
Screenshot: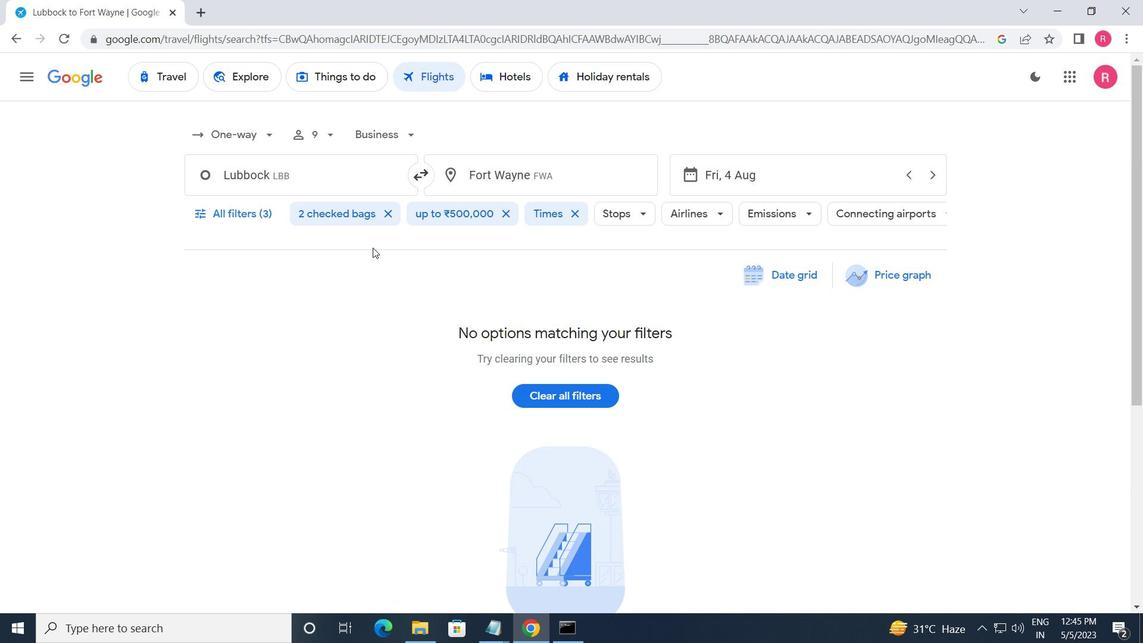 
